 Task: Search one way flight ticket for 1 adult, 5 children, 2 infants in seat and 1 infant on lap in first from Buffalo: Buffalo Niagara International Airport to Jackson: Jackson Hole Airport on 5-2-2023. Choice of flights is Alaska. Number of bags: 7 checked bags. Price is upto 77000. Outbound departure time preference is 22:30.
Action: Mouse moved to (335, 435)
Screenshot: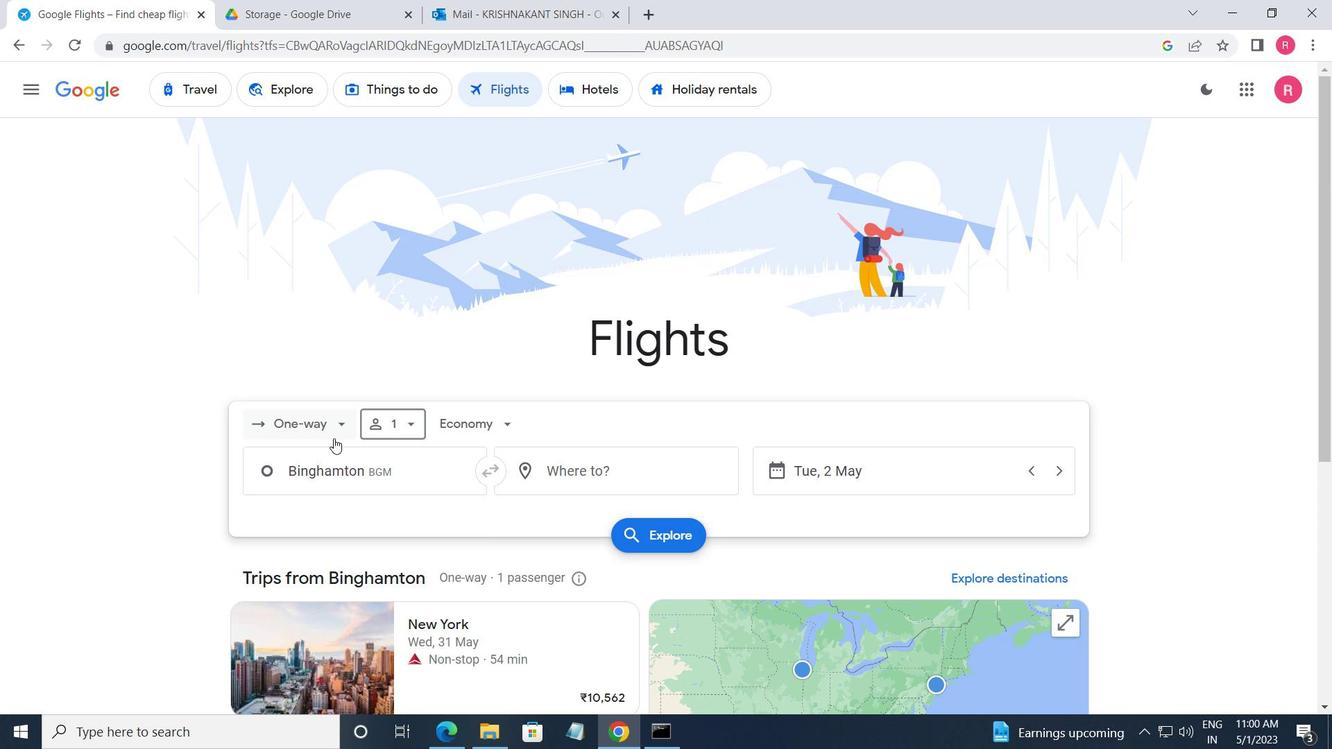 
Action: Mouse pressed left at (335, 435)
Screenshot: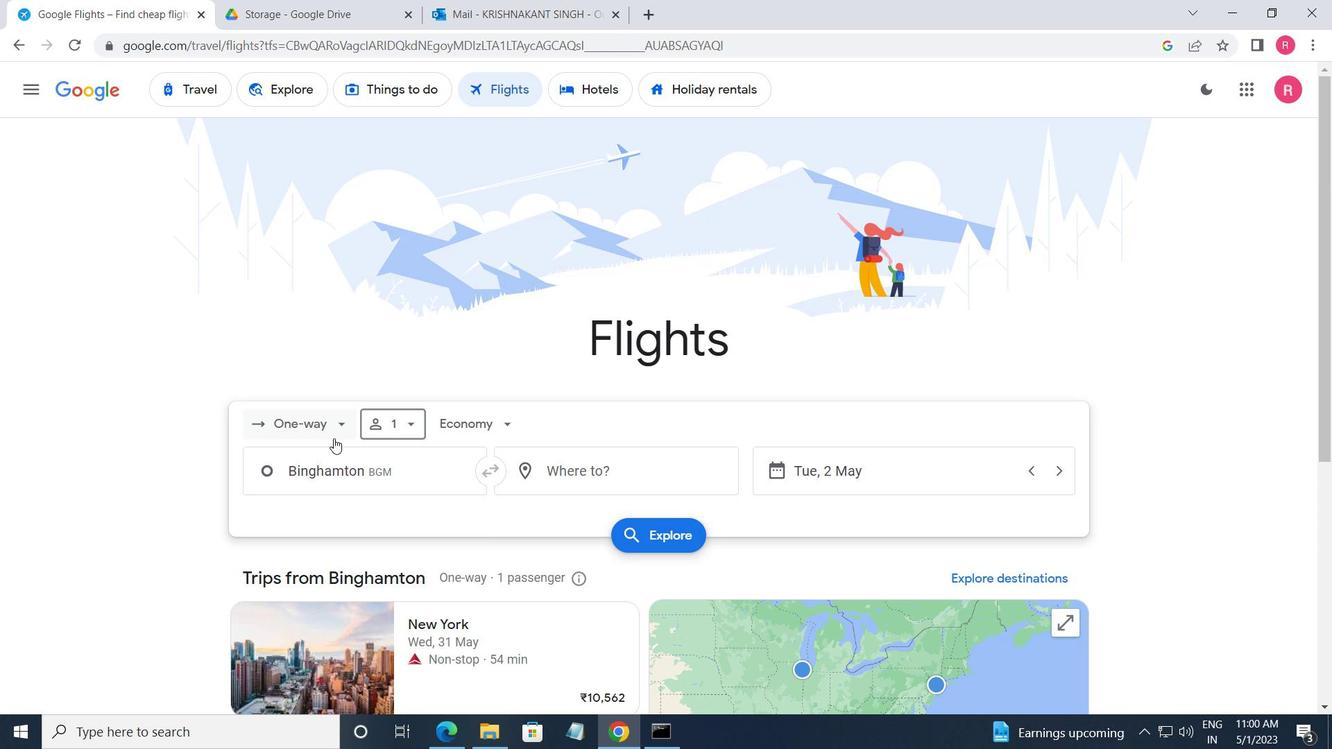 
Action: Mouse moved to (350, 507)
Screenshot: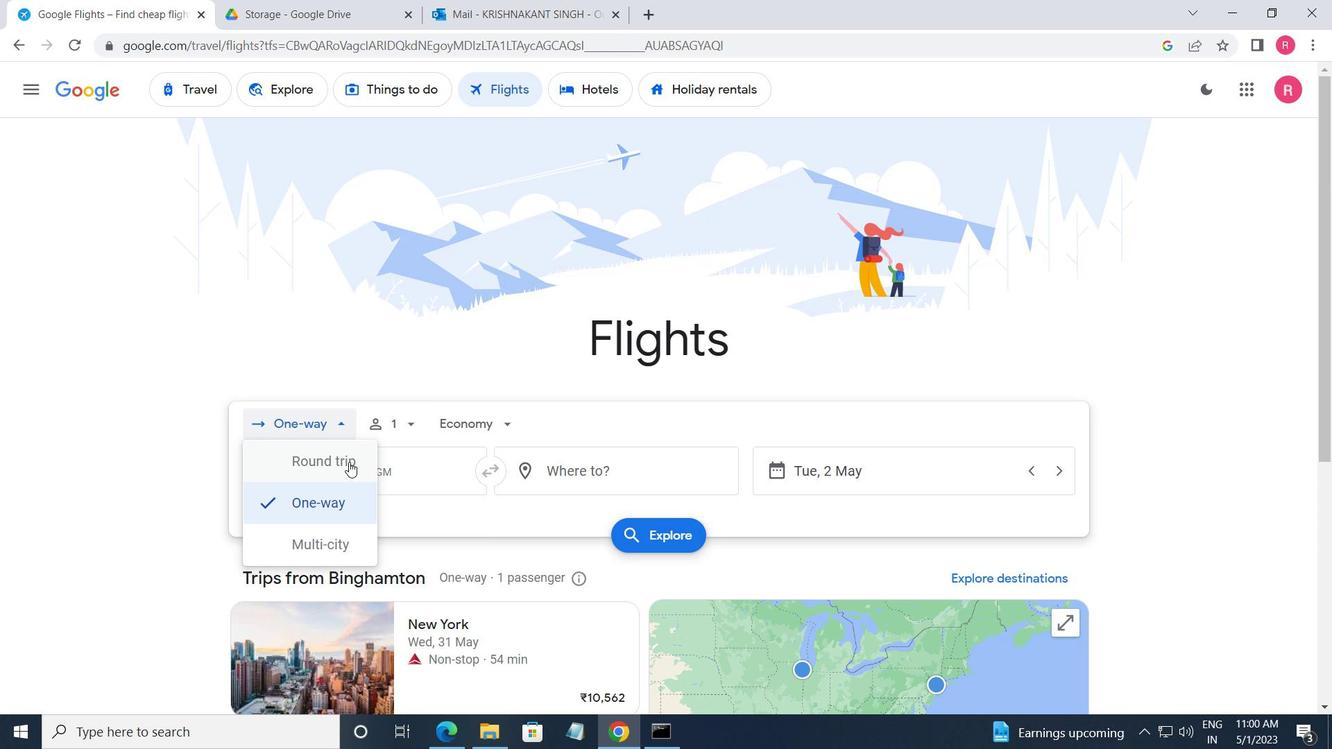 
Action: Mouse pressed left at (350, 507)
Screenshot: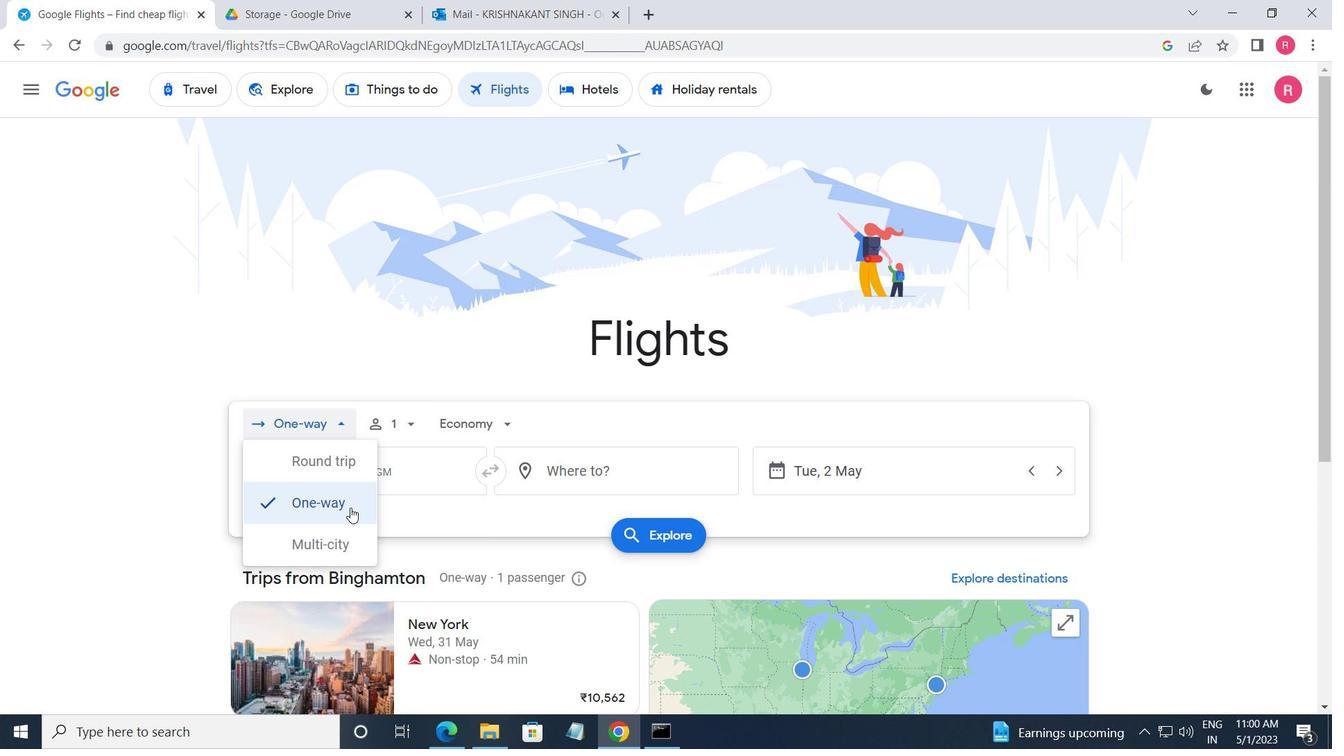 
Action: Mouse moved to (401, 417)
Screenshot: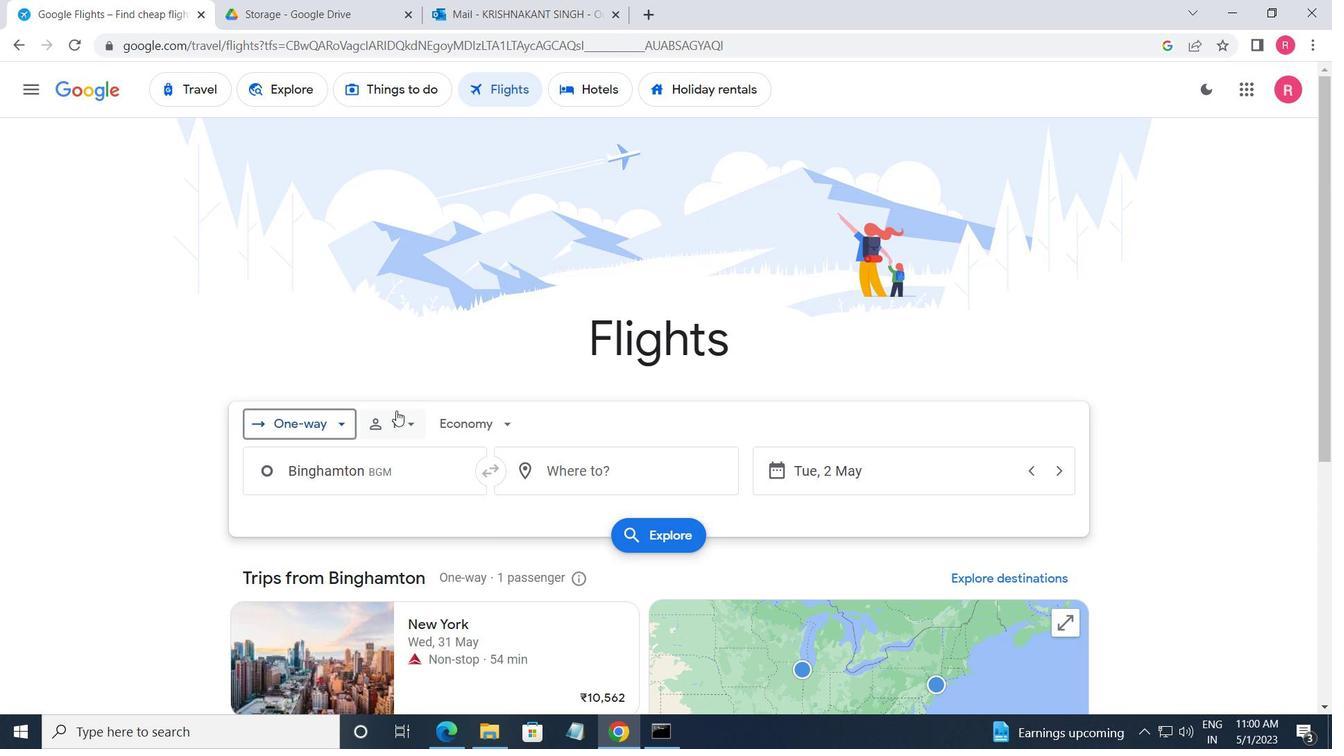 
Action: Mouse pressed left at (401, 417)
Screenshot: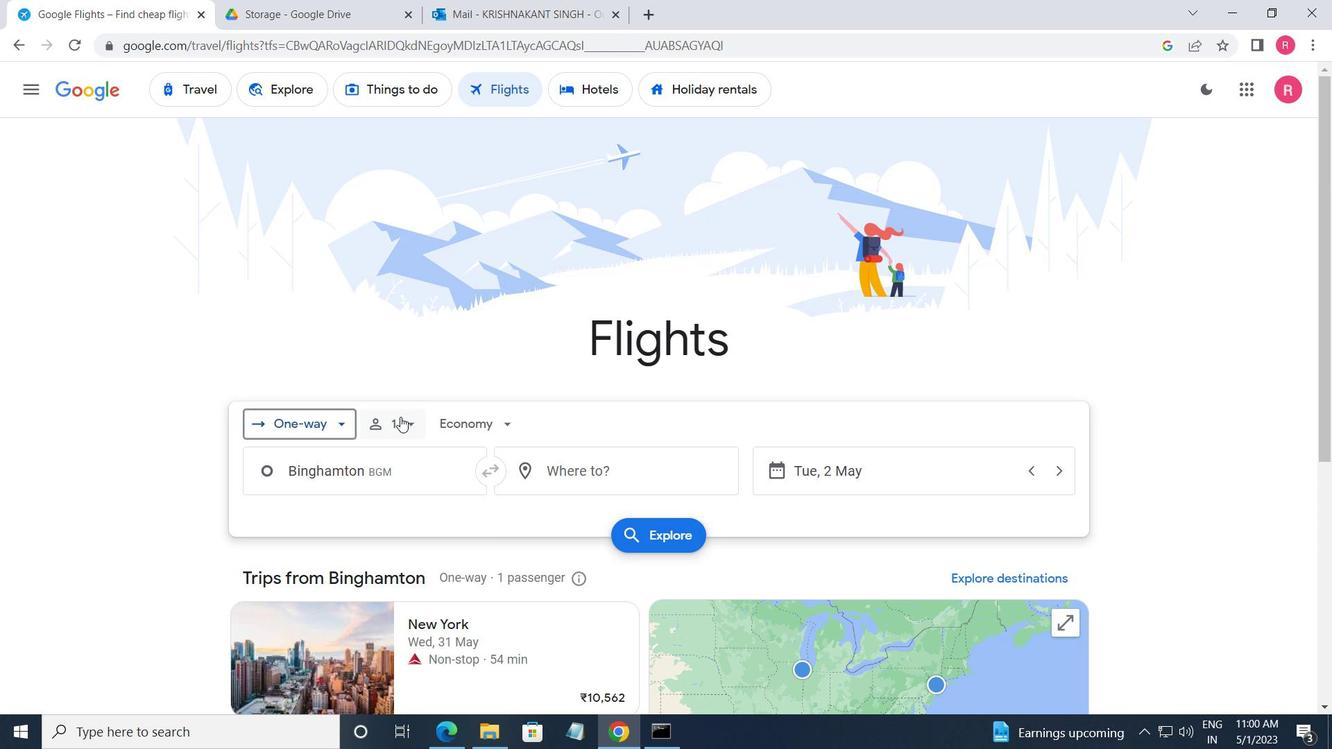 
Action: Mouse moved to (552, 469)
Screenshot: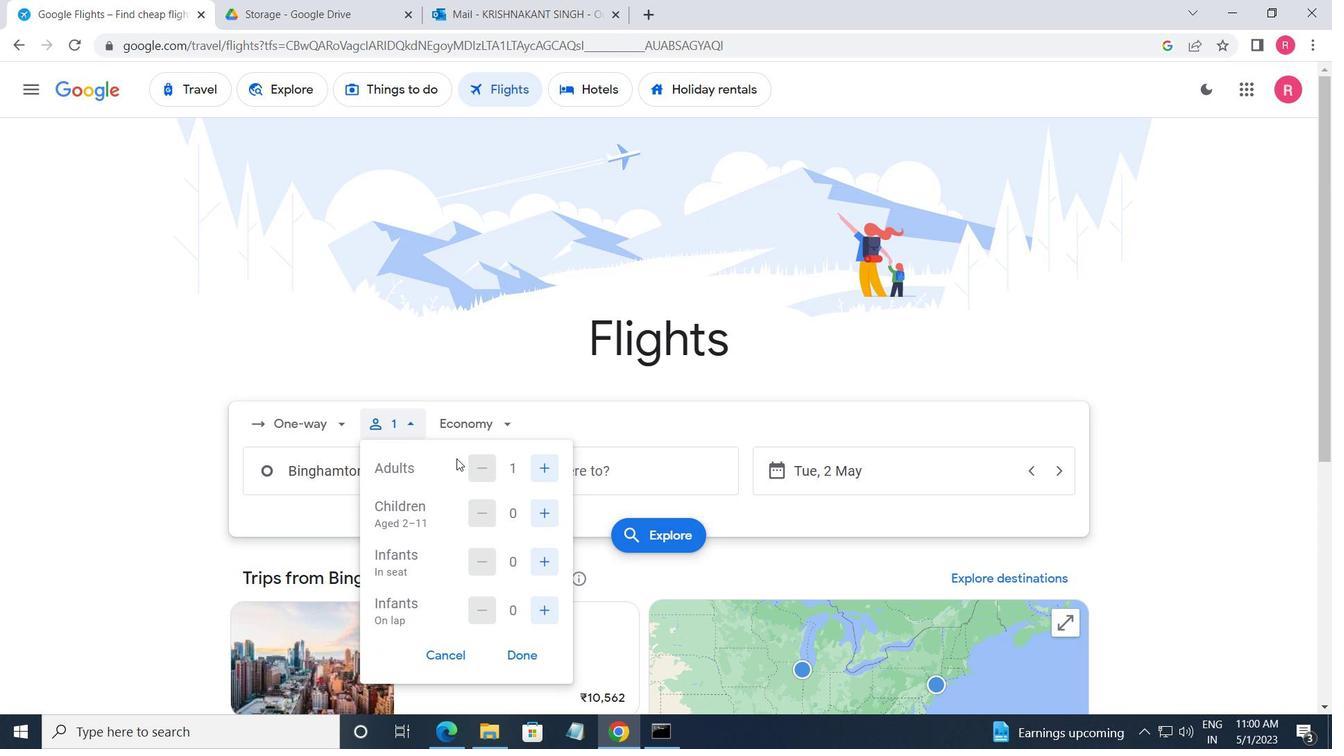 
Action: Mouse pressed left at (552, 469)
Screenshot: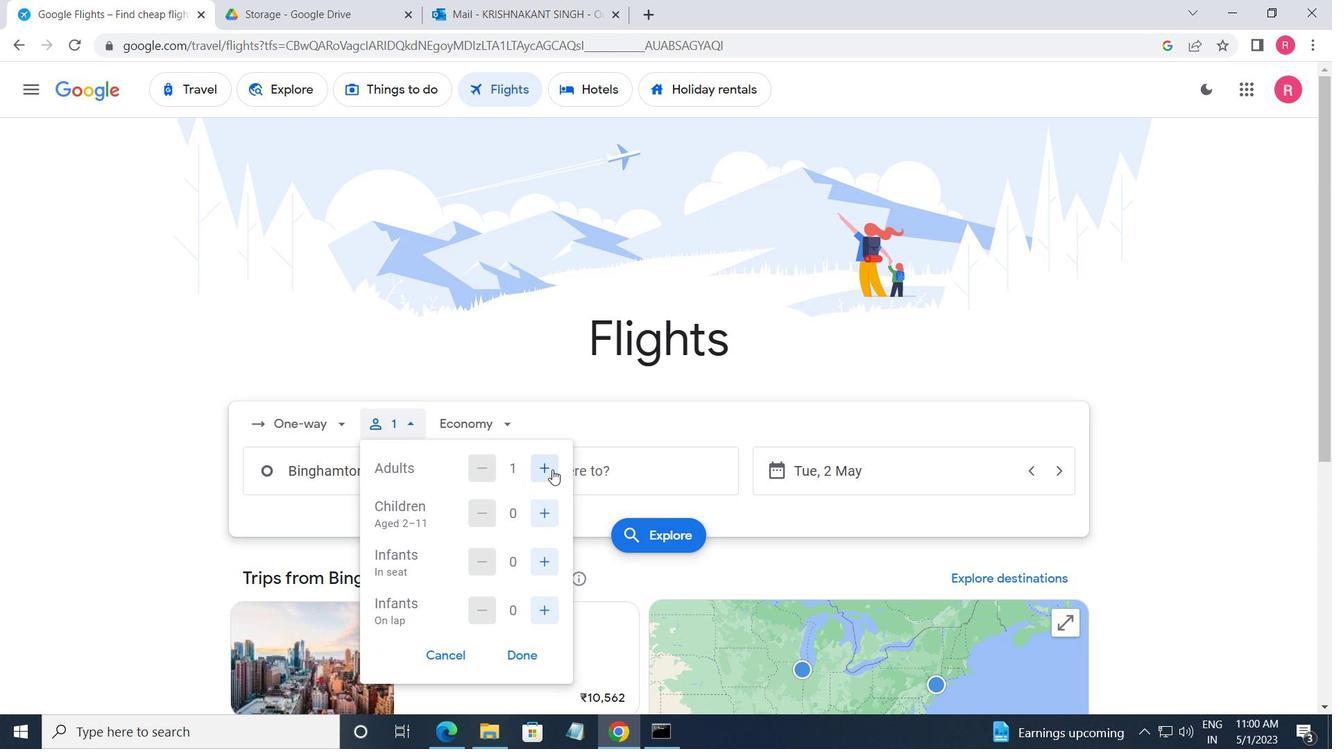 
Action: Mouse pressed left at (552, 469)
Screenshot: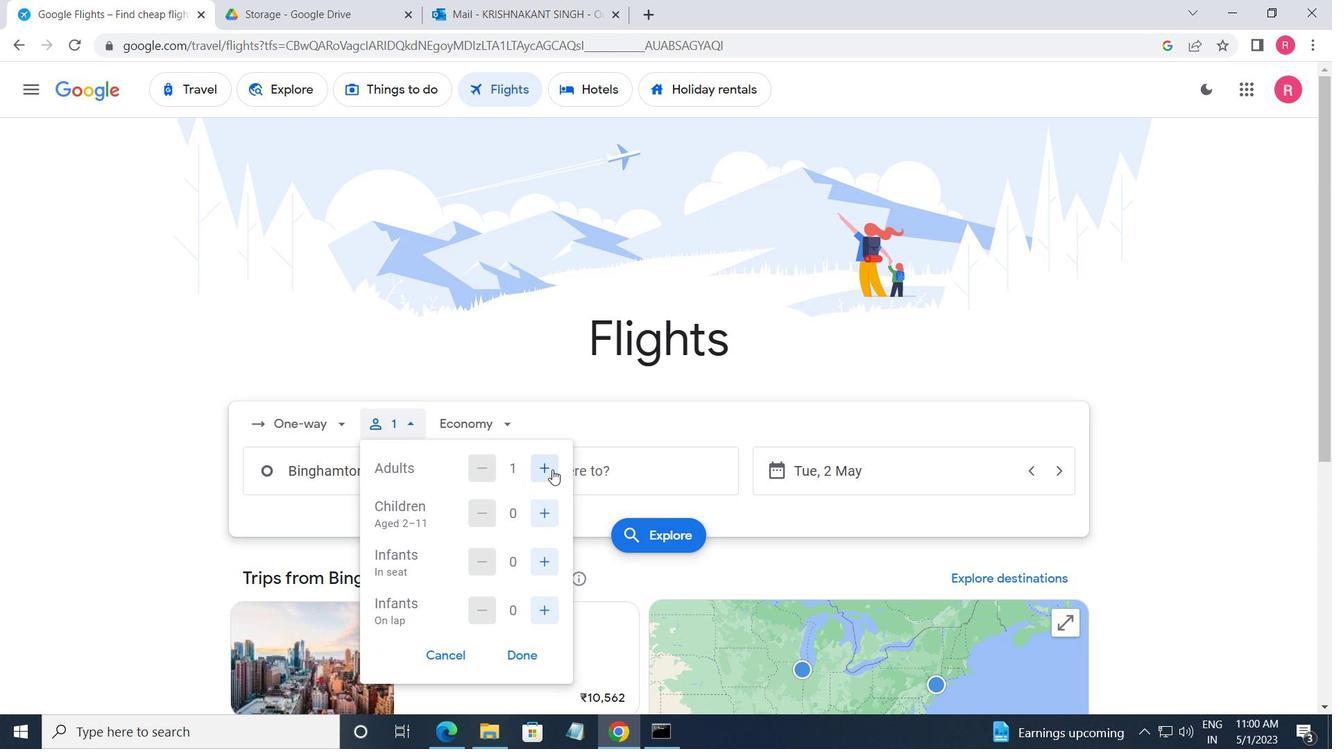 
Action: Mouse pressed left at (552, 469)
Screenshot: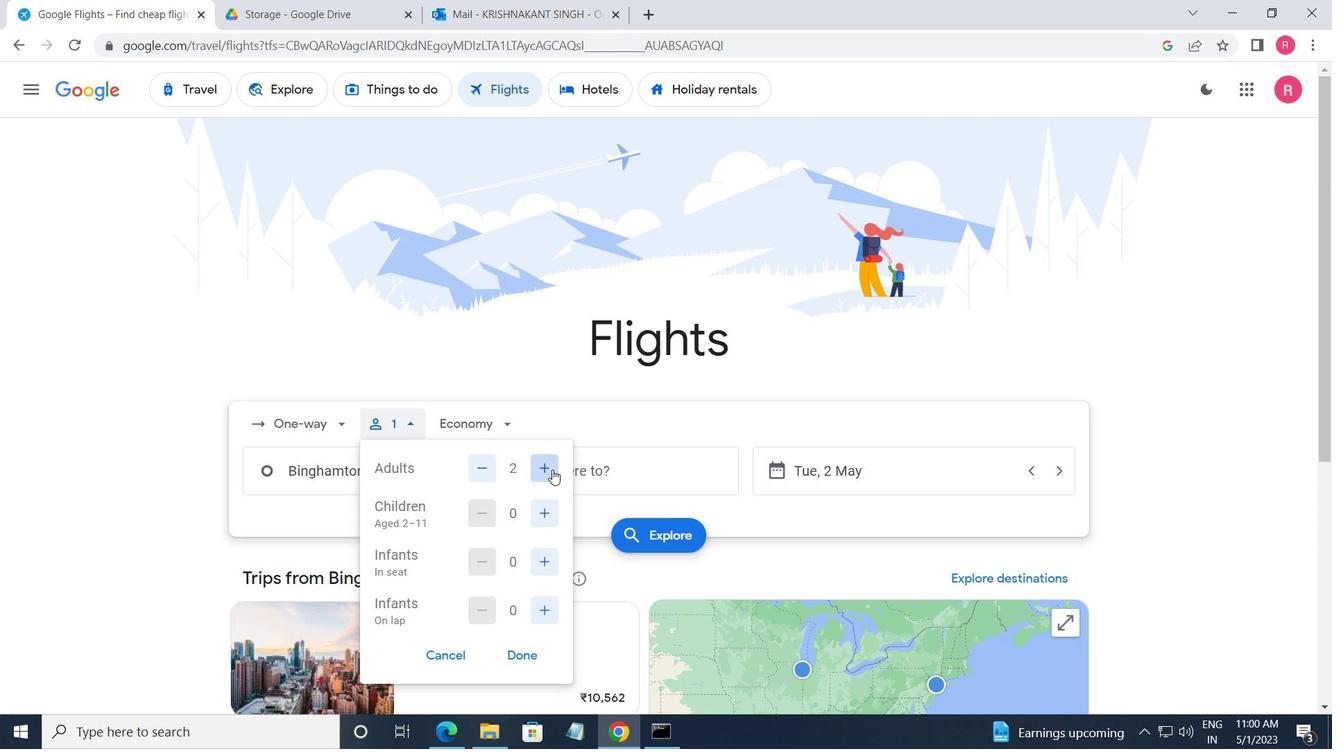 
Action: Mouse moved to (543, 520)
Screenshot: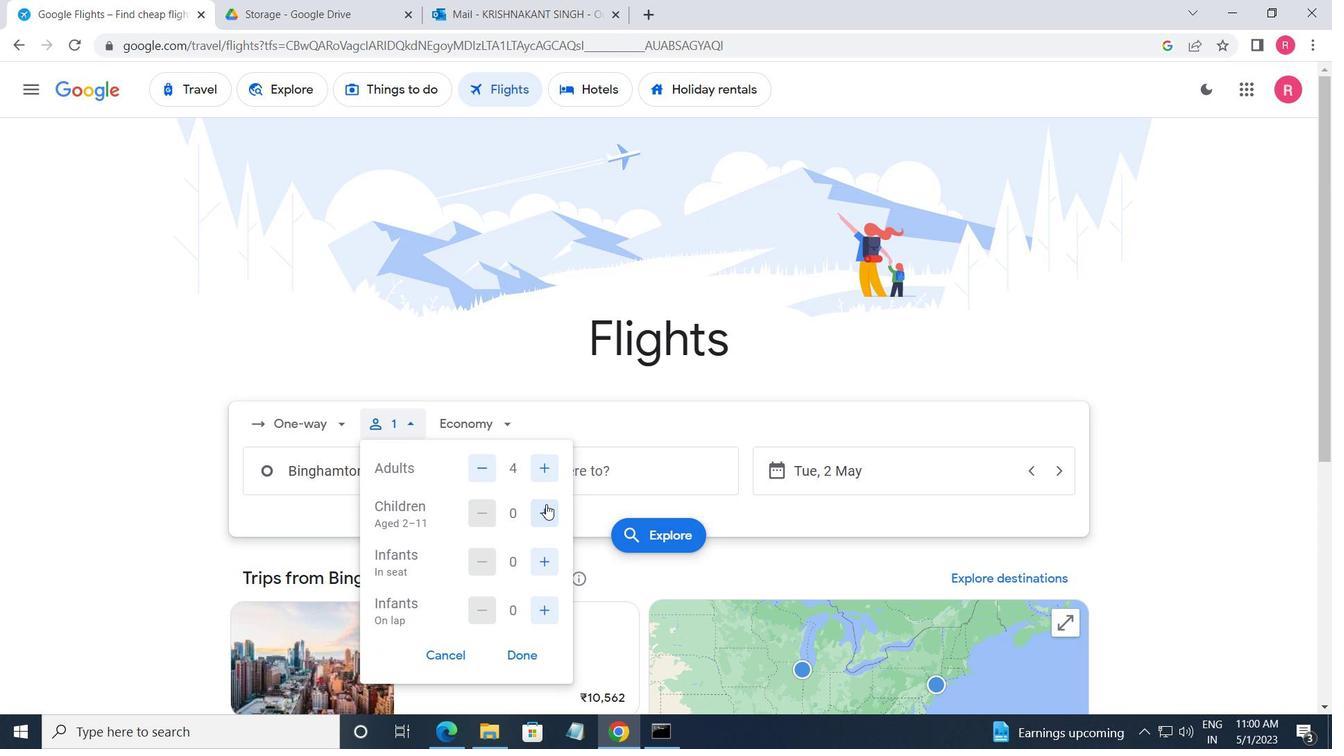 
Action: Mouse pressed left at (543, 520)
Screenshot: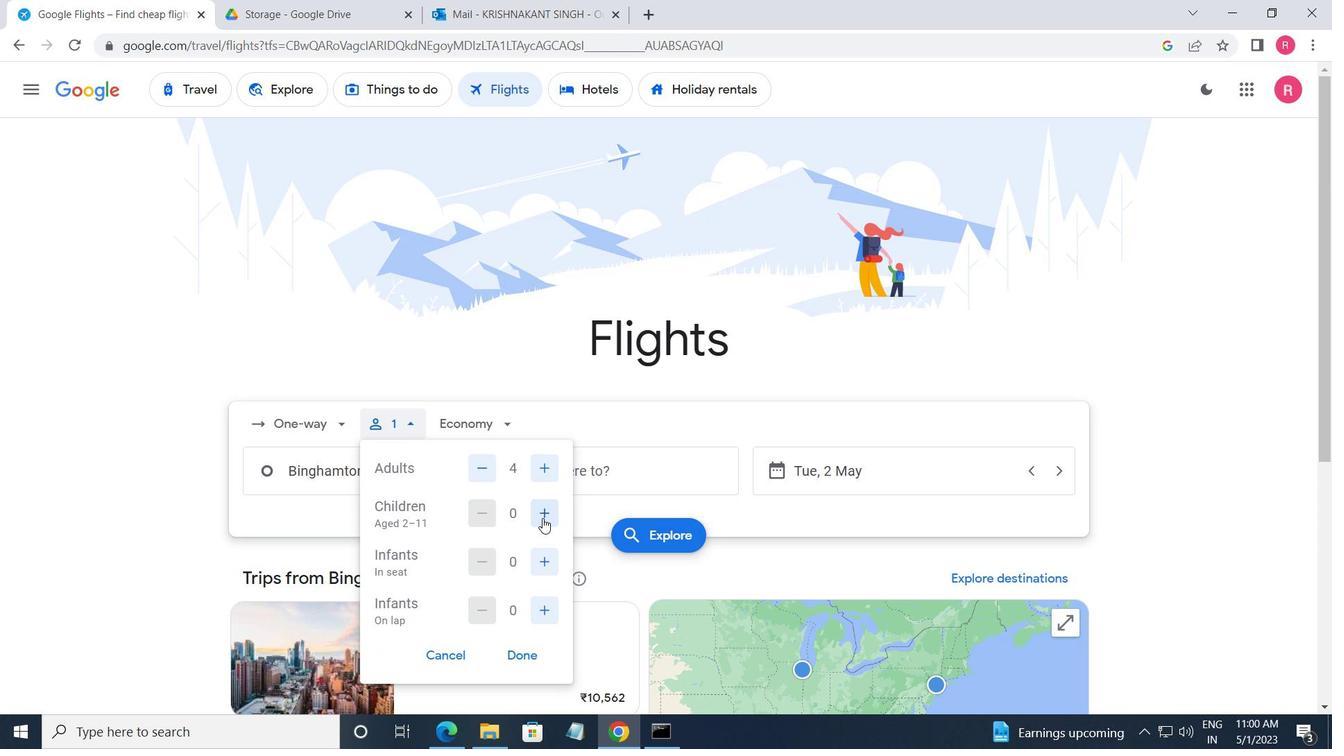 
Action: Mouse moved to (543, 558)
Screenshot: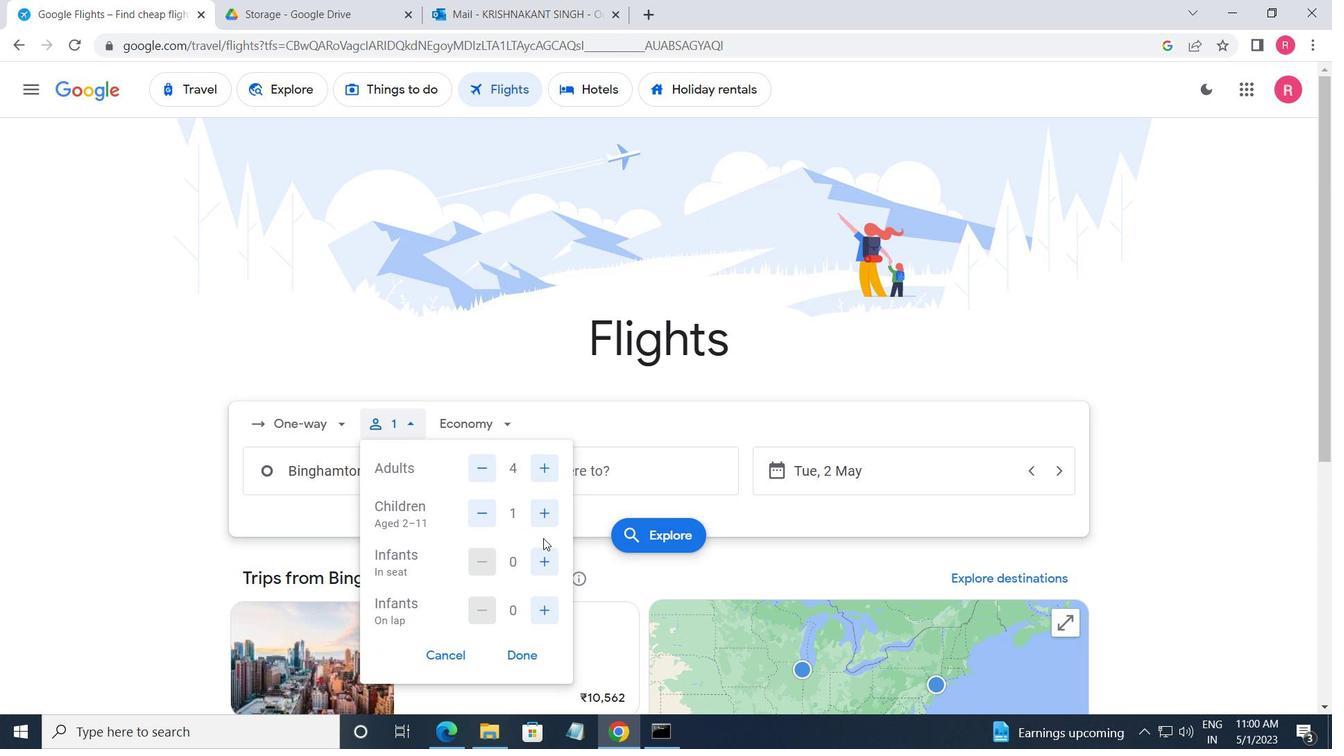 
Action: Mouse pressed left at (543, 558)
Screenshot: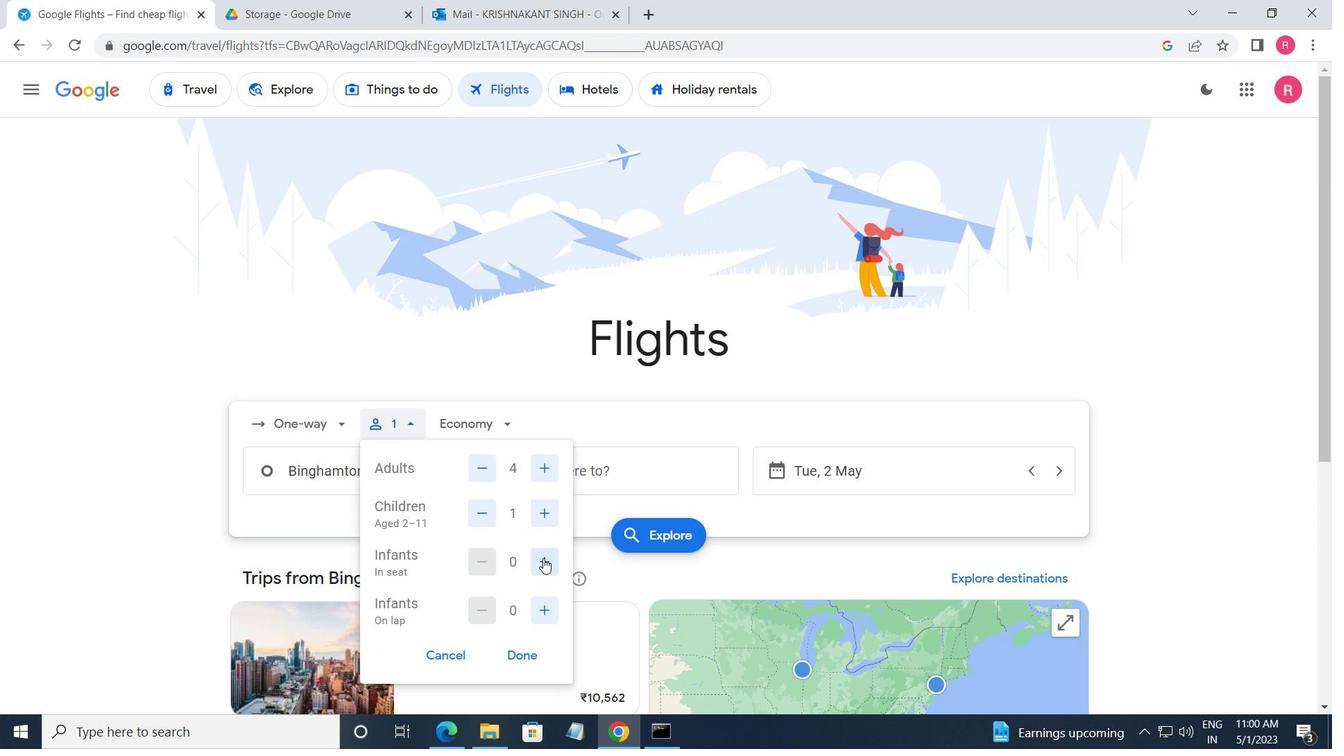
Action: Mouse moved to (521, 659)
Screenshot: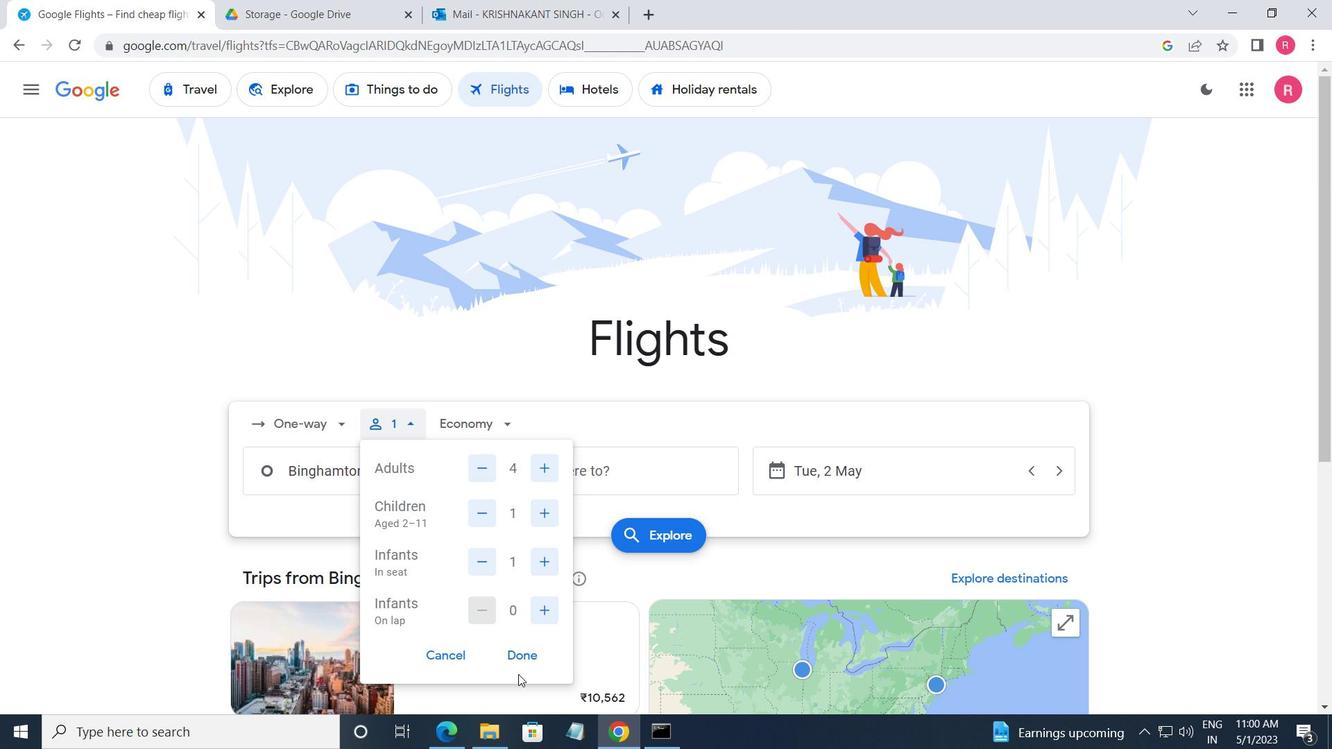 
Action: Mouse pressed left at (521, 659)
Screenshot: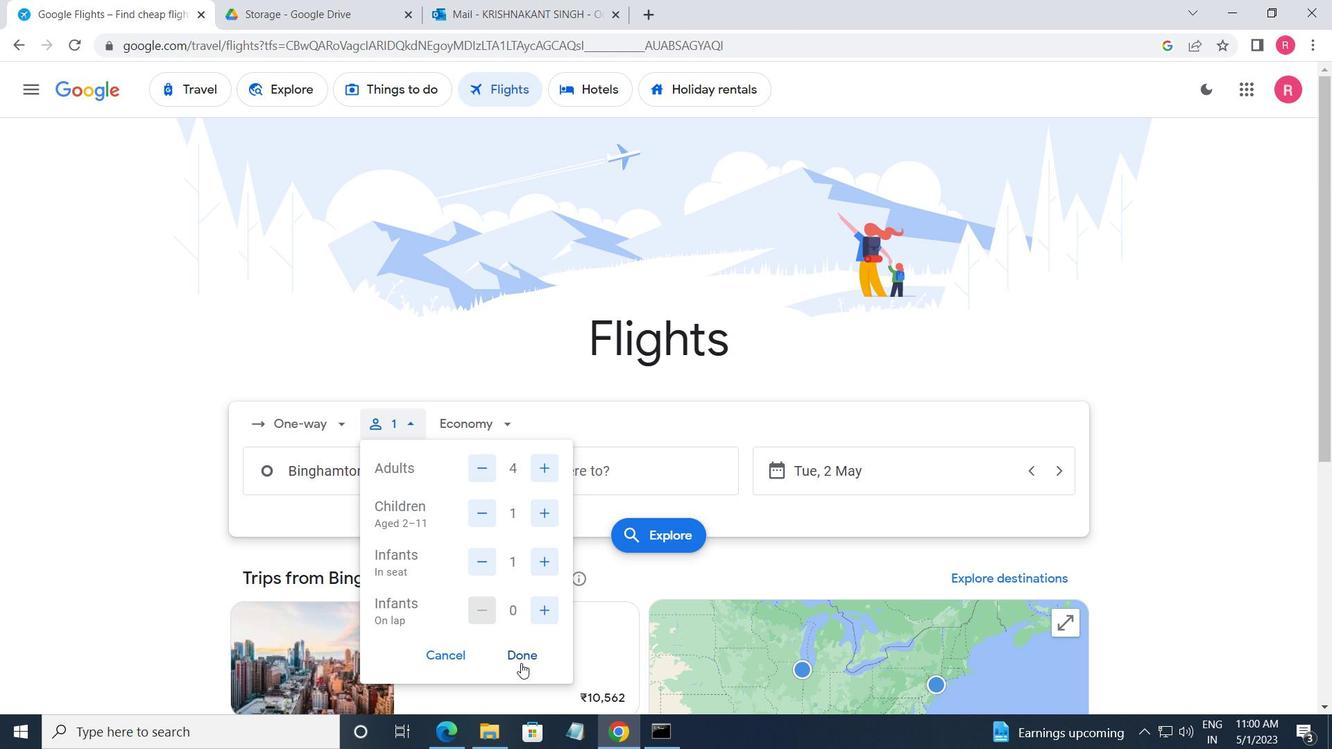 
Action: Mouse moved to (464, 441)
Screenshot: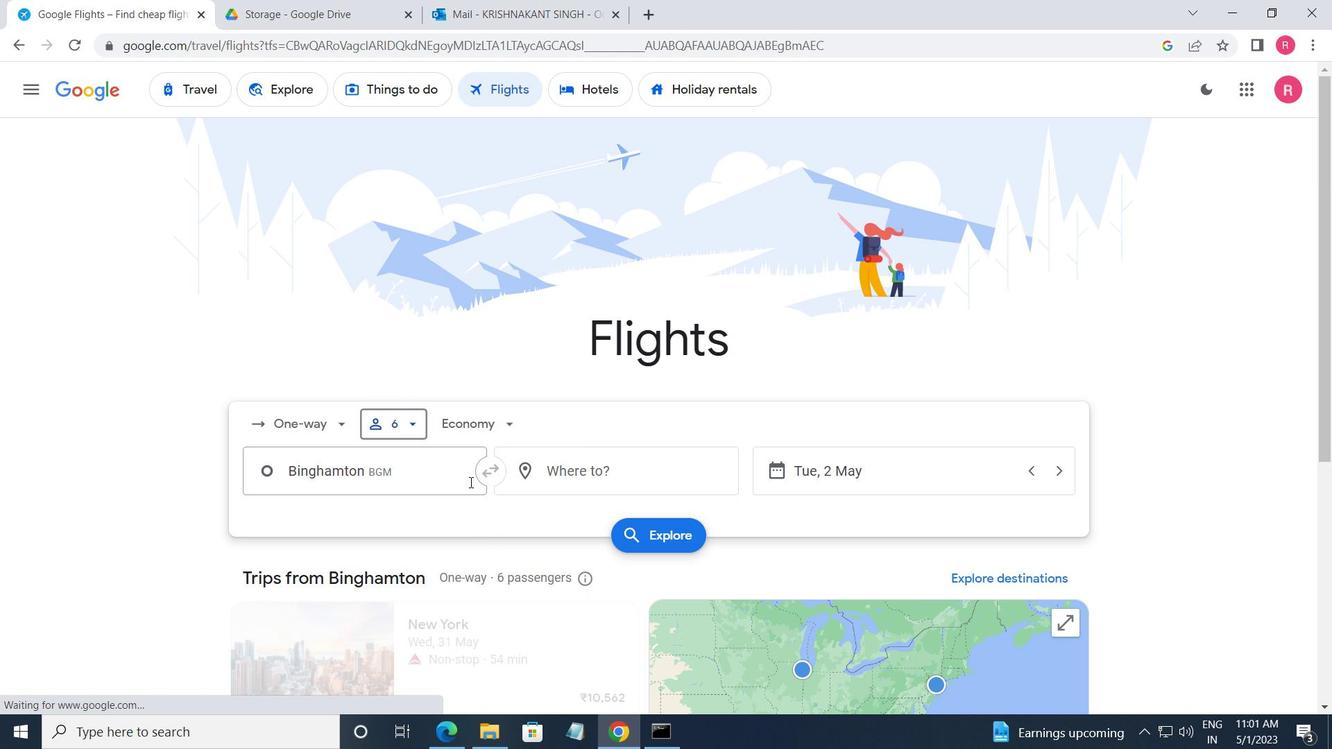 
Action: Mouse pressed left at (464, 441)
Screenshot: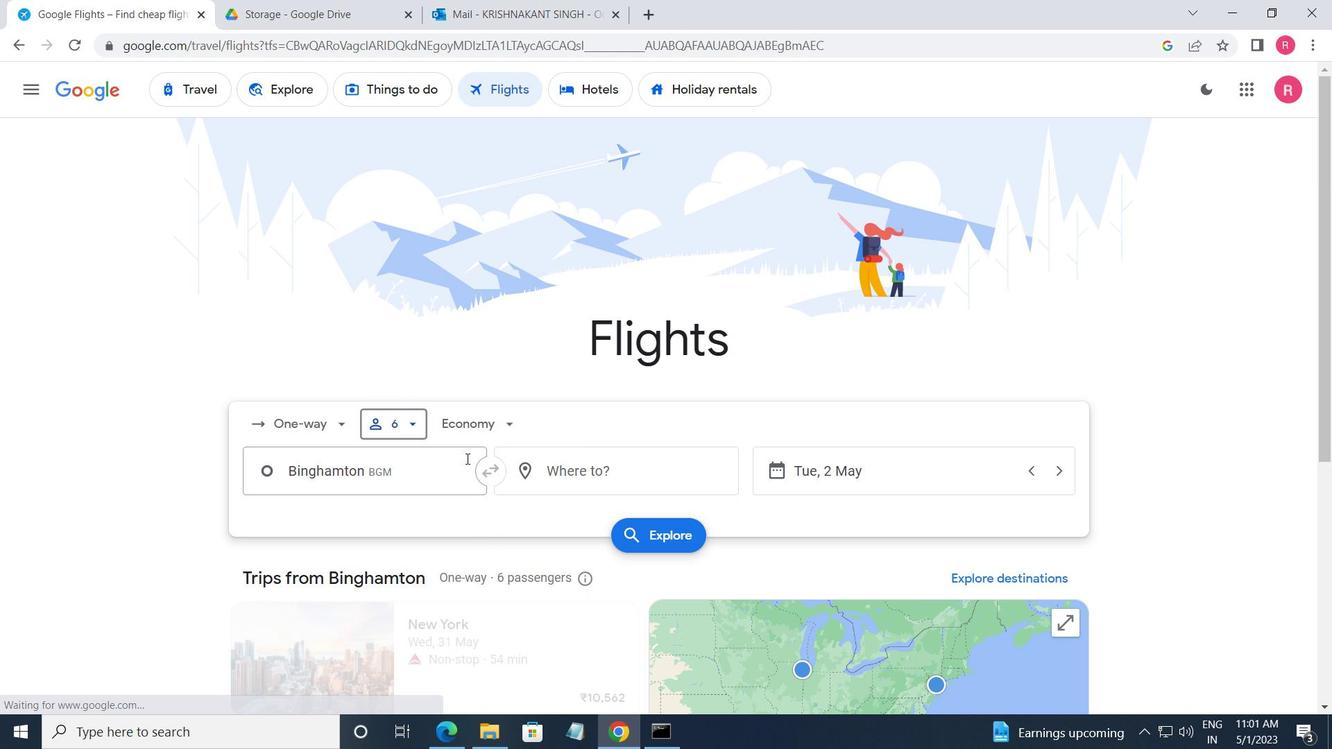 
Action: Mouse moved to (511, 509)
Screenshot: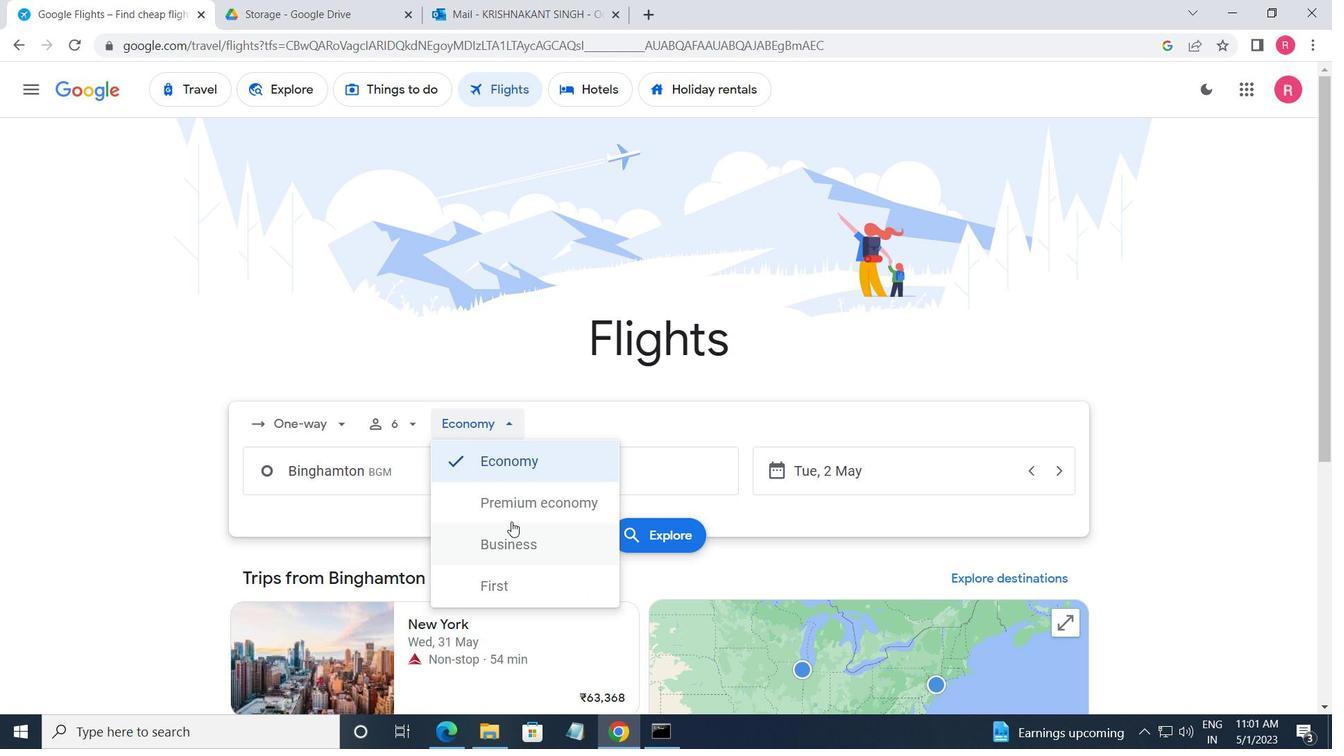 
Action: Mouse pressed left at (511, 509)
Screenshot: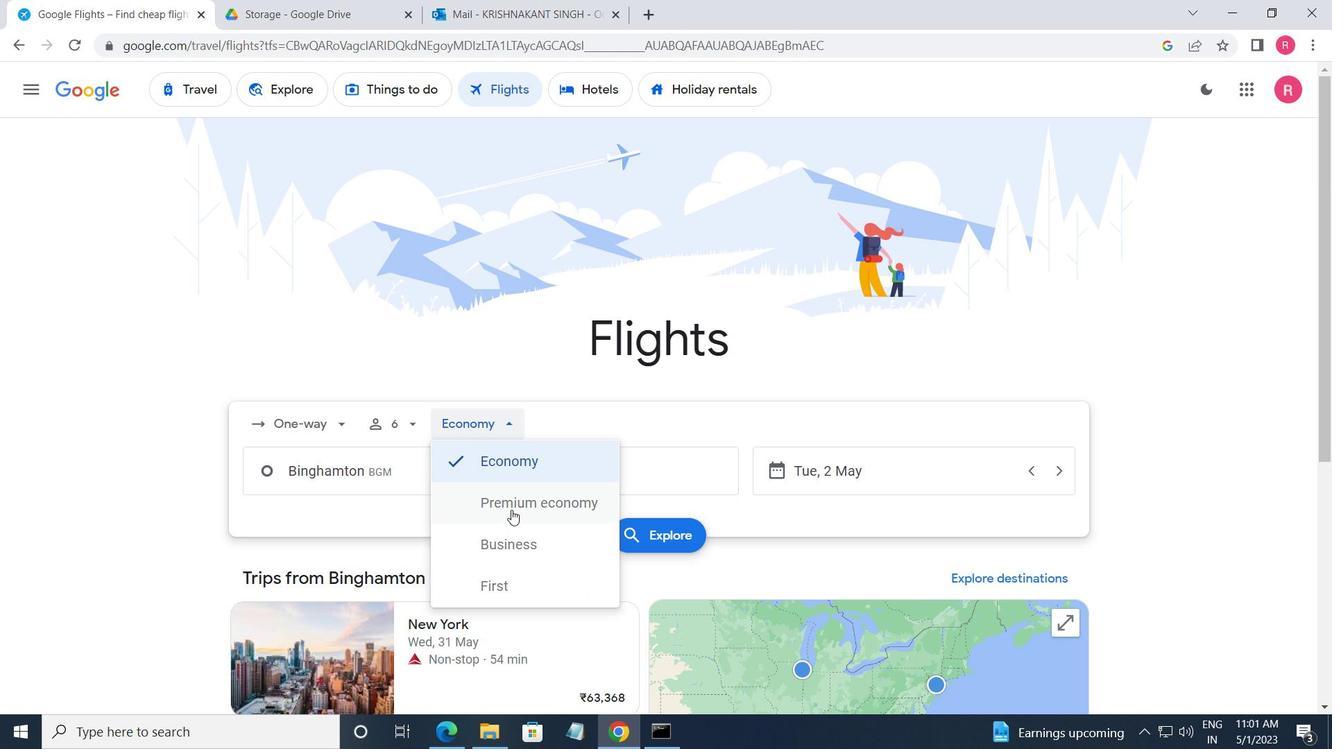 
Action: Mouse moved to (408, 485)
Screenshot: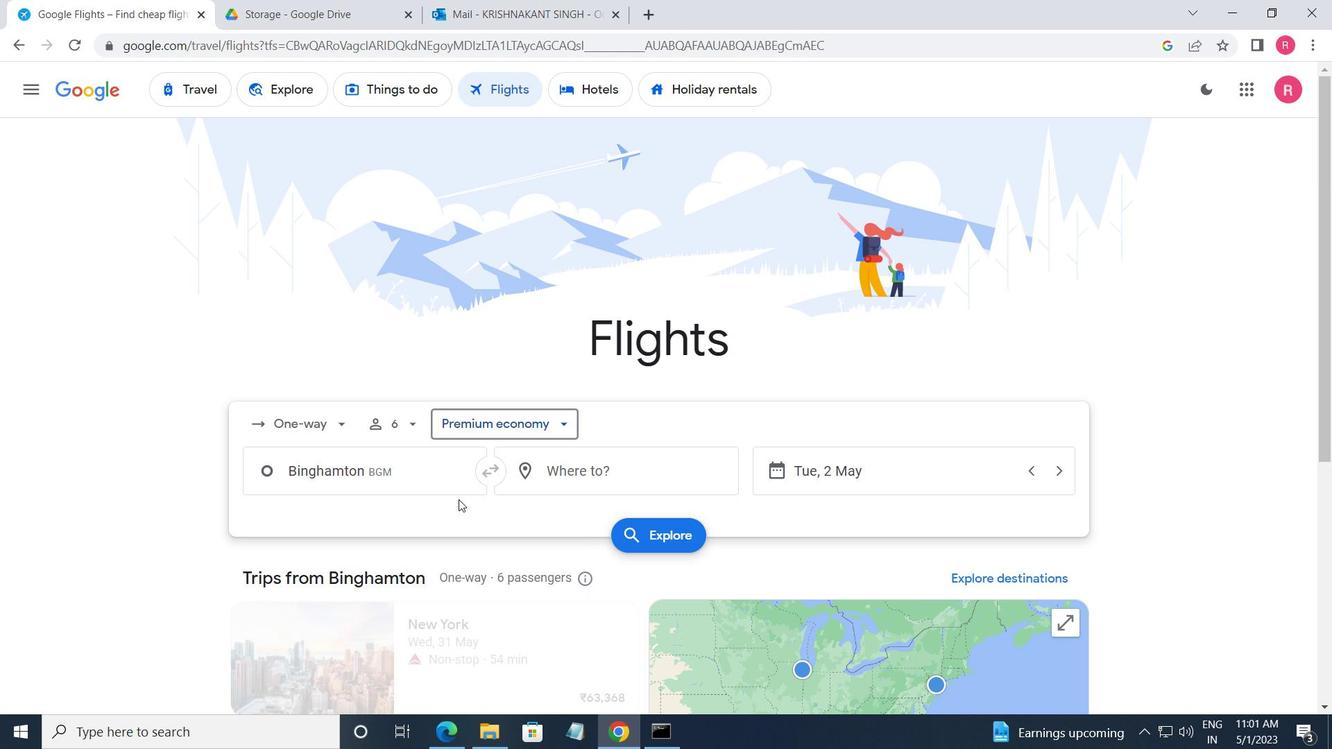 
Action: Mouse pressed left at (408, 485)
Screenshot: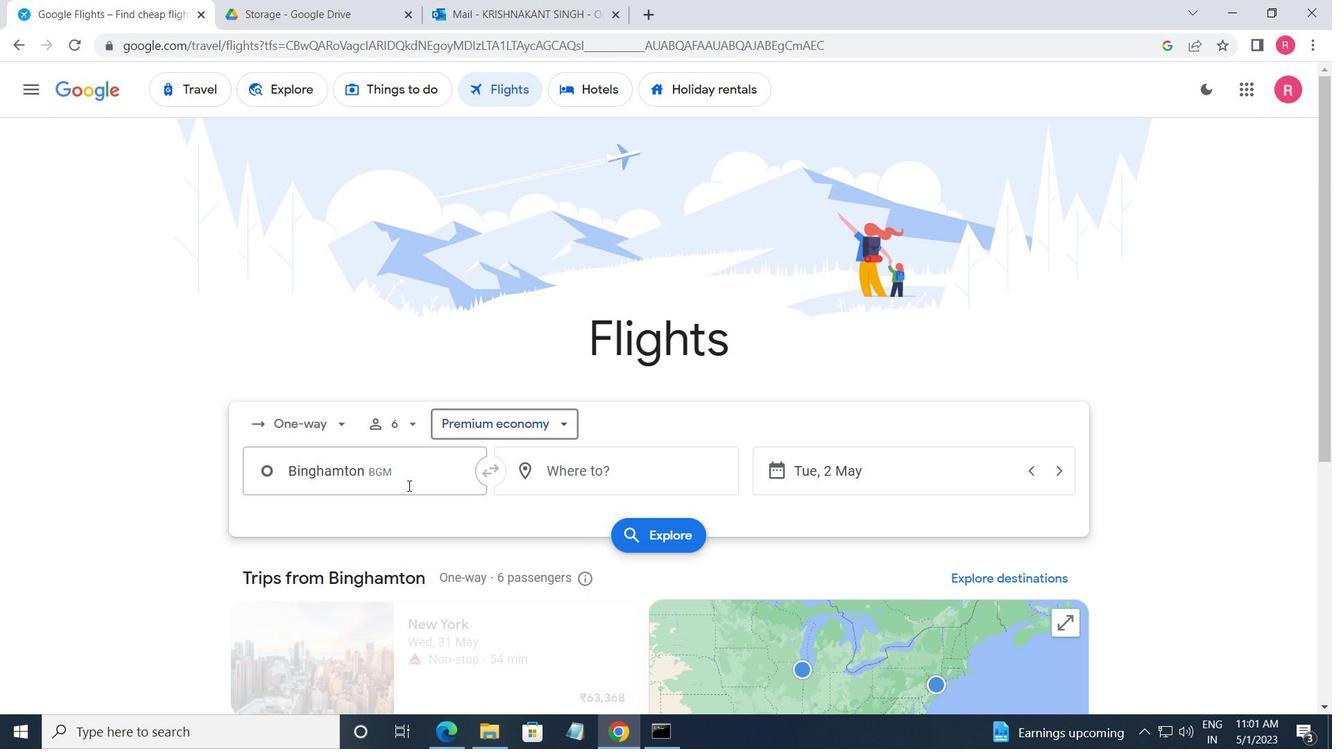 
Action: Mouse moved to (410, 525)
Screenshot: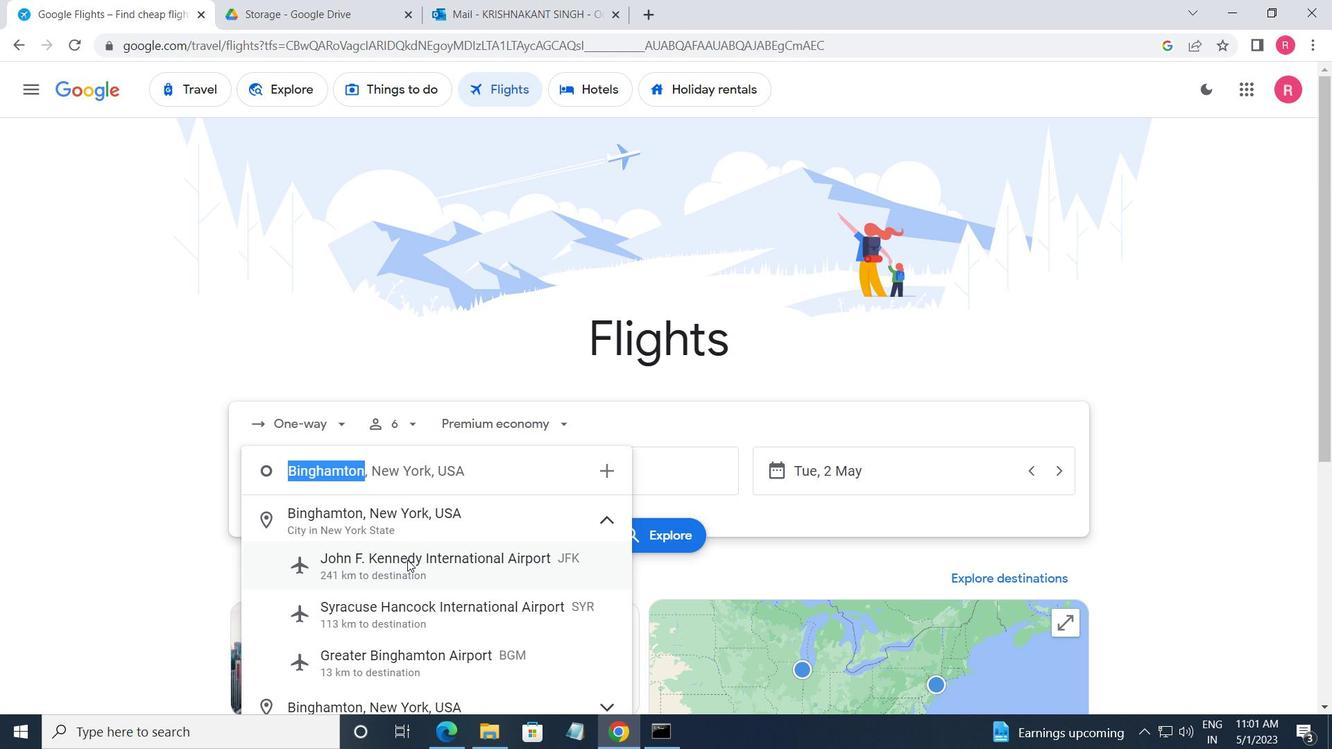 
Action: Key pressed <Key.shift>GREATER<Key.space><Key.shift_r><Key.shift_r><Key.shift_r><Key.shift_r><Key.shift_r>B
Screenshot: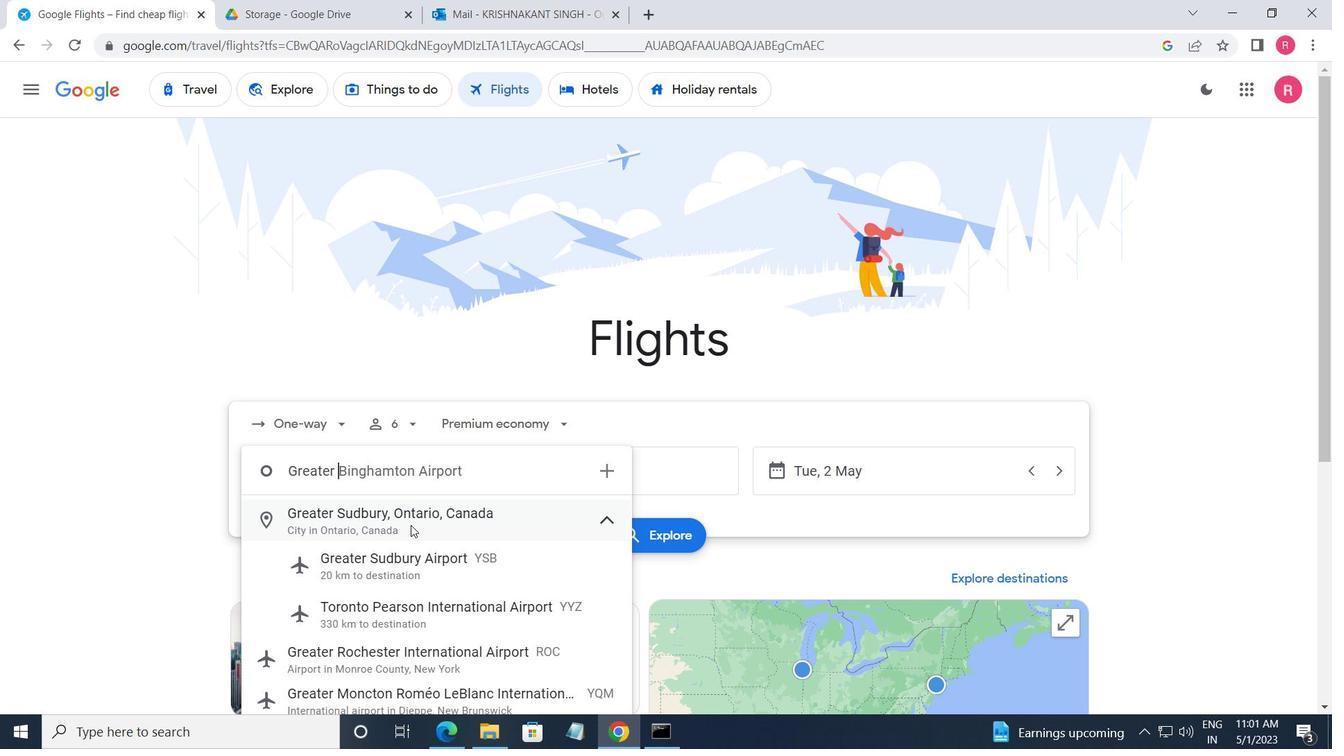 
Action: Mouse moved to (407, 520)
Screenshot: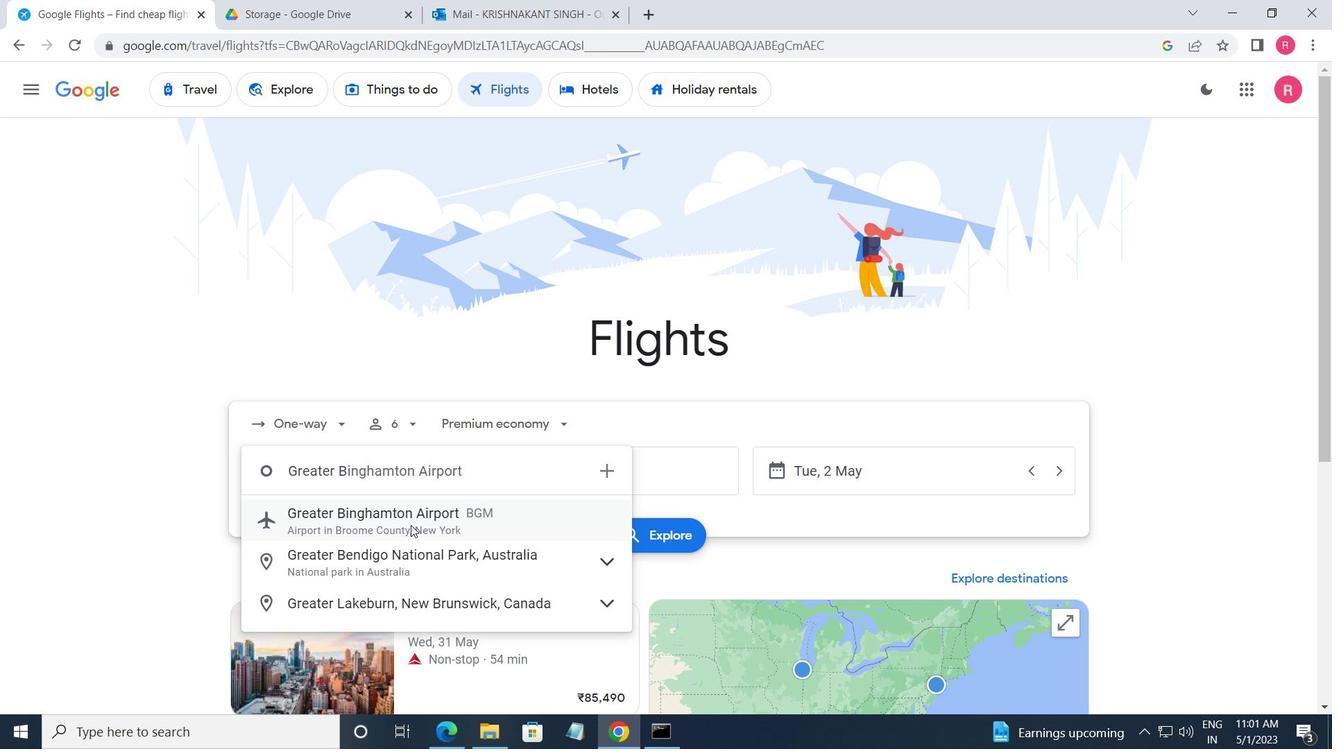 
Action: Mouse pressed left at (407, 520)
Screenshot: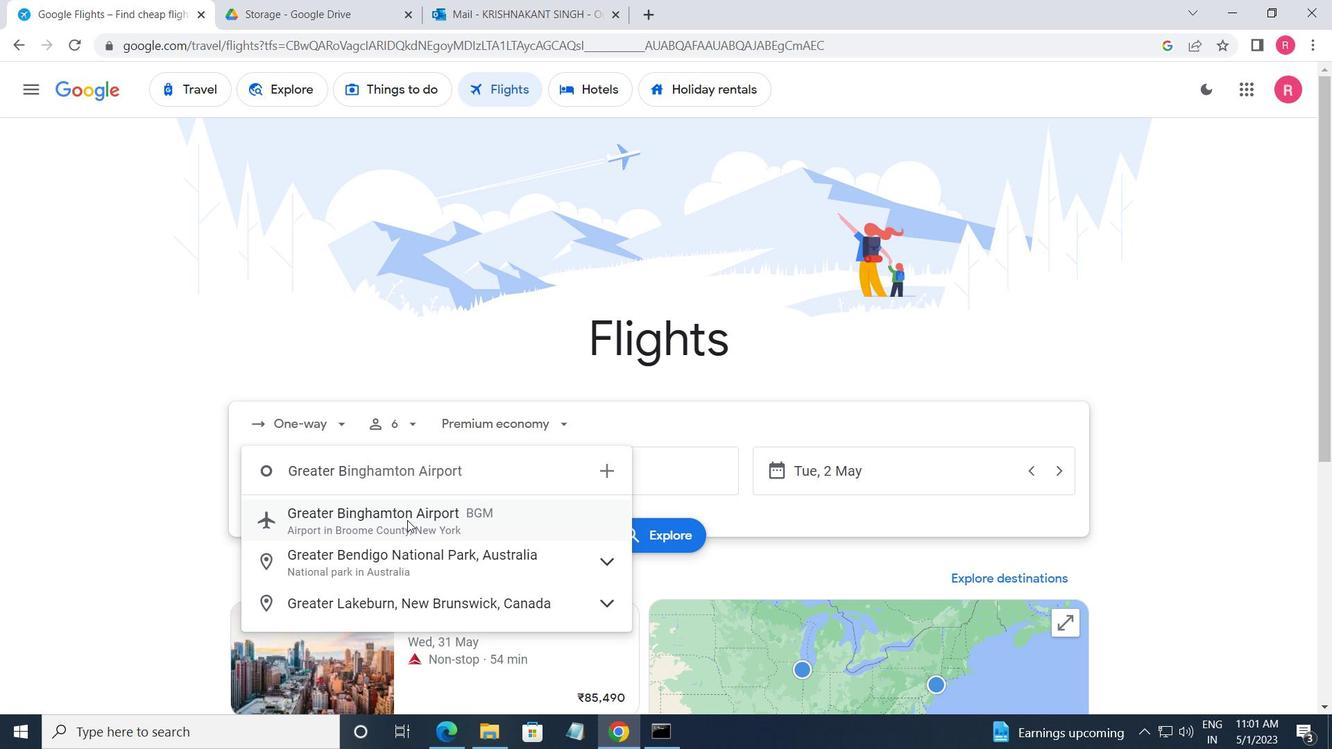 
Action: Mouse moved to (586, 475)
Screenshot: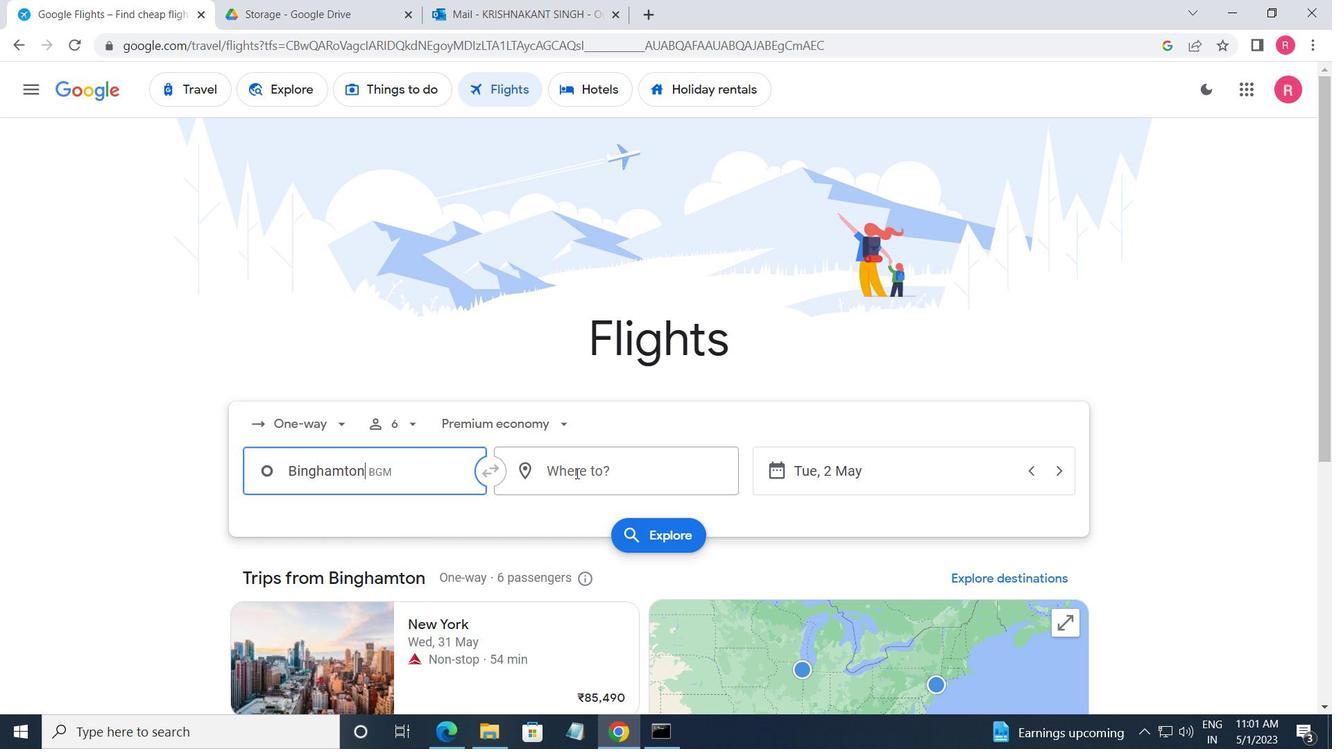 
Action: Mouse pressed left at (586, 475)
Screenshot: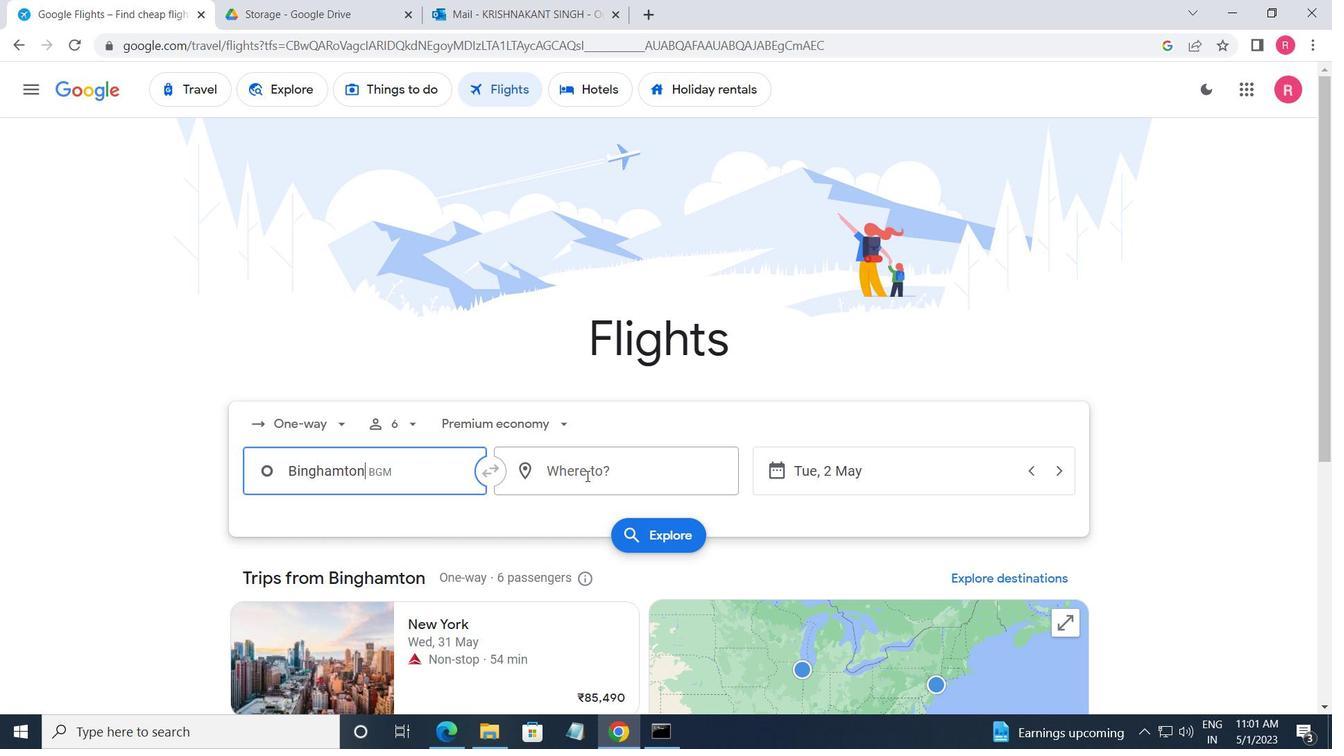 
Action: Mouse moved to (601, 645)
Screenshot: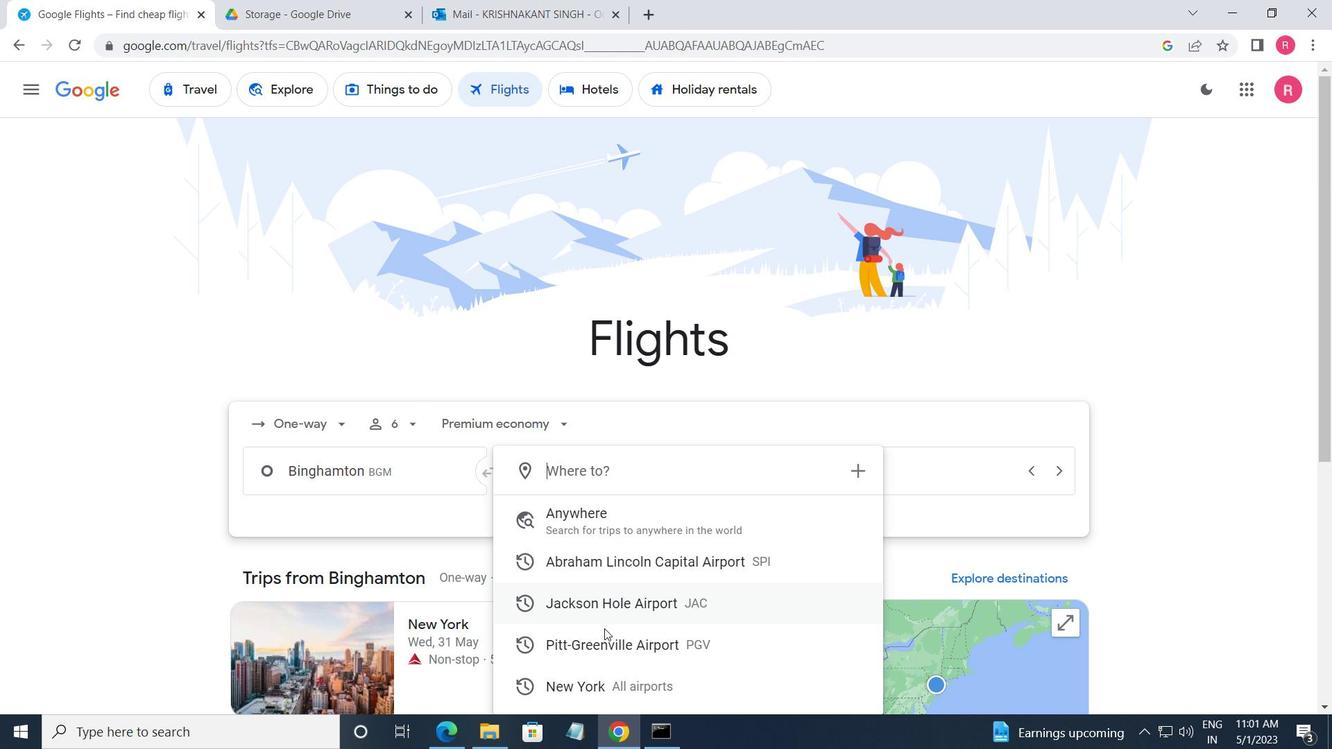 
Action: Mouse pressed left at (601, 645)
Screenshot: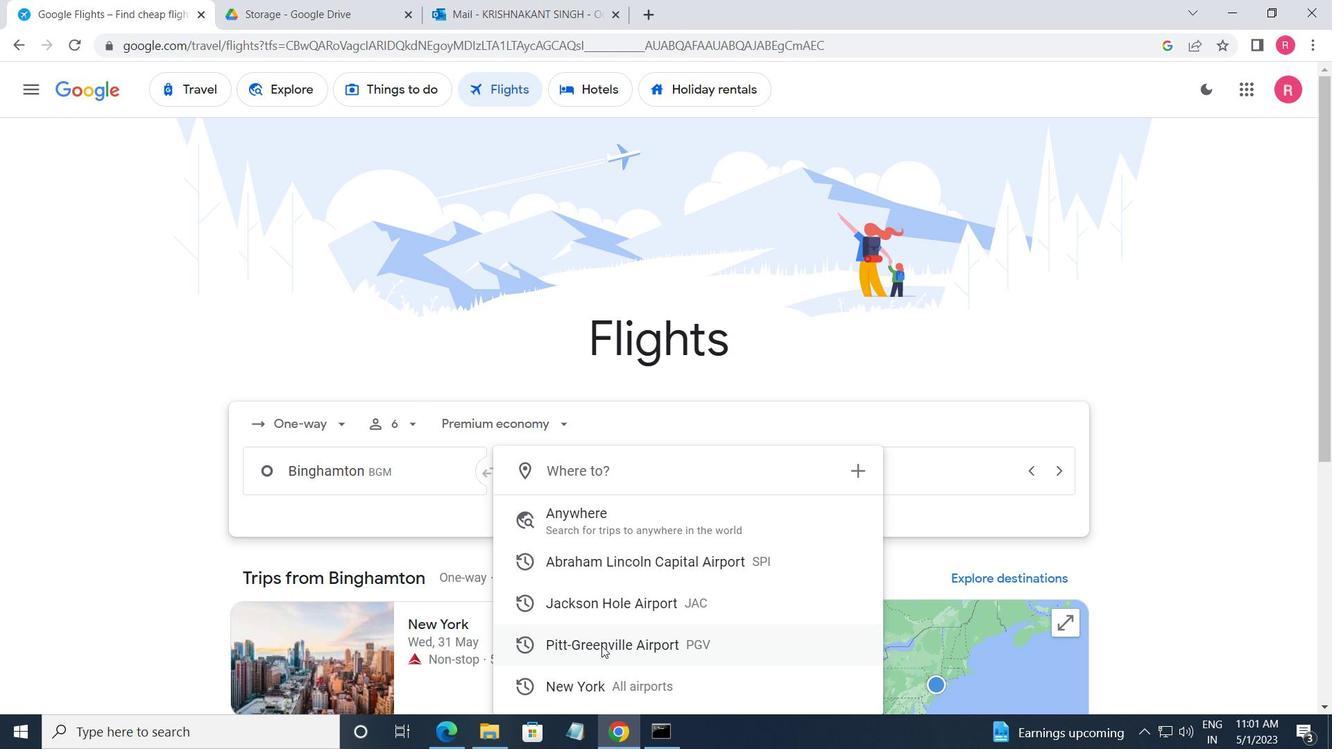 
Action: Mouse moved to (884, 485)
Screenshot: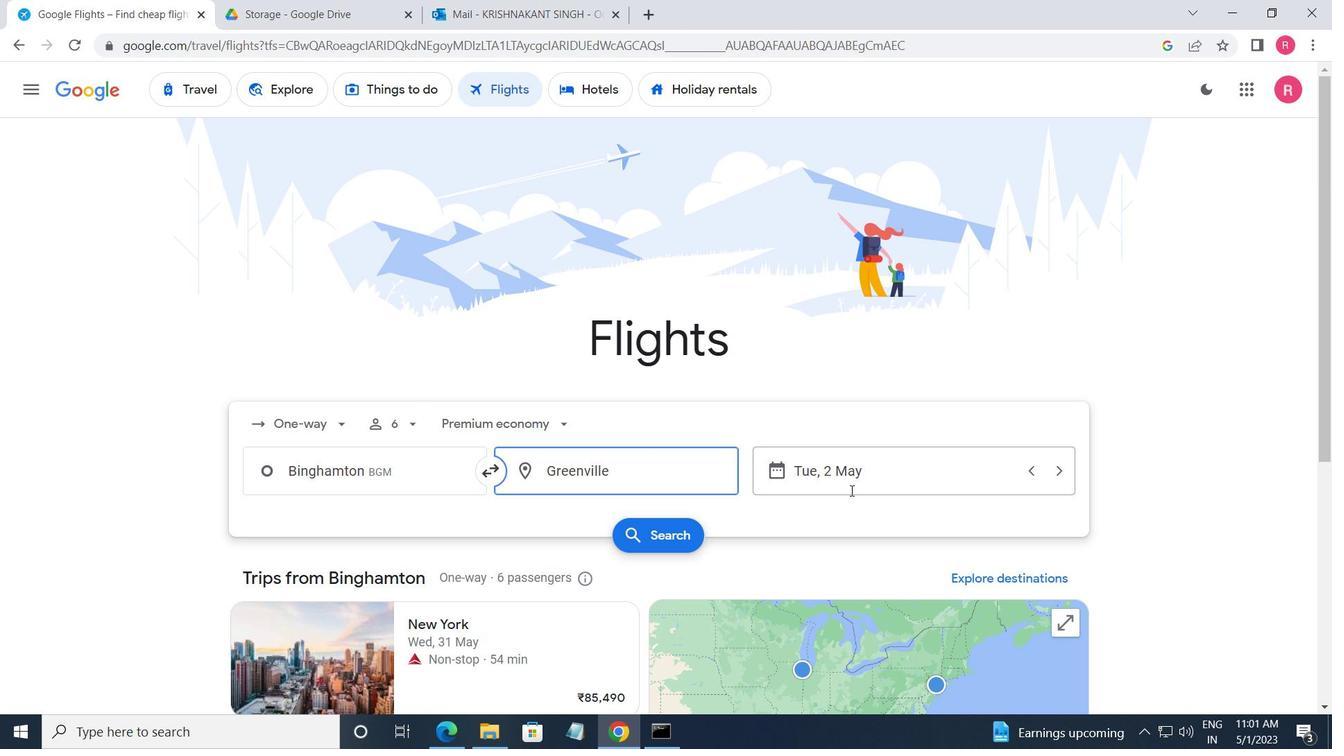 
Action: Mouse pressed left at (884, 485)
Screenshot: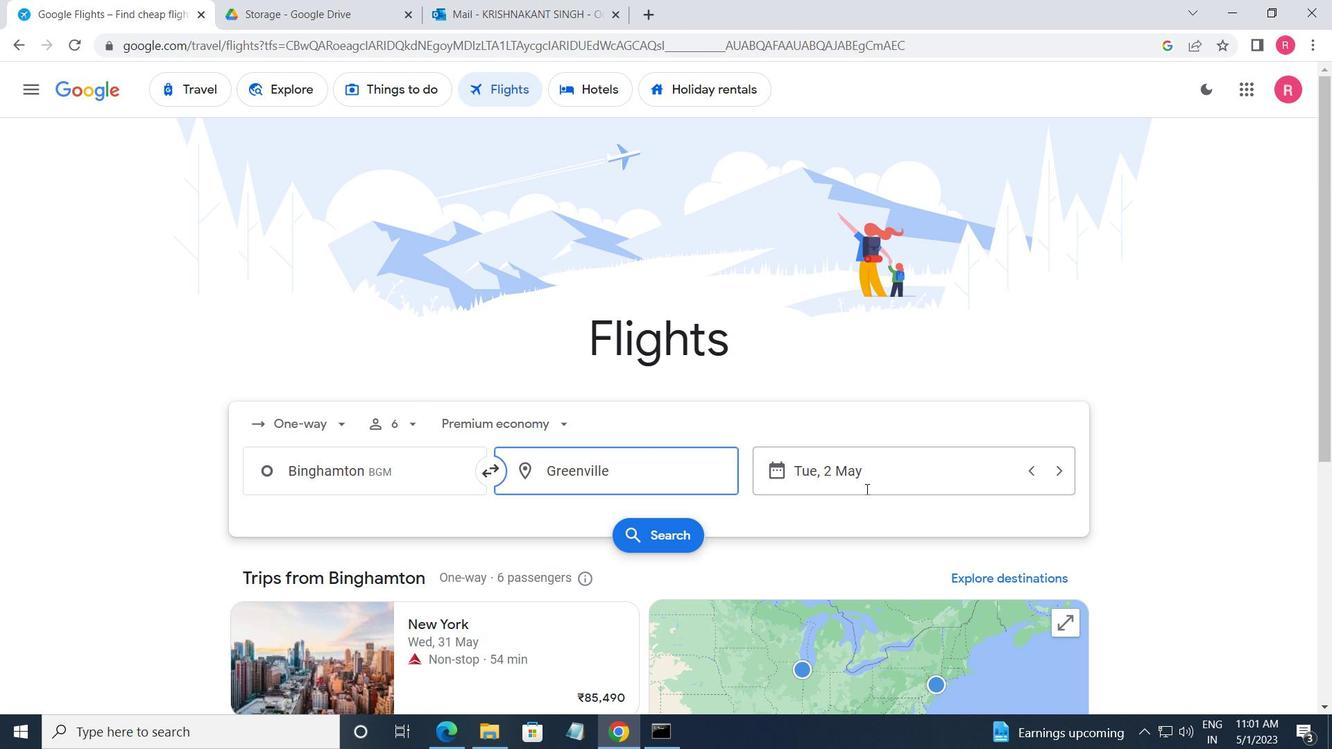 
Action: Mouse moved to (552, 410)
Screenshot: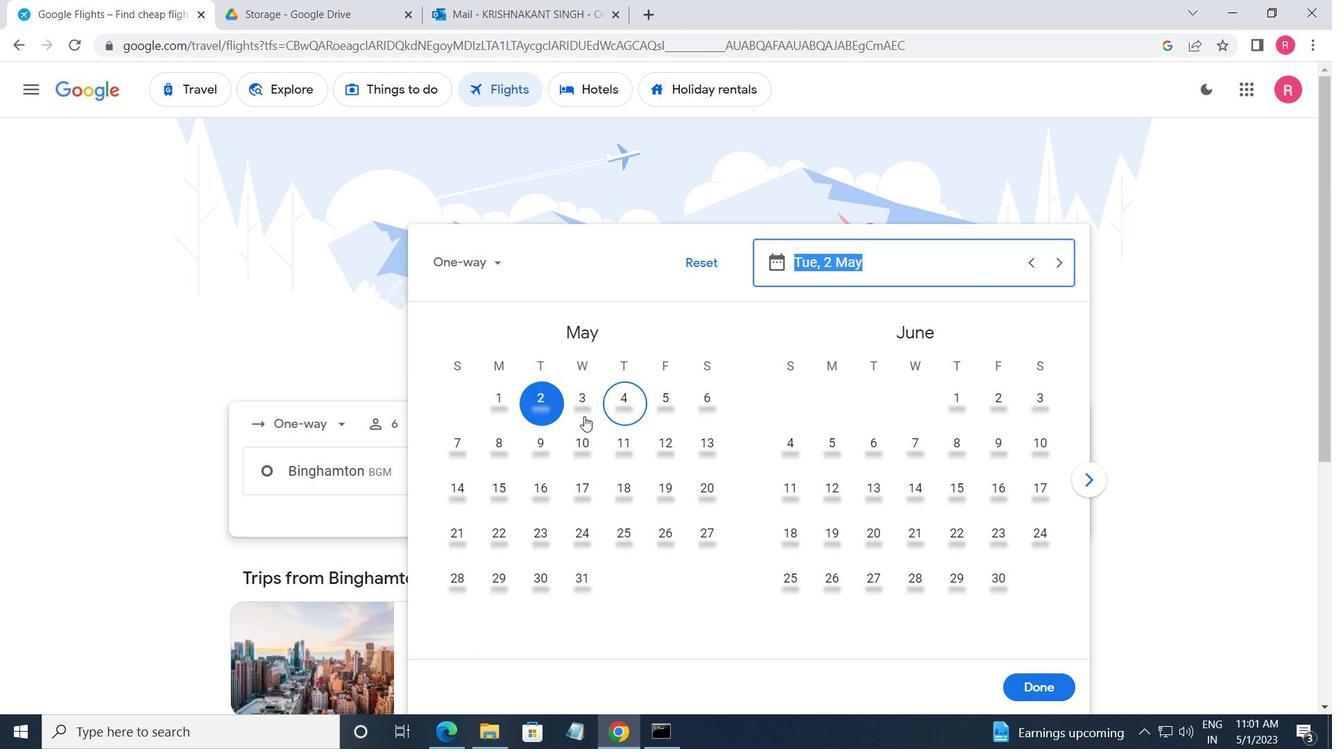 
Action: Mouse pressed left at (552, 410)
Screenshot: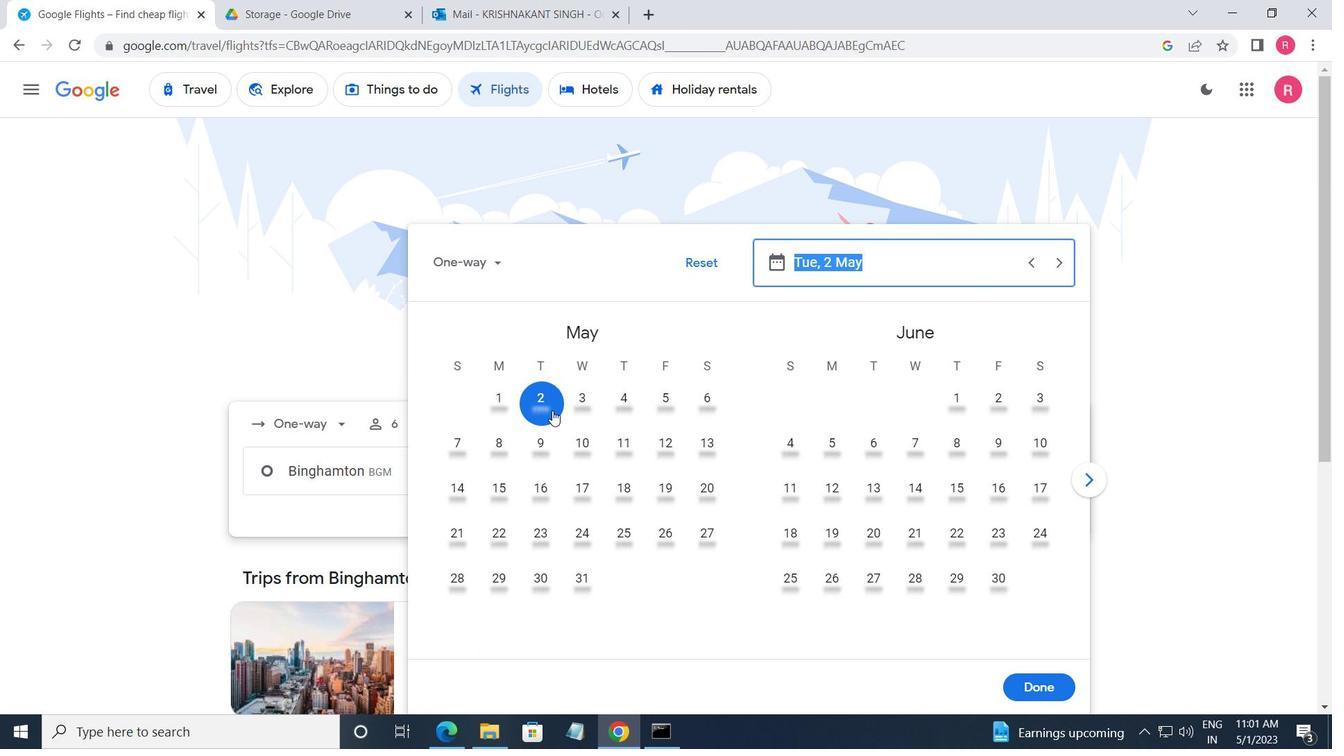 
Action: Mouse moved to (1056, 689)
Screenshot: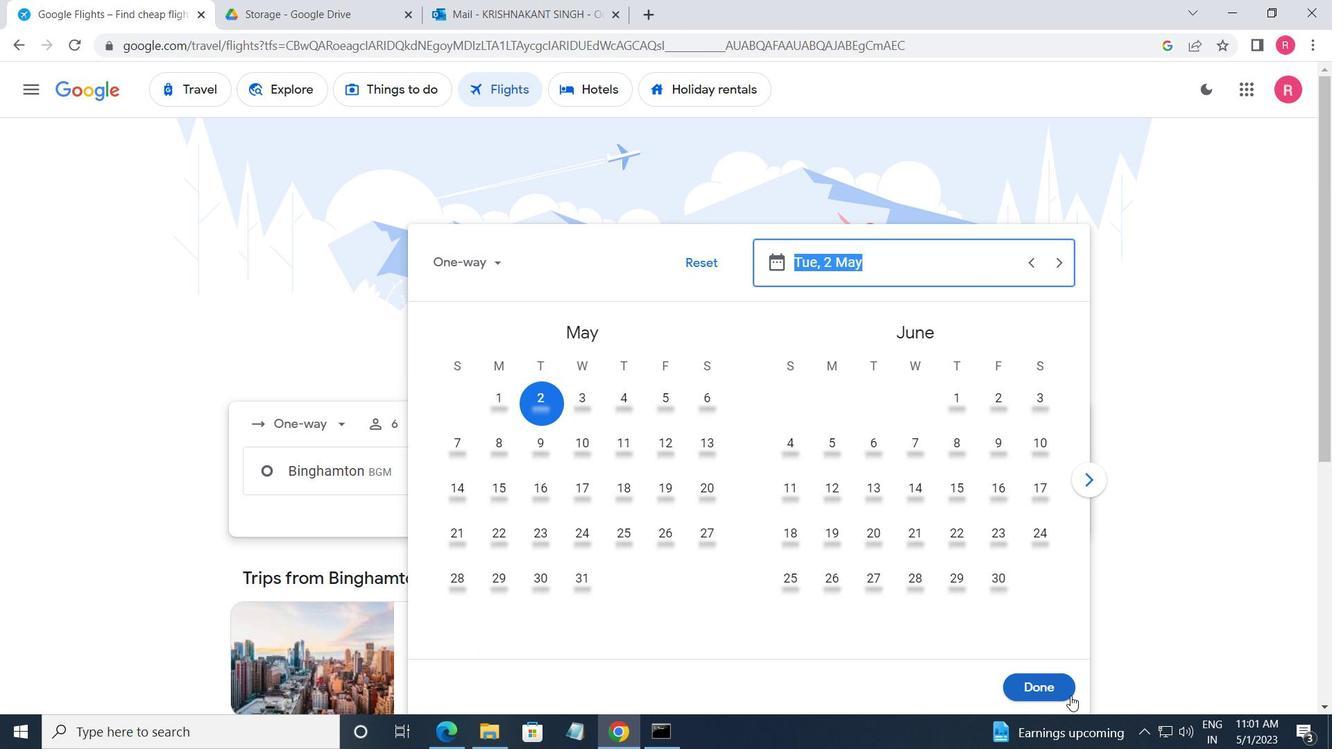 
Action: Mouse pressed left at (1056, 689)
Screenshot: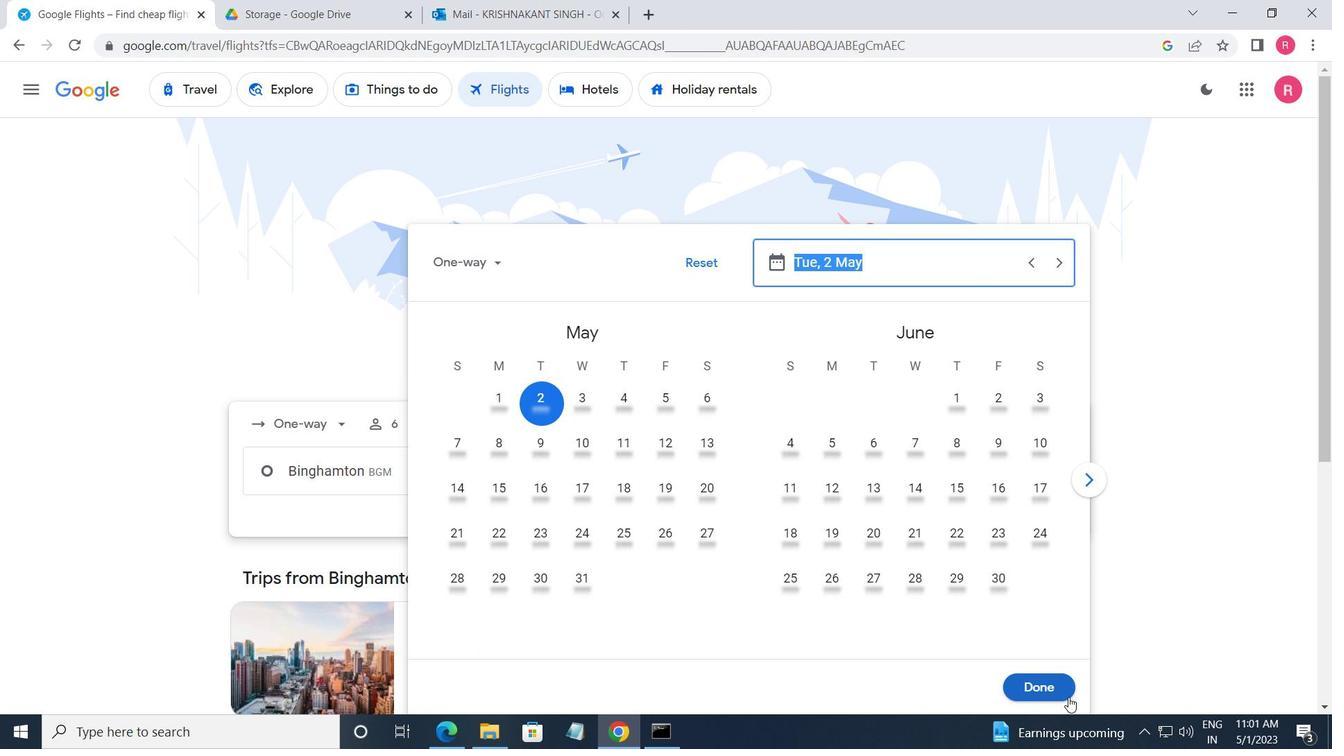 
Action: Mouse moved to (646, 543)
Screenshot: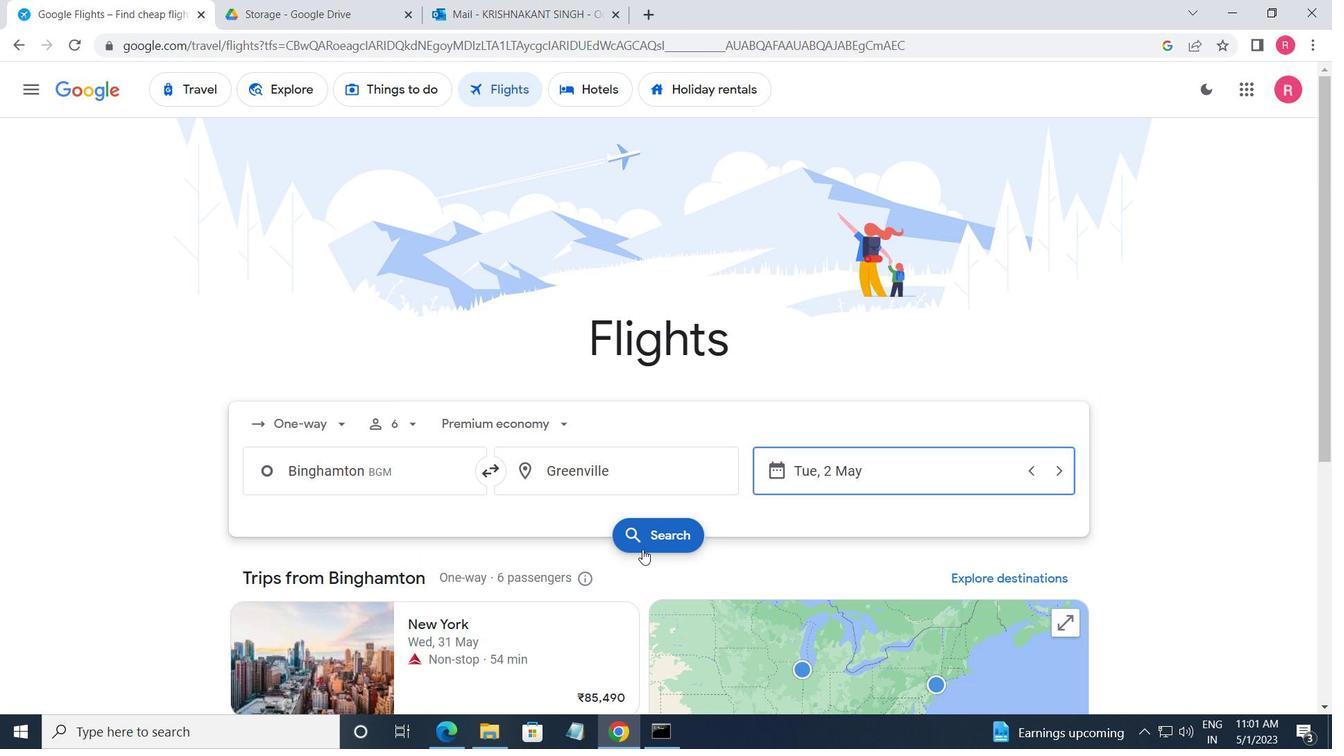 
Action: Mouse pressed left at (646, 543)
Screenshot: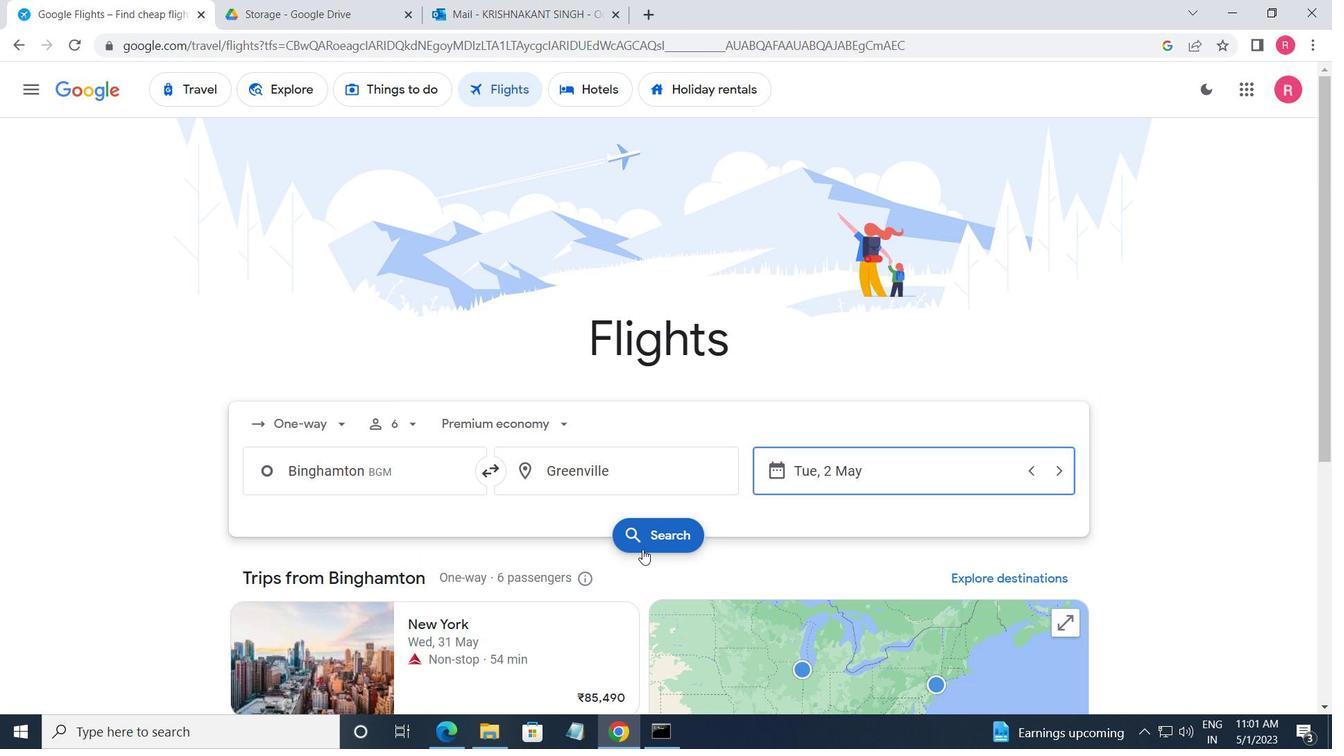 
Action: Mouse moved to (248, 247)
Screenshot: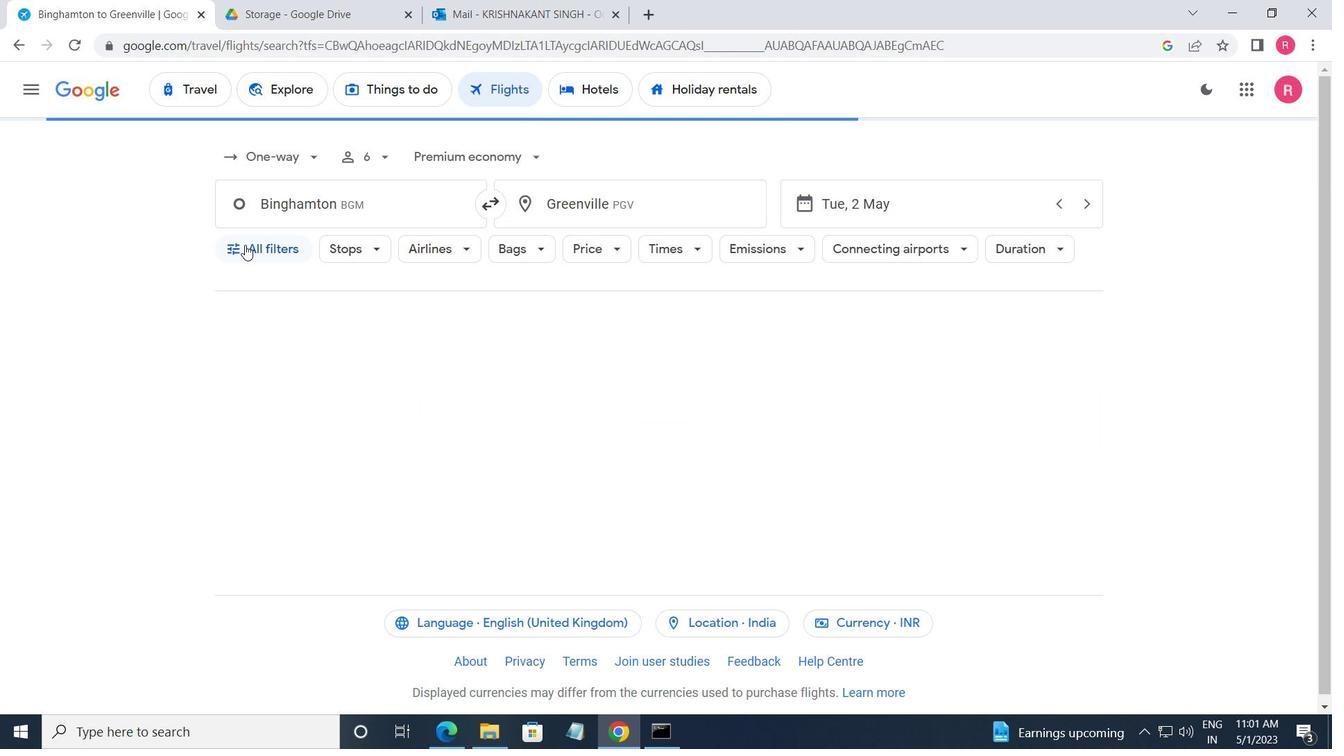 
Action: Mouse pressed left at (248, 247)
Screenshot: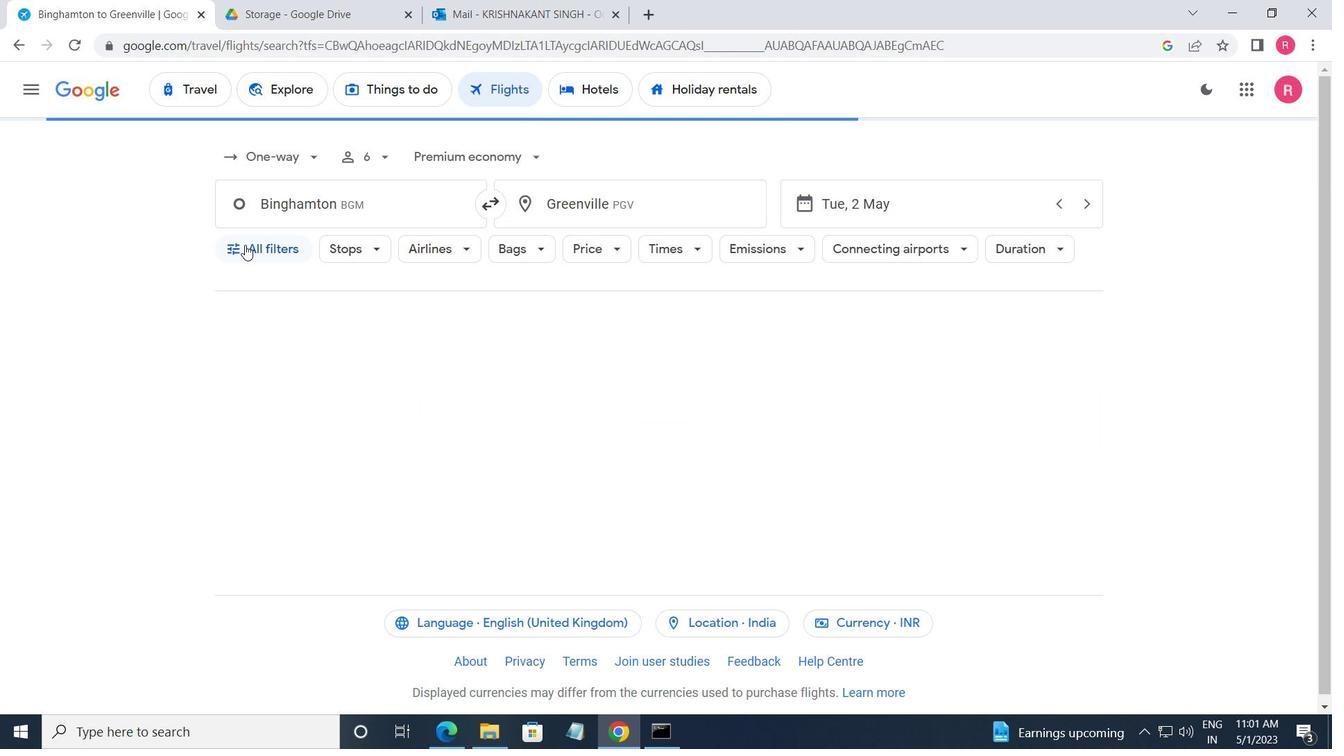 
Action: Mouse moved to (201, 292)
Screenshot: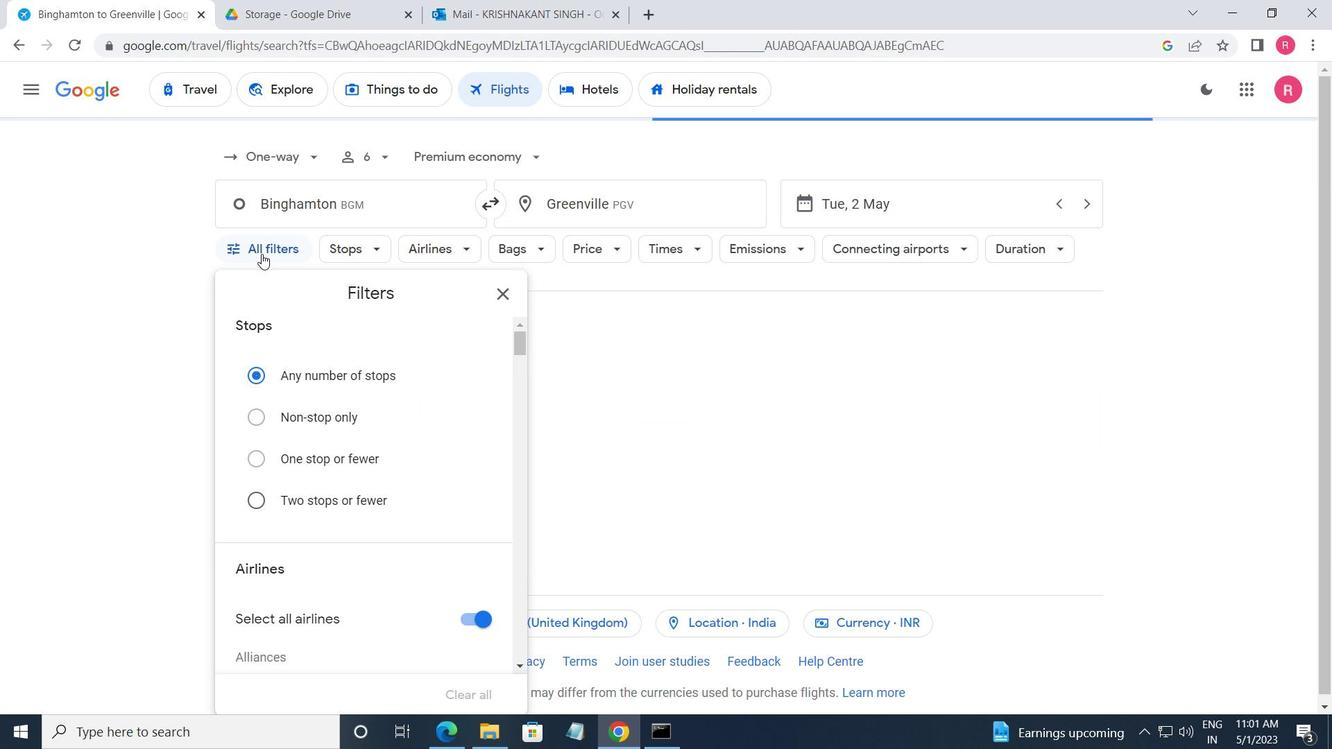 
Action: Mouse scrolled (201, 292) with delta (0, 0)
Screenshot: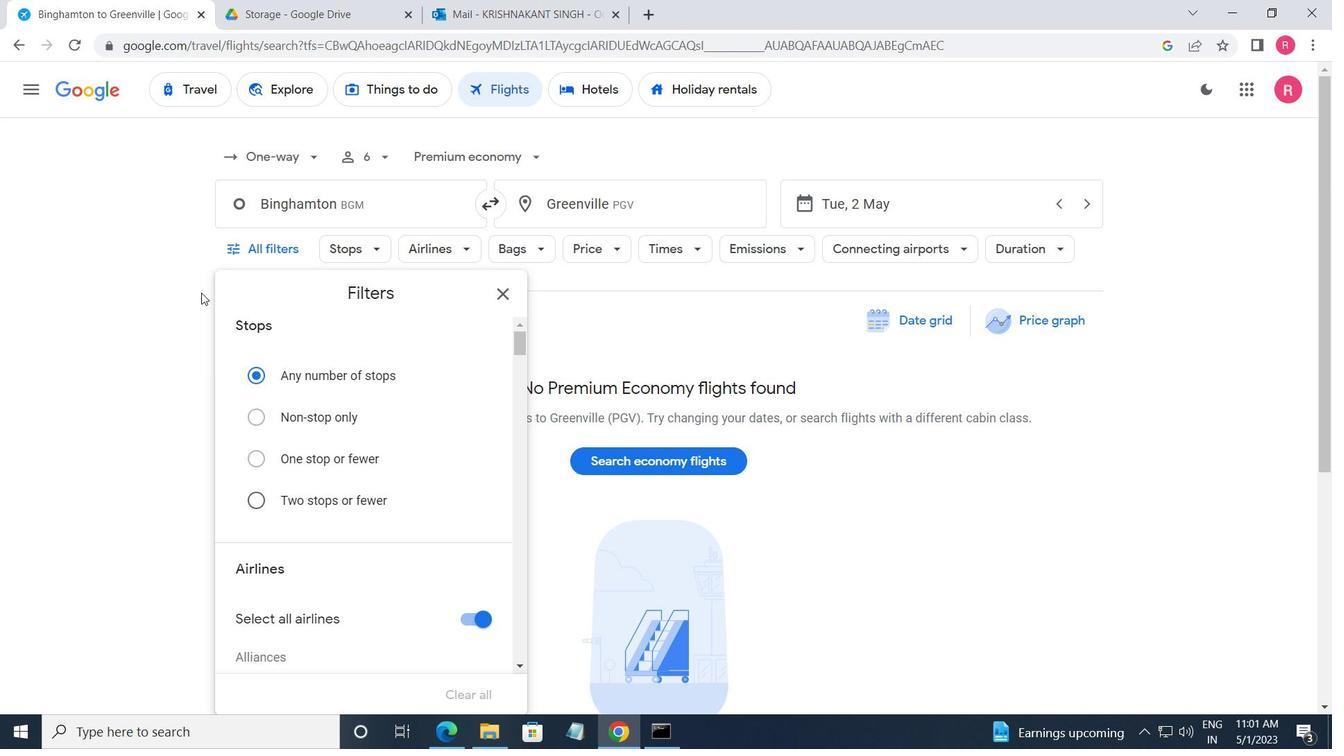 
Action: Mouse moved to (231, 311)
Screenshot: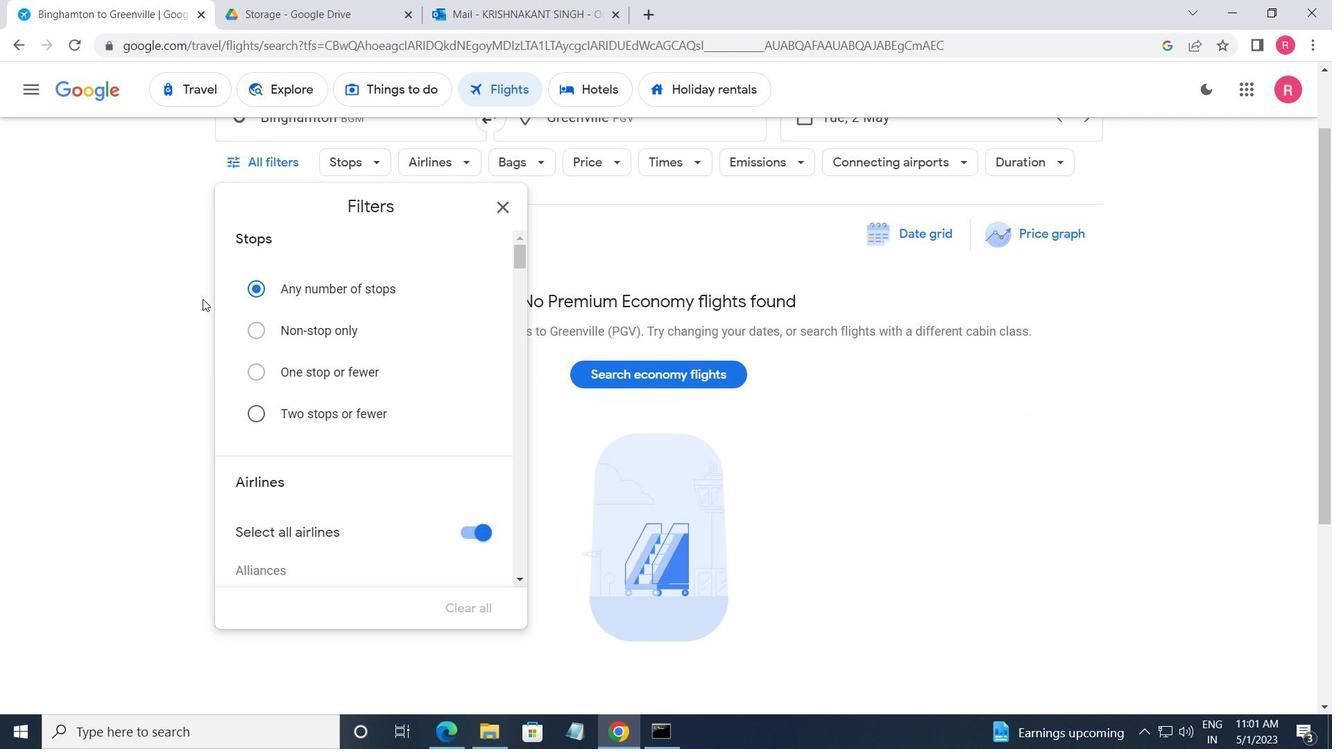 
Action: Mouse scrolled (231, 310) with delta (0, 0)
Screenshot: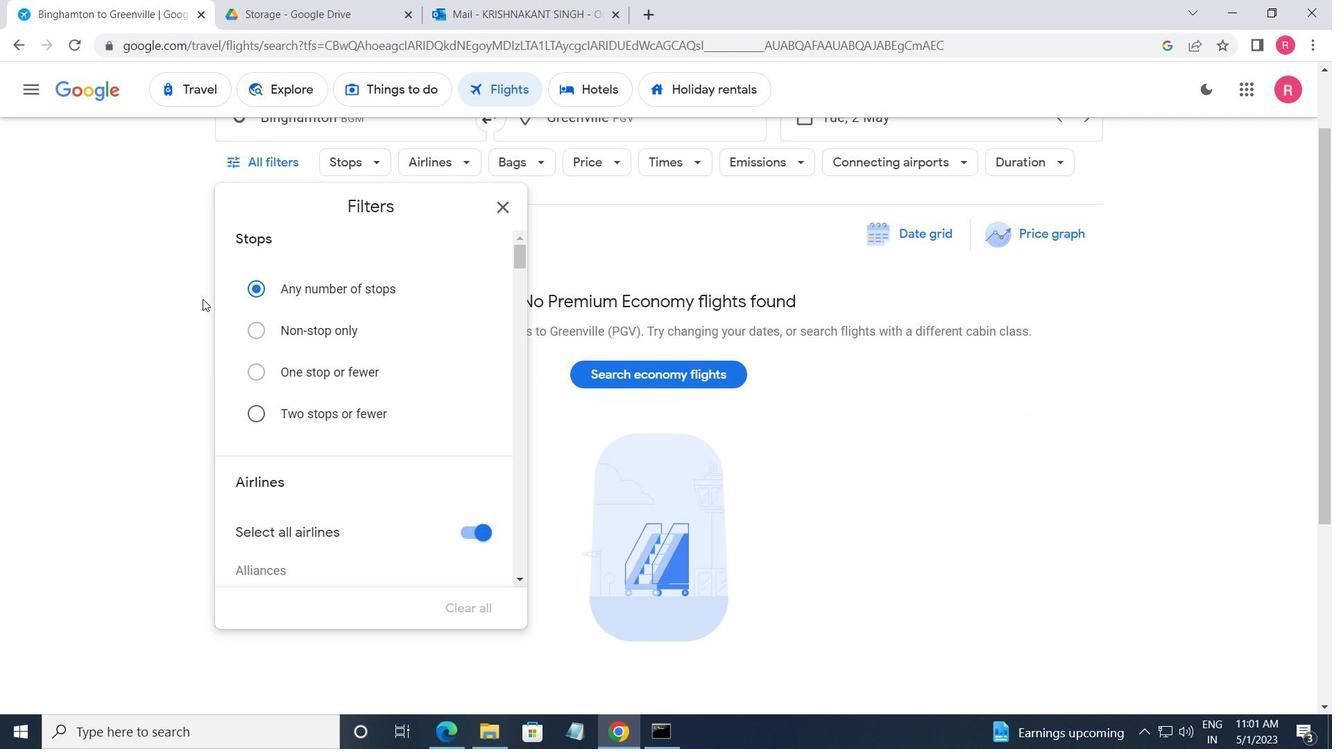 
Action: Mouse moved to (253, 324)
Screenshot: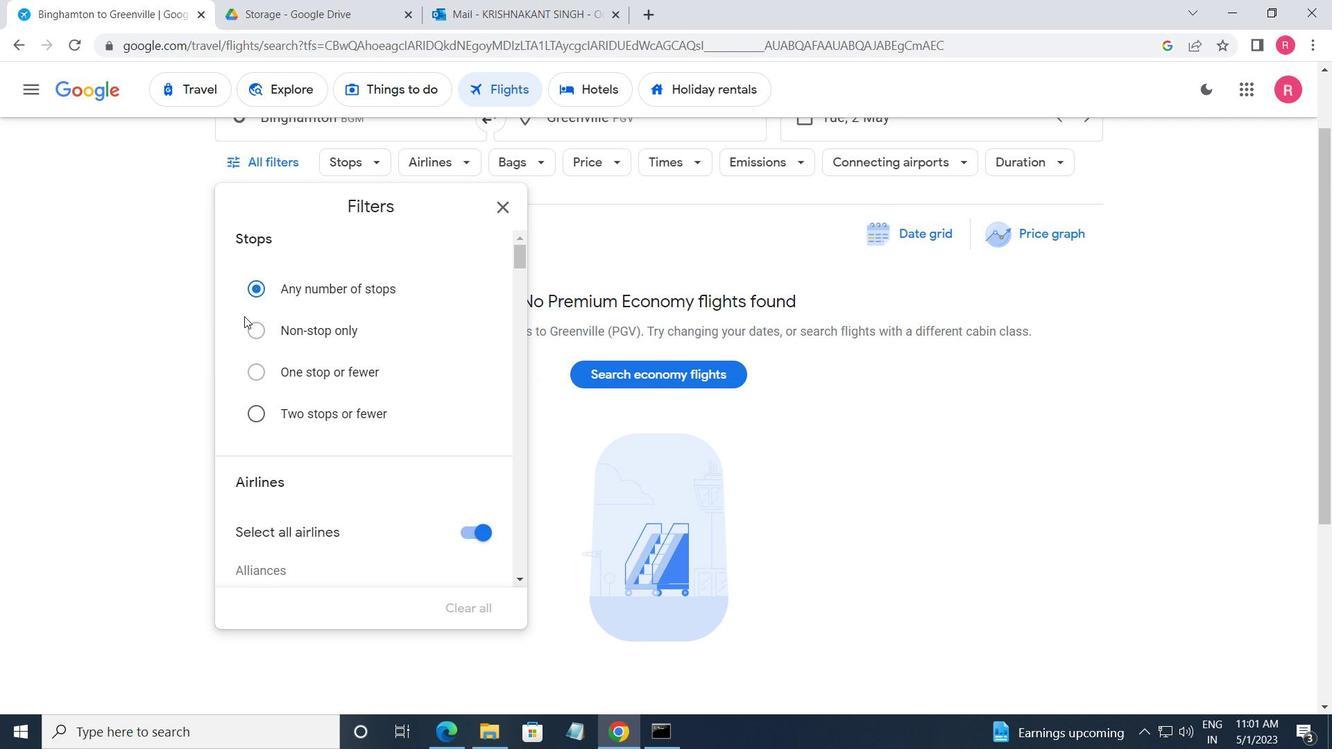 
Action: Mouse scrolled (253, 323) with delta (0, 0)
Screenshot: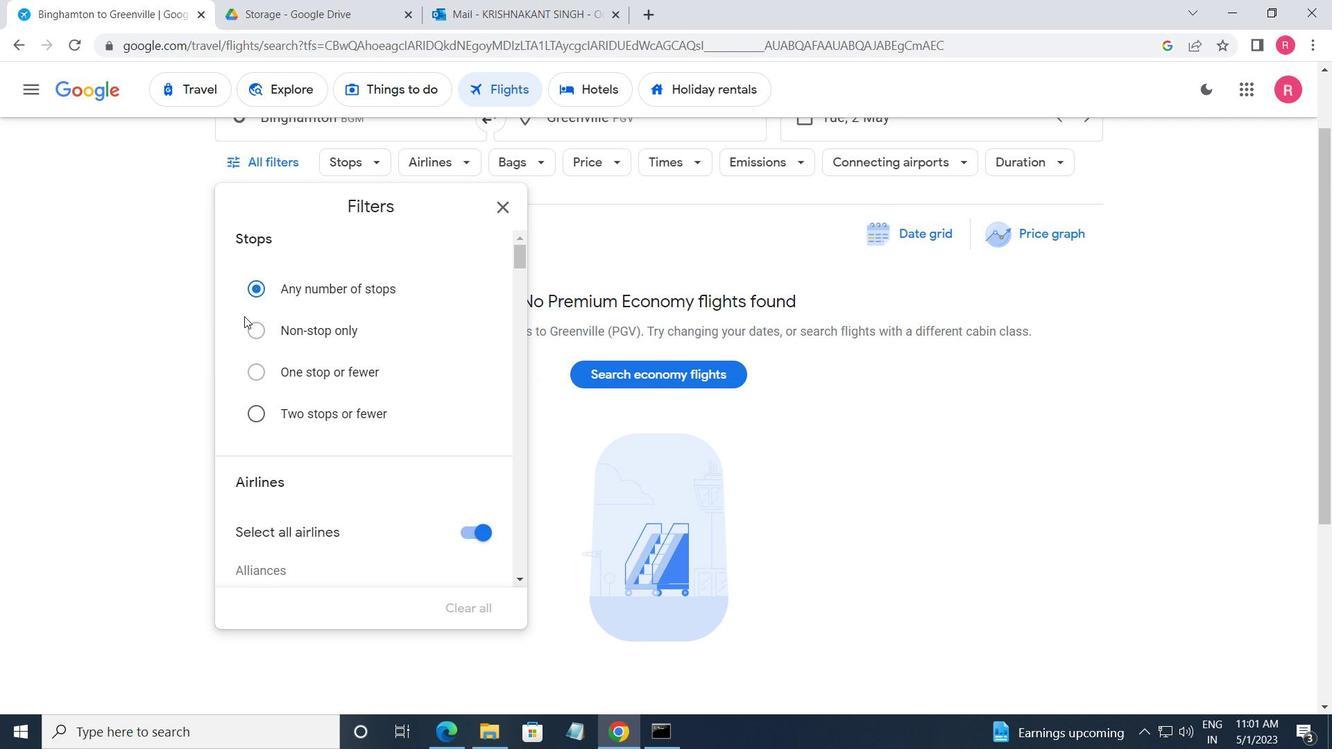 
Action: Mouse moved to (256, 326)
Screenshot: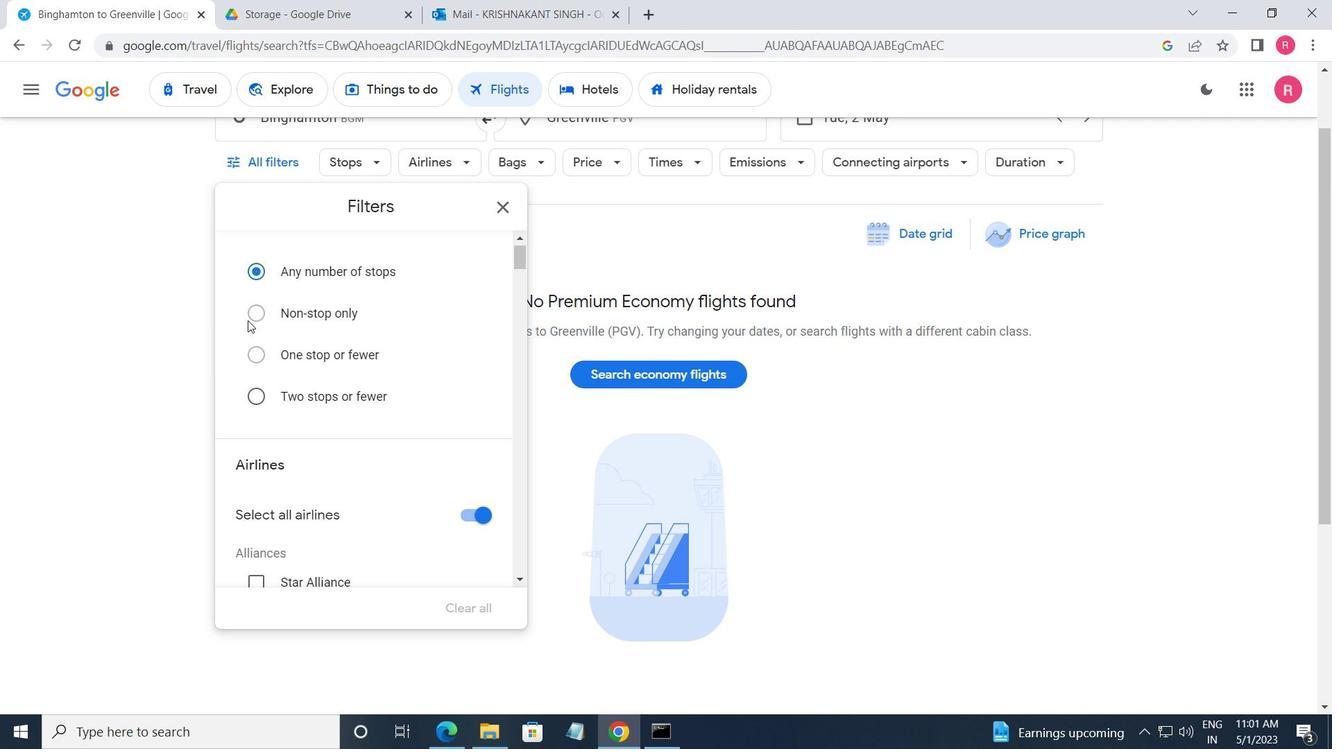 
Action: Mouse scrolled (256, 326) with delta (0, 0)
Screenshot: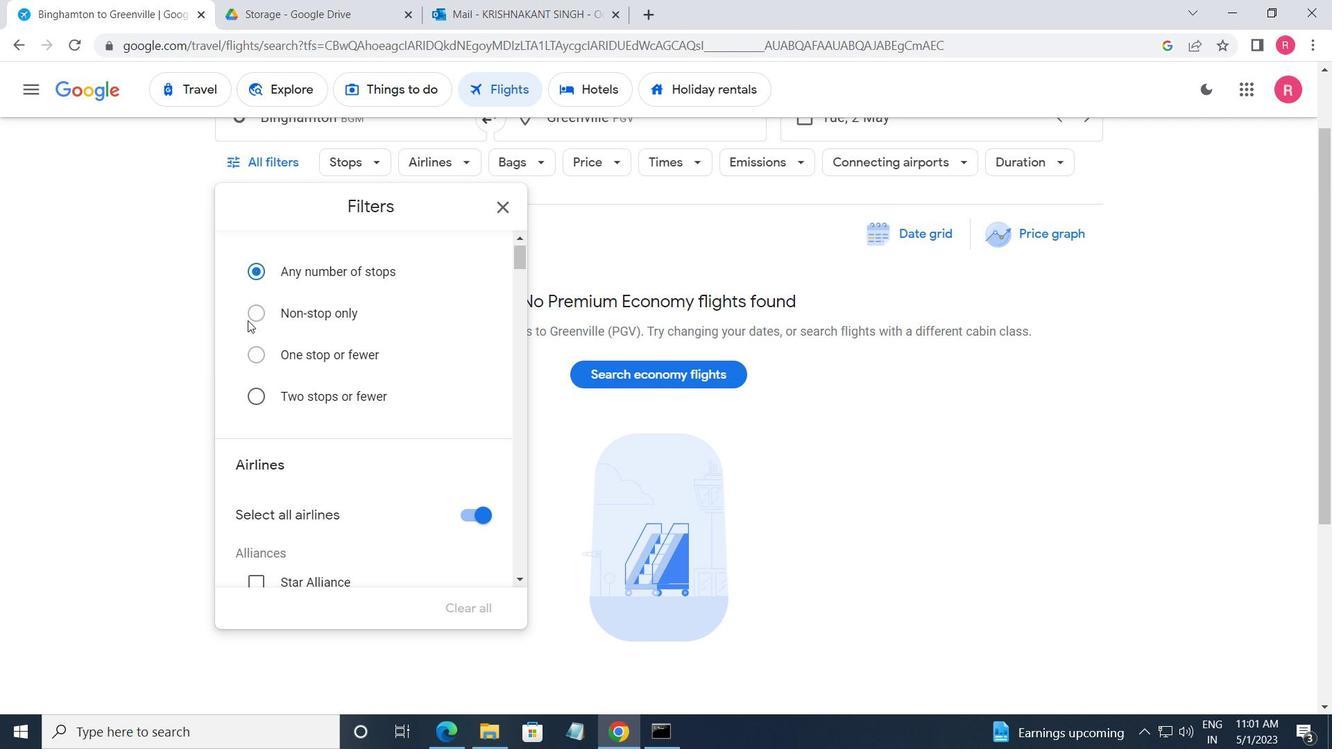 
Action: Mouse moved to (276, 336)
Screenshot: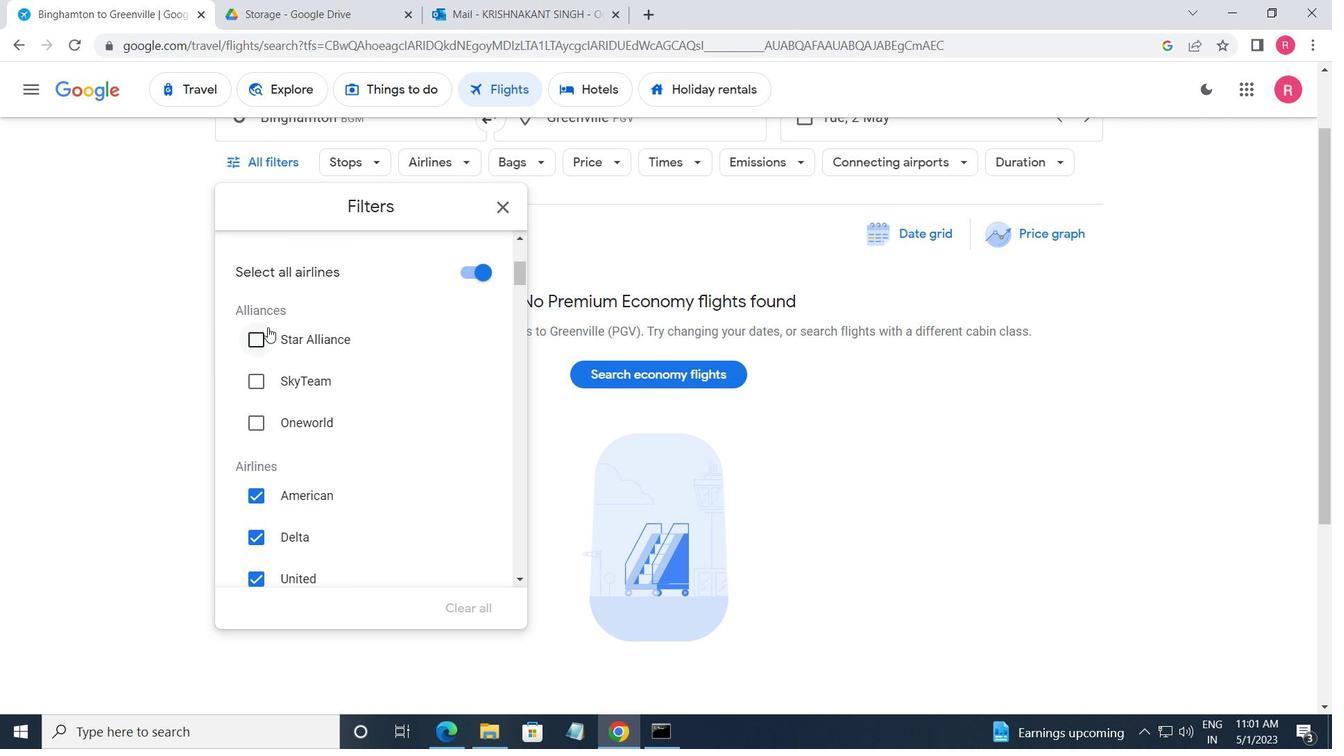 
Action: Mouse scrolled (276, 335) with delta (0, 0)
Screenshot: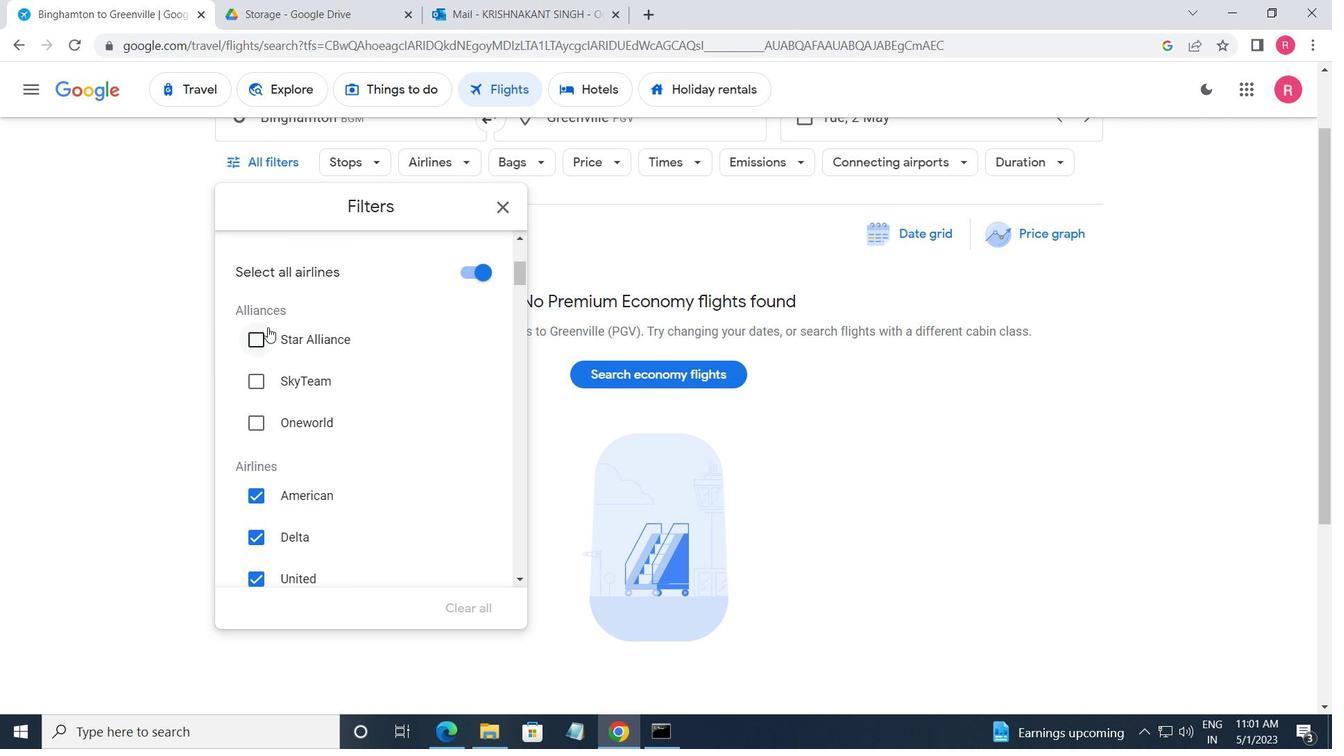 
Action: Mouse moved to (276, 338)
Screenshot: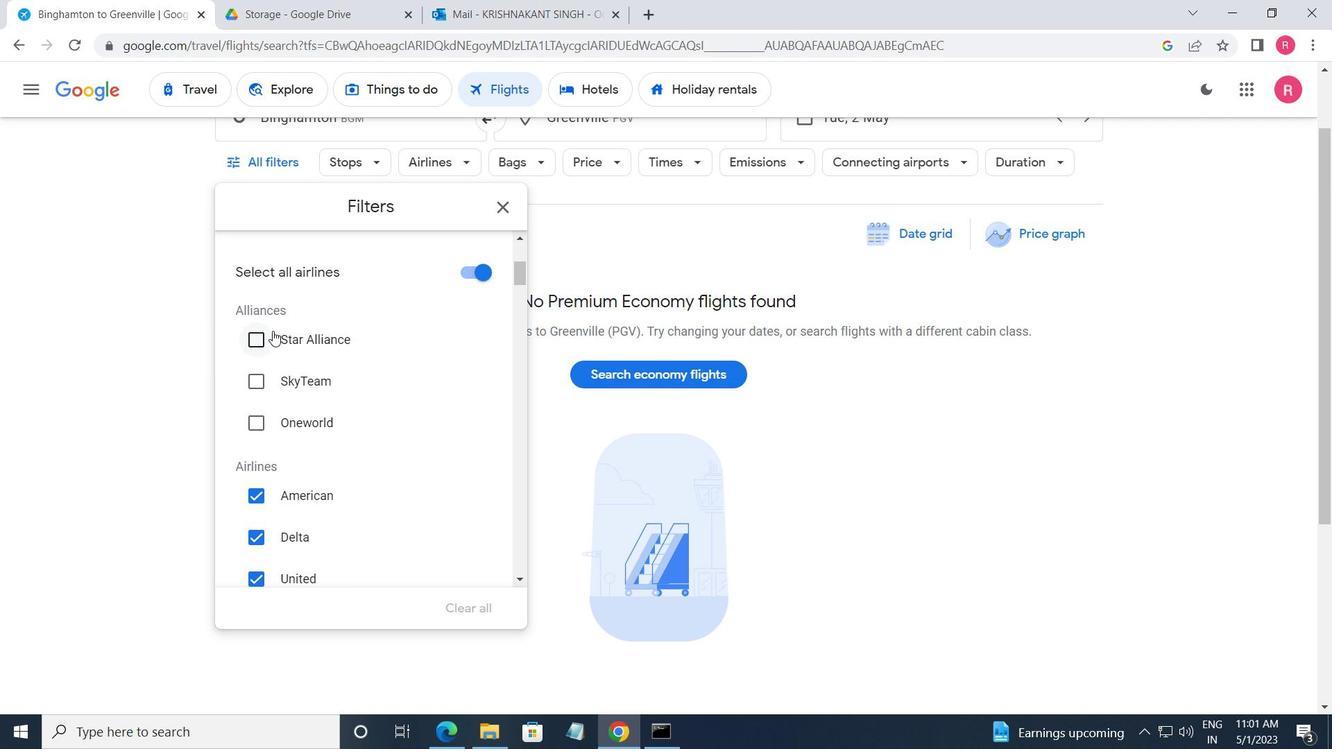 
Action: Mouse scrolled (276, 337) with delta (0, 0)
Screenshot: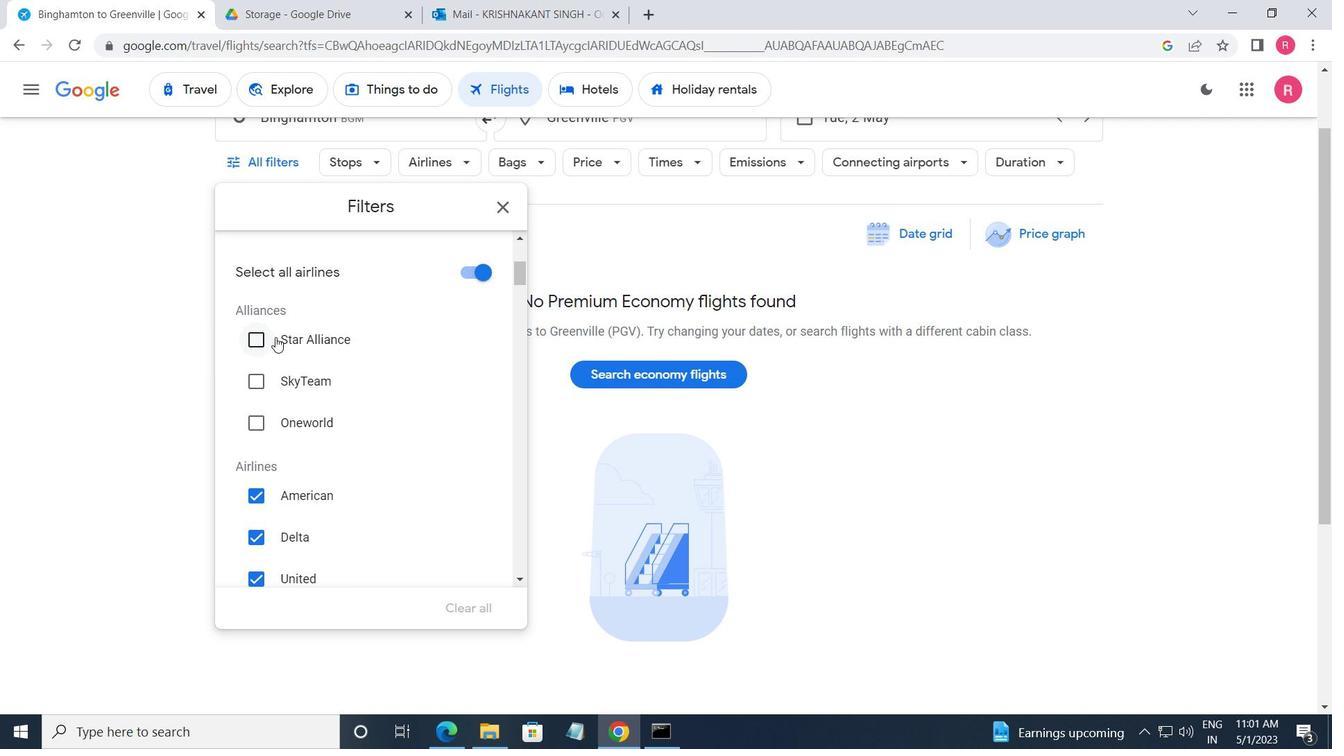 
Action: Mouse moved to (294, 349)
Screenshot: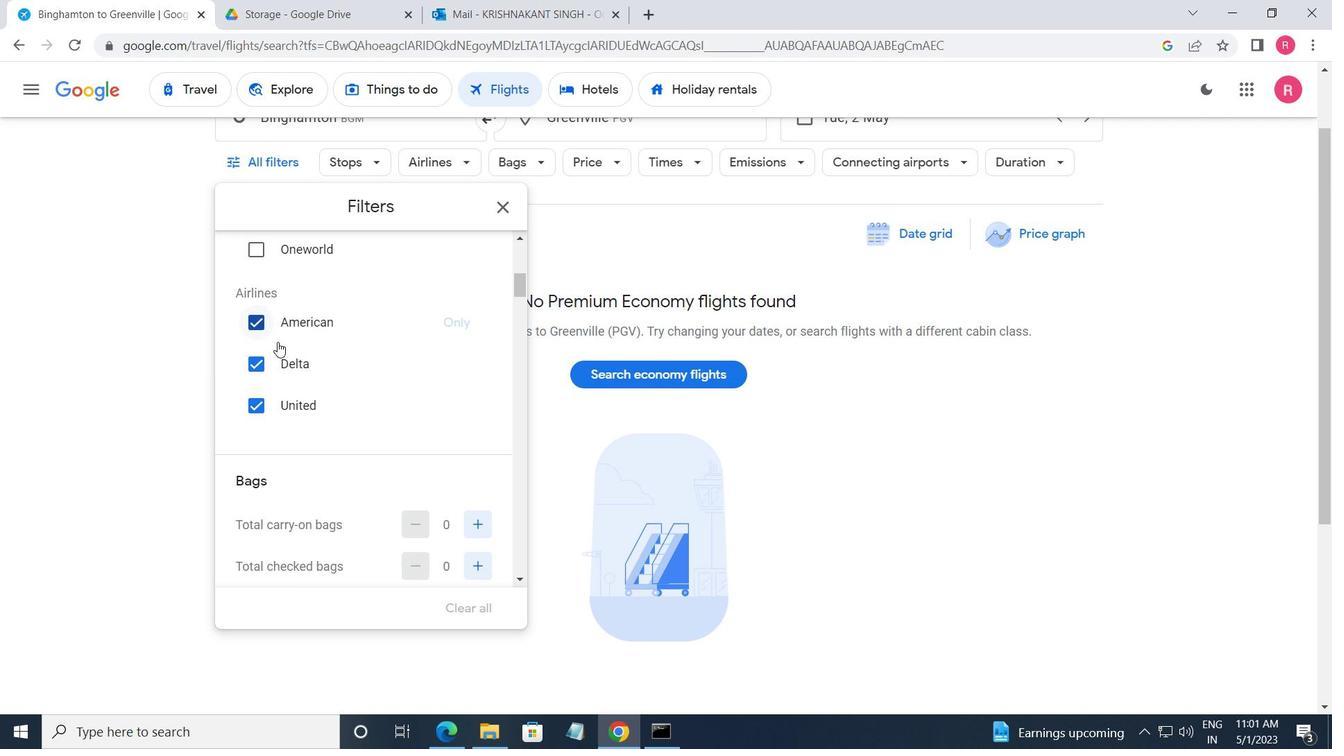 
Action: Mouse scrolled (294, 349) with delta (0, 0)
Screenshot: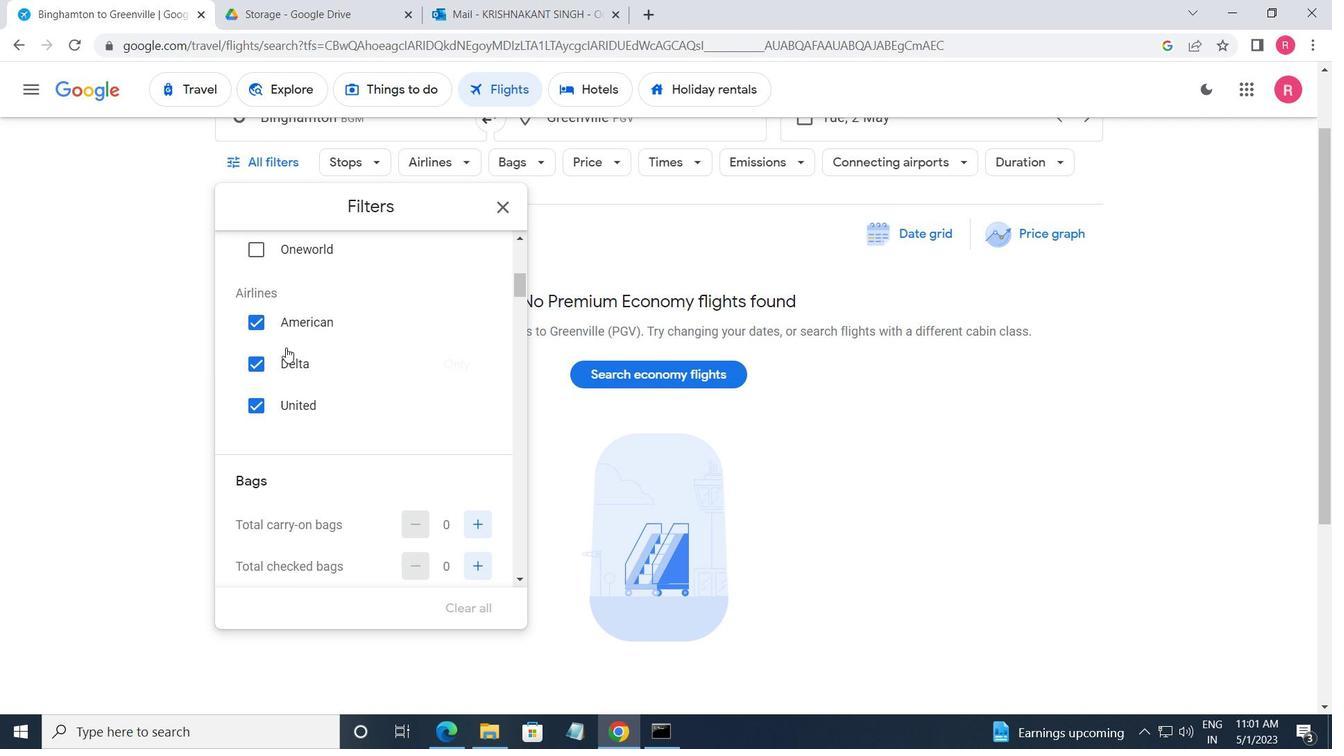 
Action: Mouse moved to (294, 348)
Screenshot: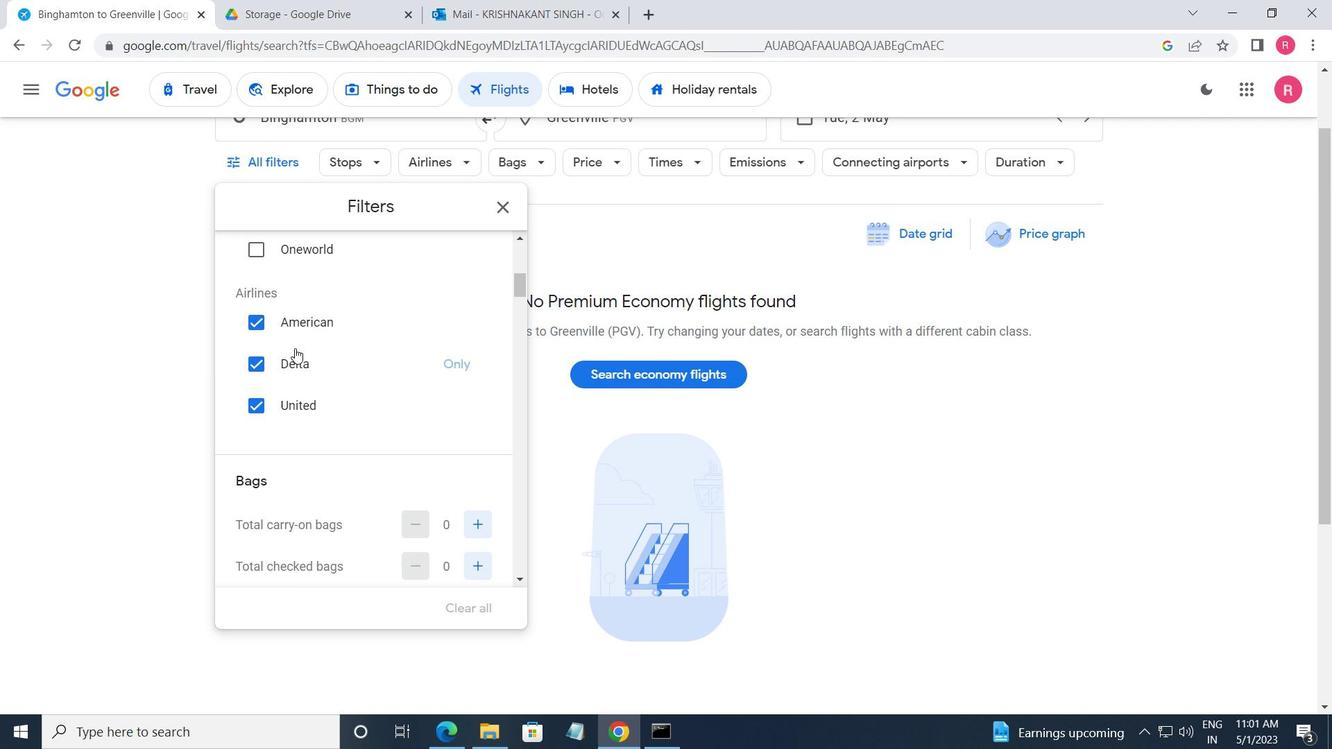 
Action: Mouse scrolled (294, 349) with delta (0, 0)
Screenshot: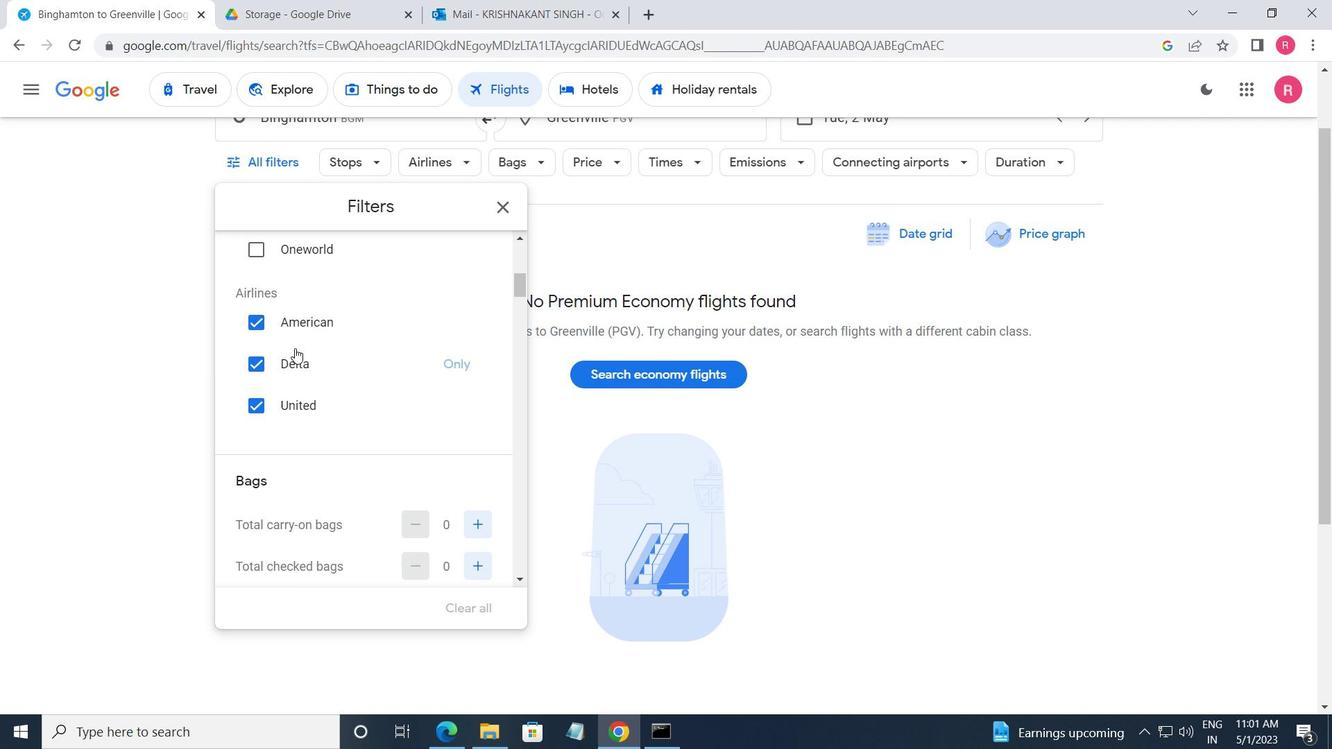 
Action: Mouse moved to (482, 265)
Screenshot: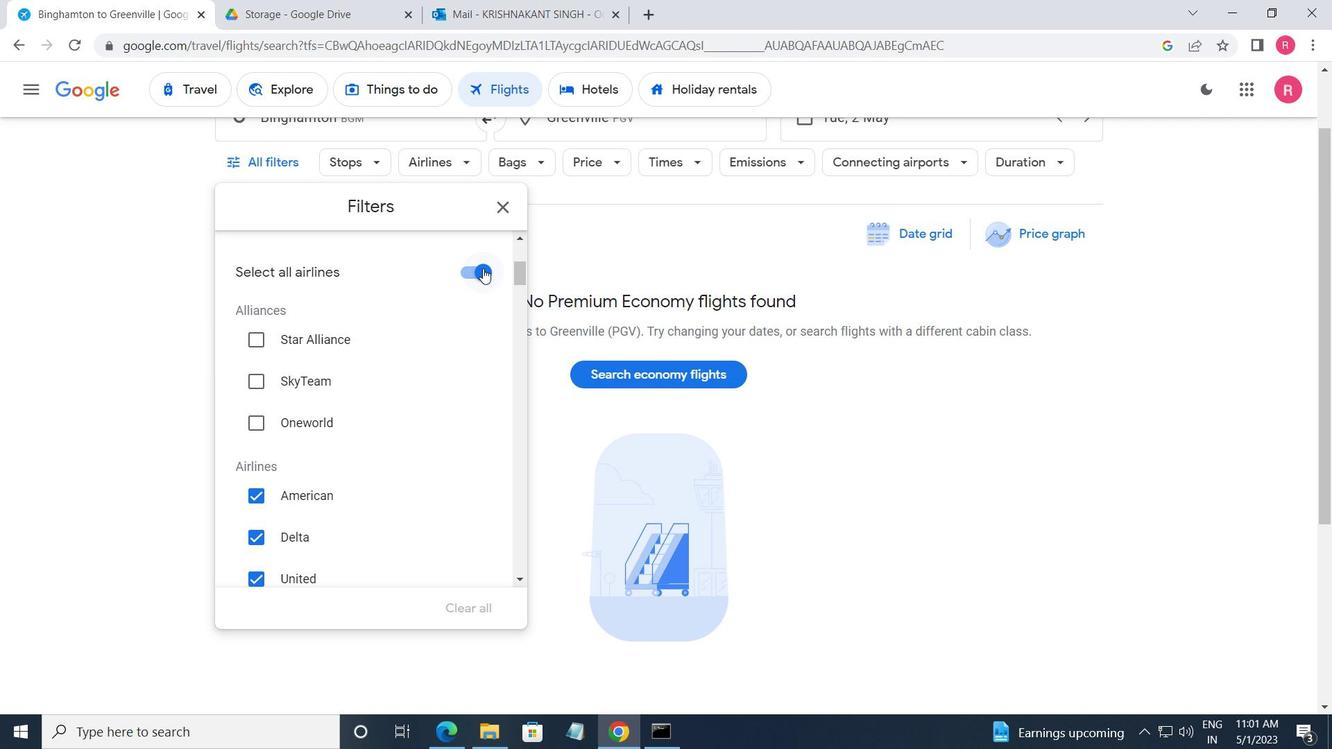 
Action: Mouse pressed left at (482, 265)
Screenshot: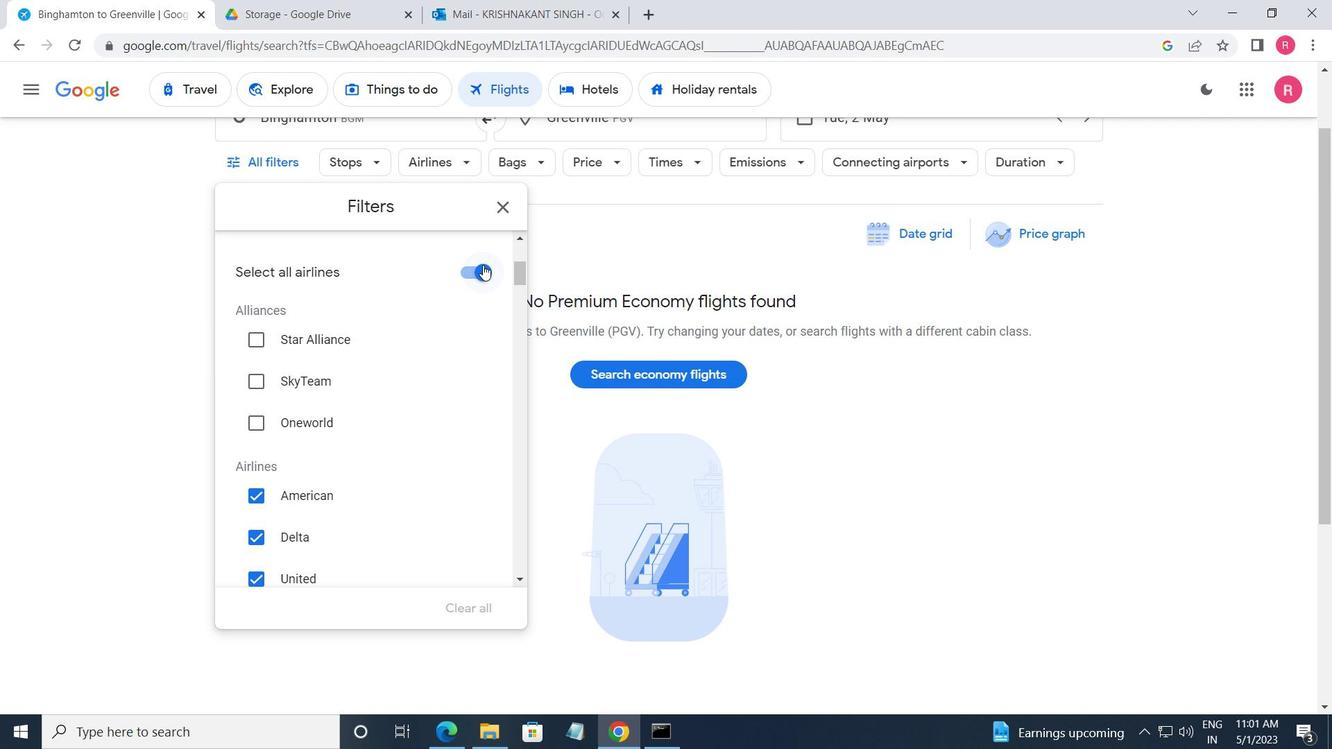 
Action: Mouse moved to (410, 336)
Screenshot: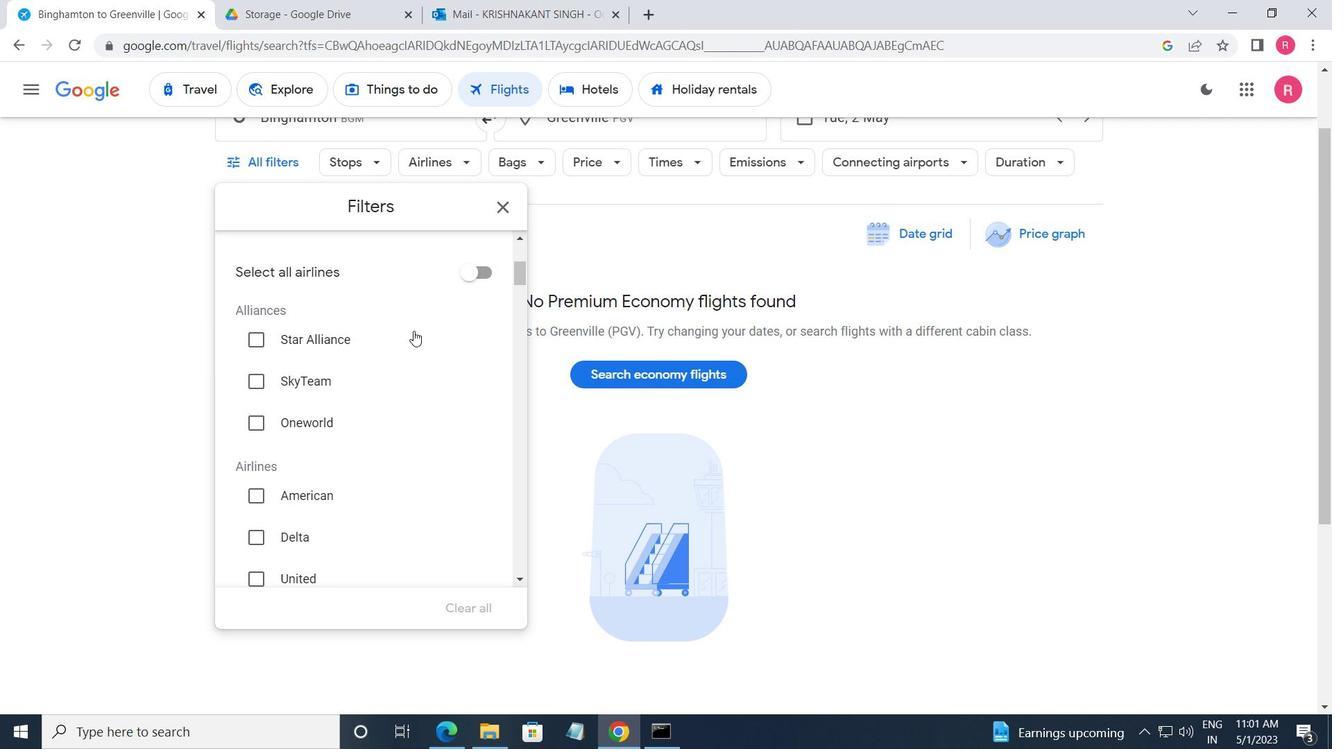 
Action: Mouse scrolled (410, 335) with delta (0, 0)
Screenshot: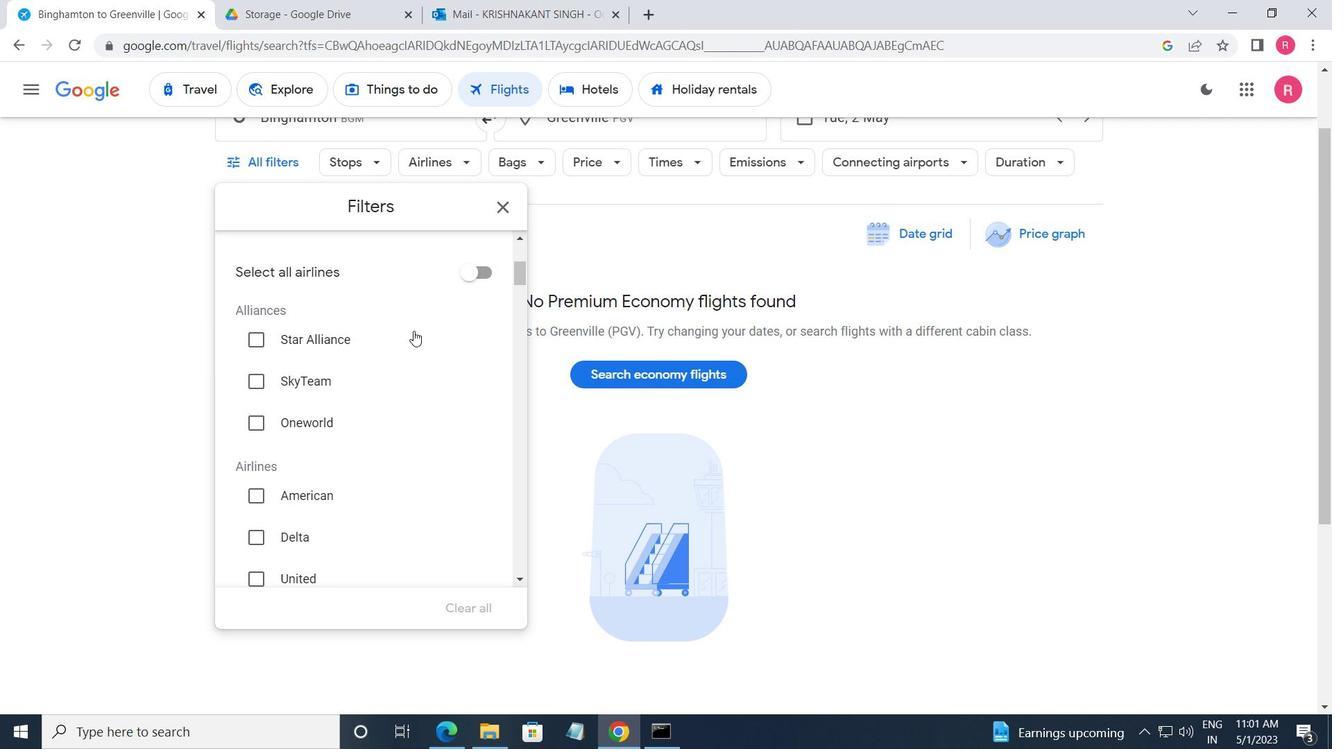 
Action: Mouse moved to (410, 350)
Screenshot: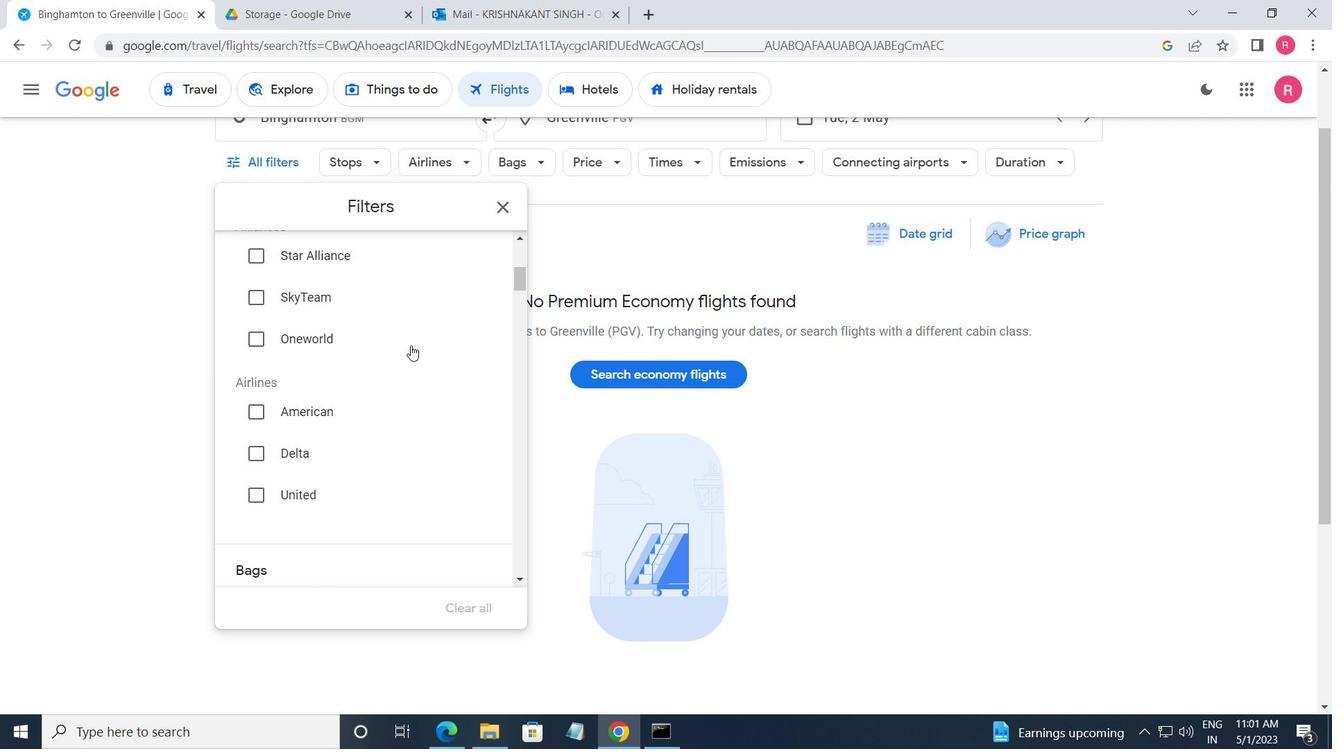 
Action: Mouse scrolled (410, 349) with delta (0, 0)
Screenshot: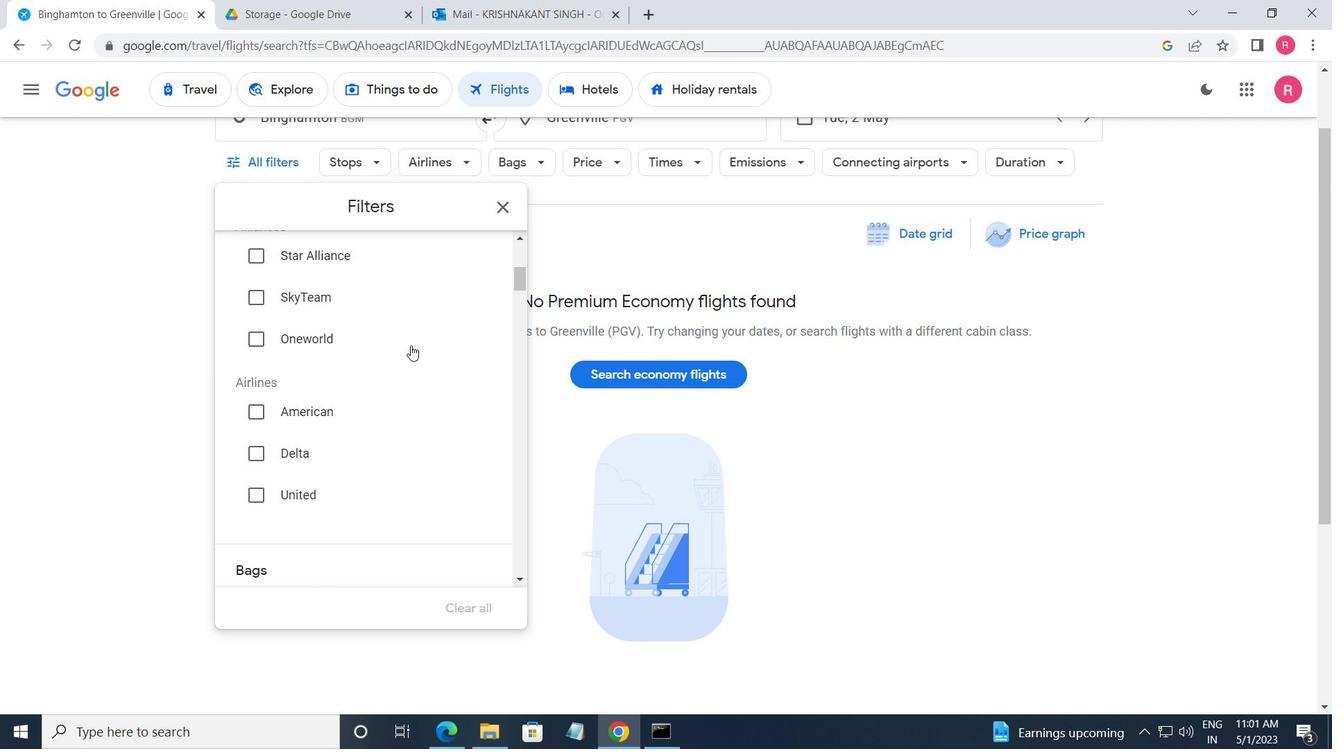
Action: Mouse moved to (410, 353)
Screenshot: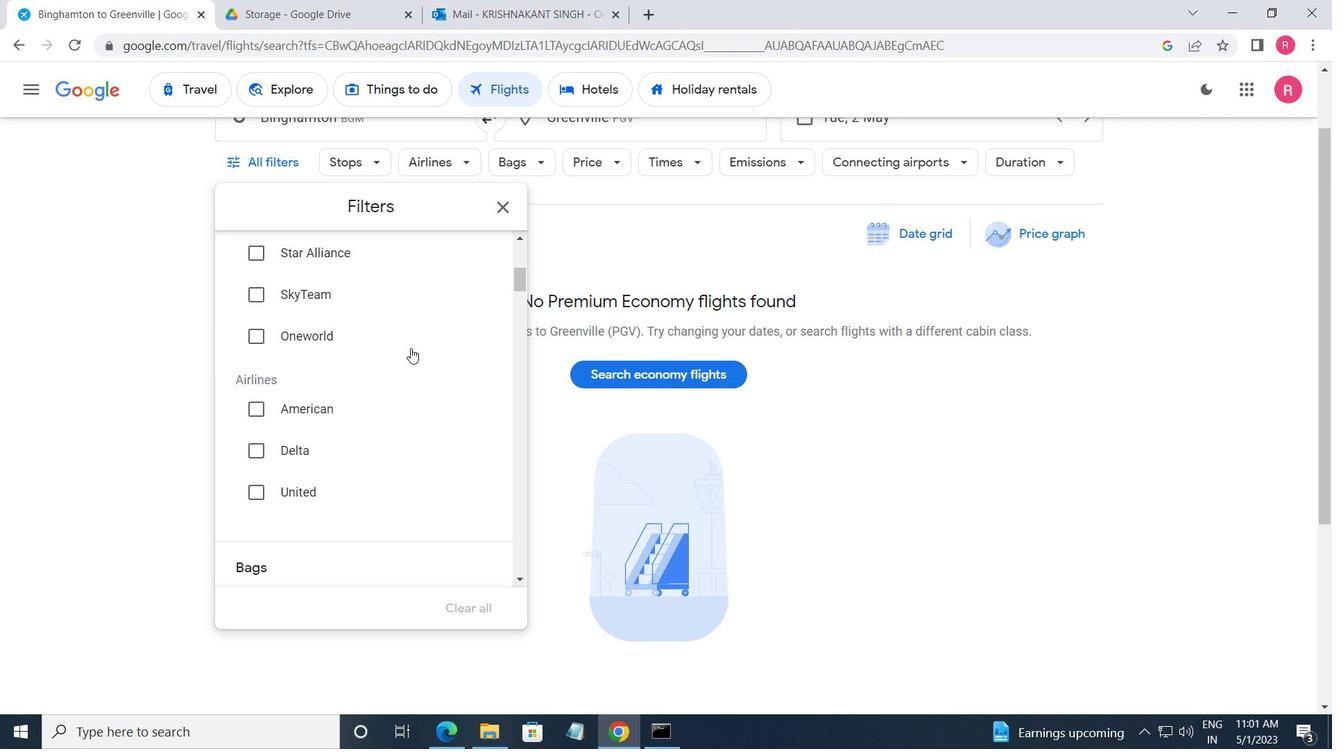 
Action: Mouse scrolled (410, 352) with delta (0, 0)
Screenshot: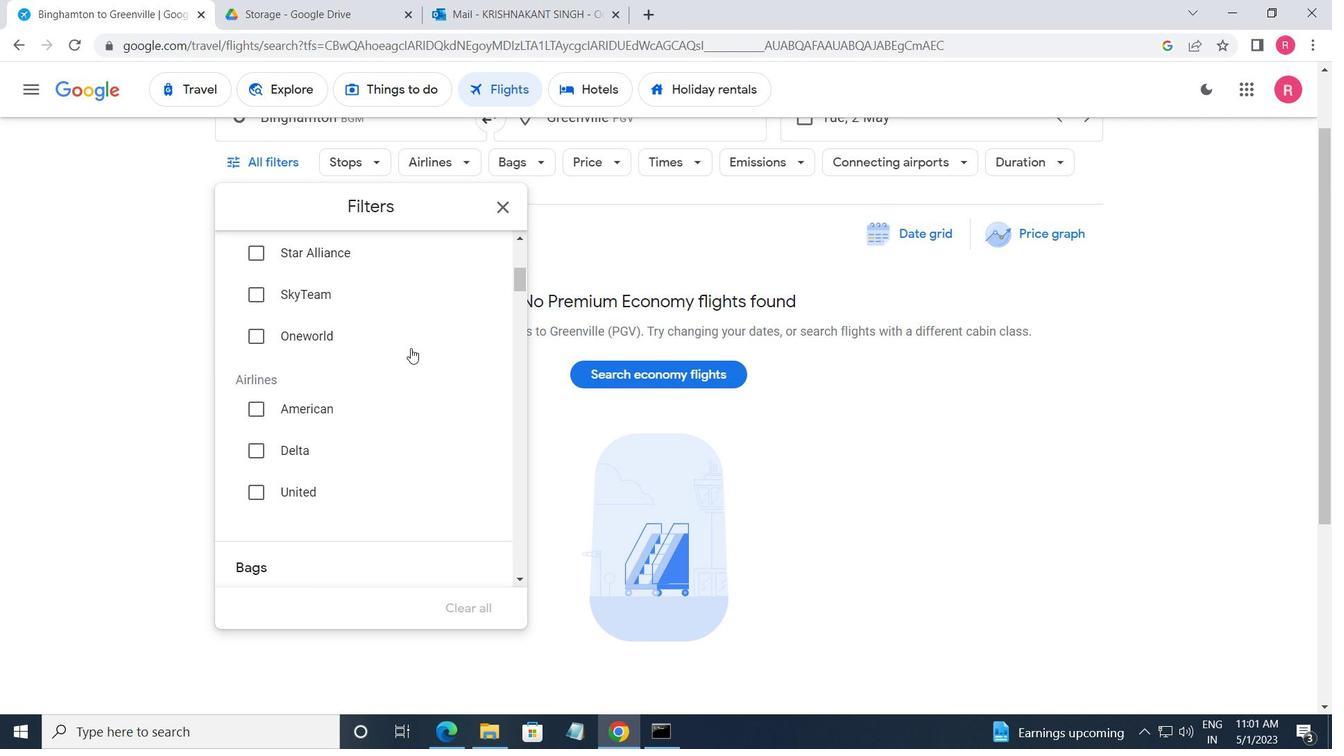 
Action: Mouse moved to (410, 353)
Screenshot: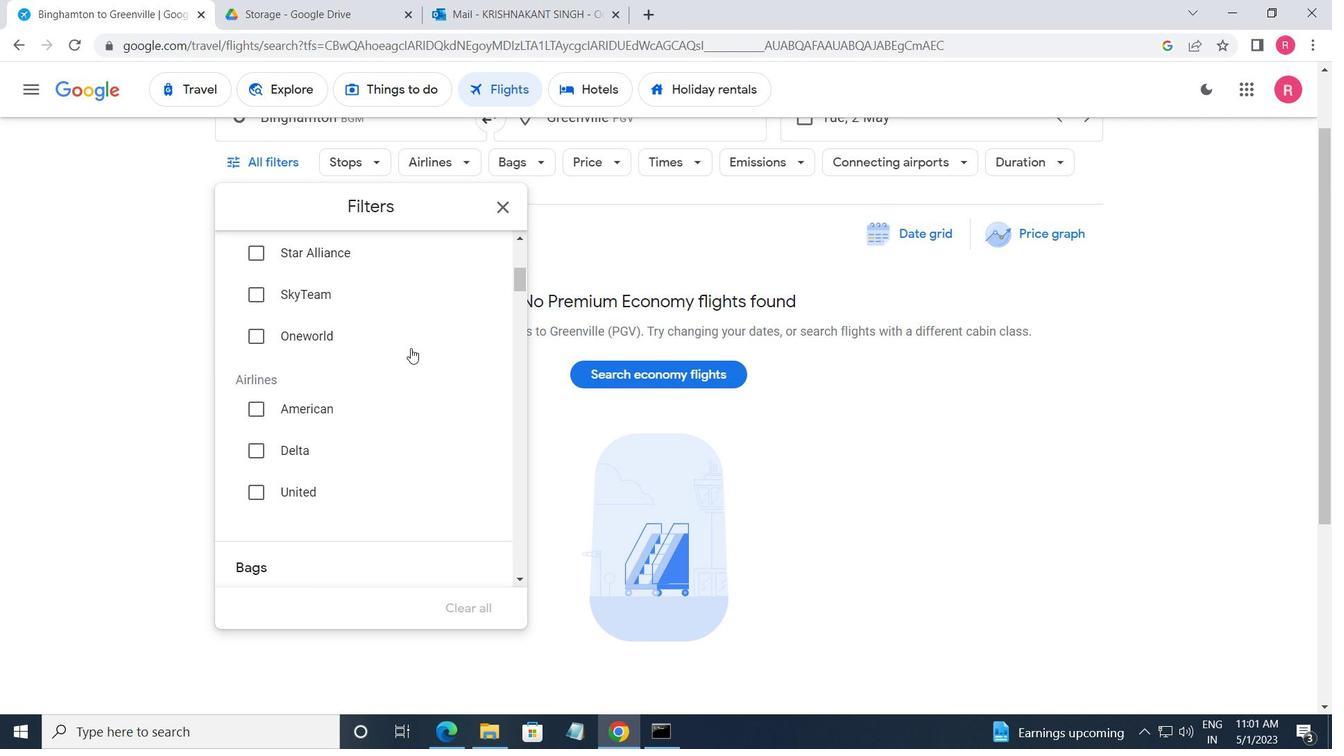 
Action: Mouse scrolled (410, 352) with delta (0, 0)
Screenshot: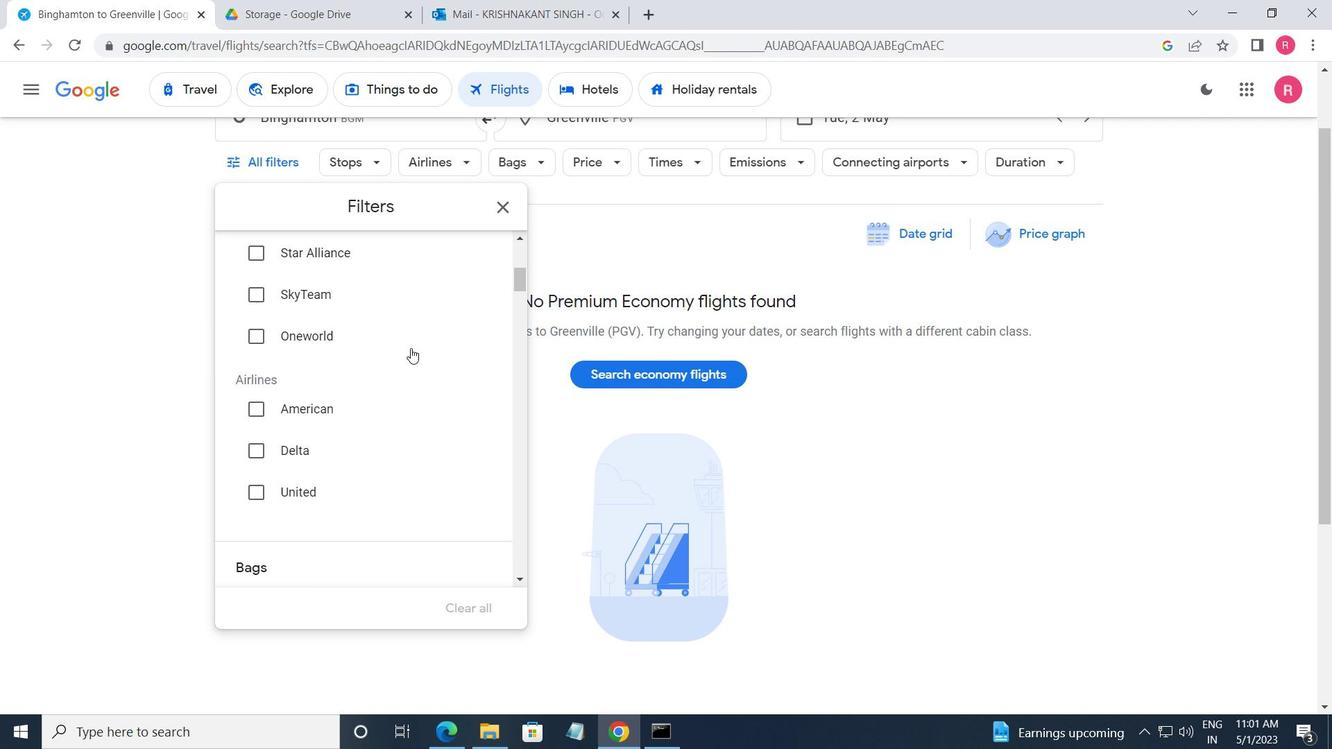 
Action: Mouse moved to (410, 354)
Screenshot: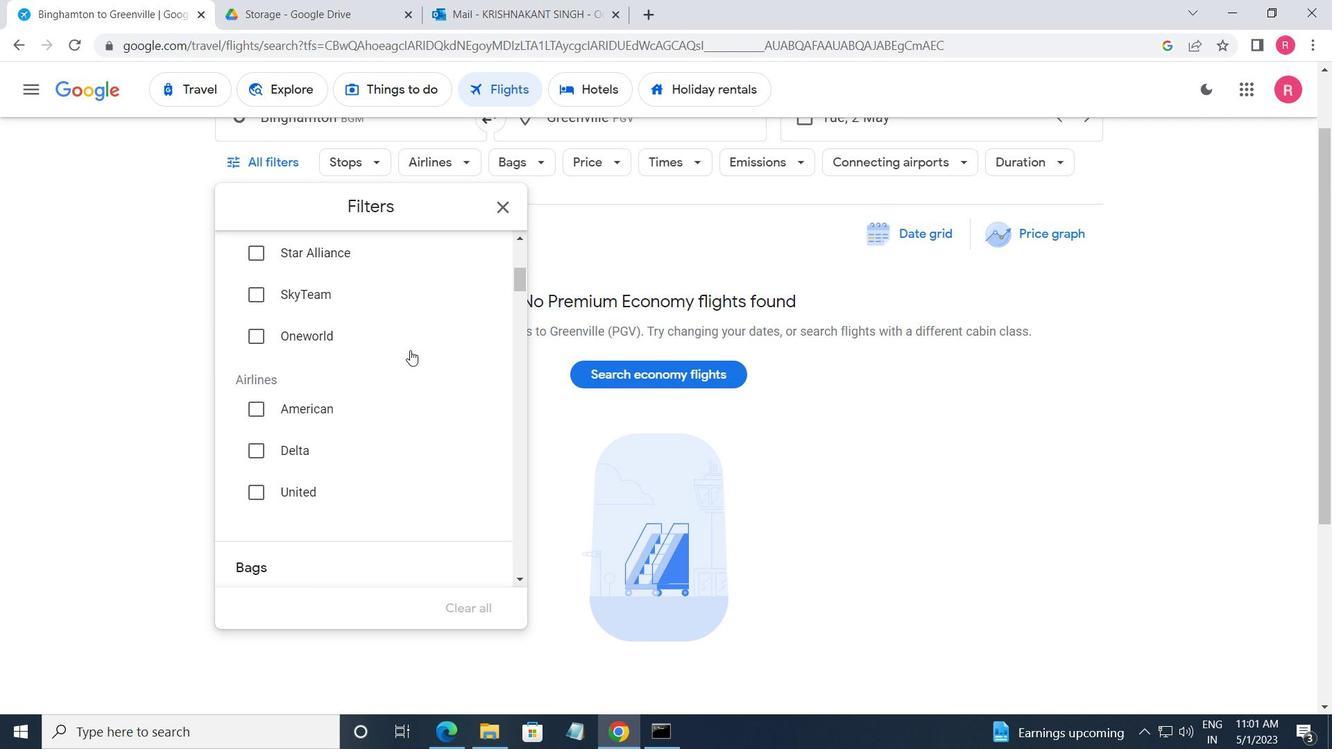 
Action: Mouse scrolled (410, 353) with delta (0, 0)
Screenshot: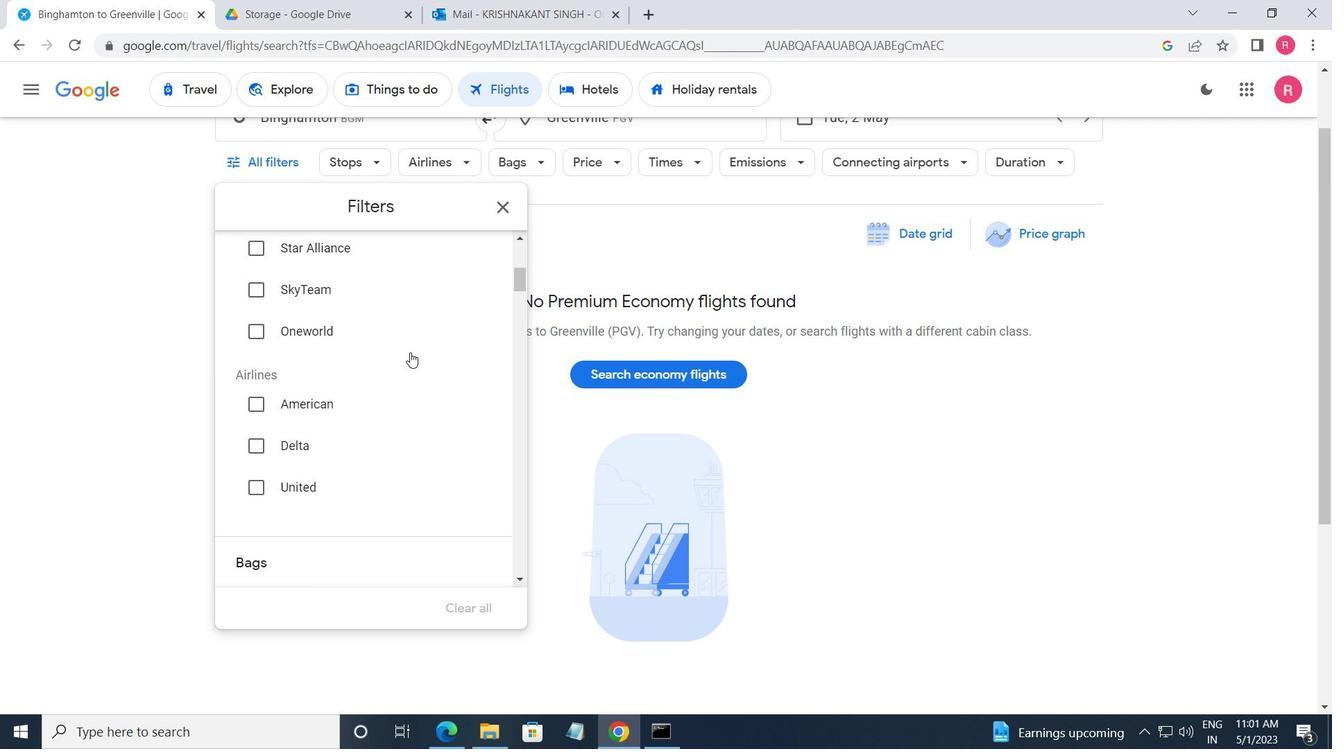 
Action: Mouse moved to (409, 354)
Screenshot: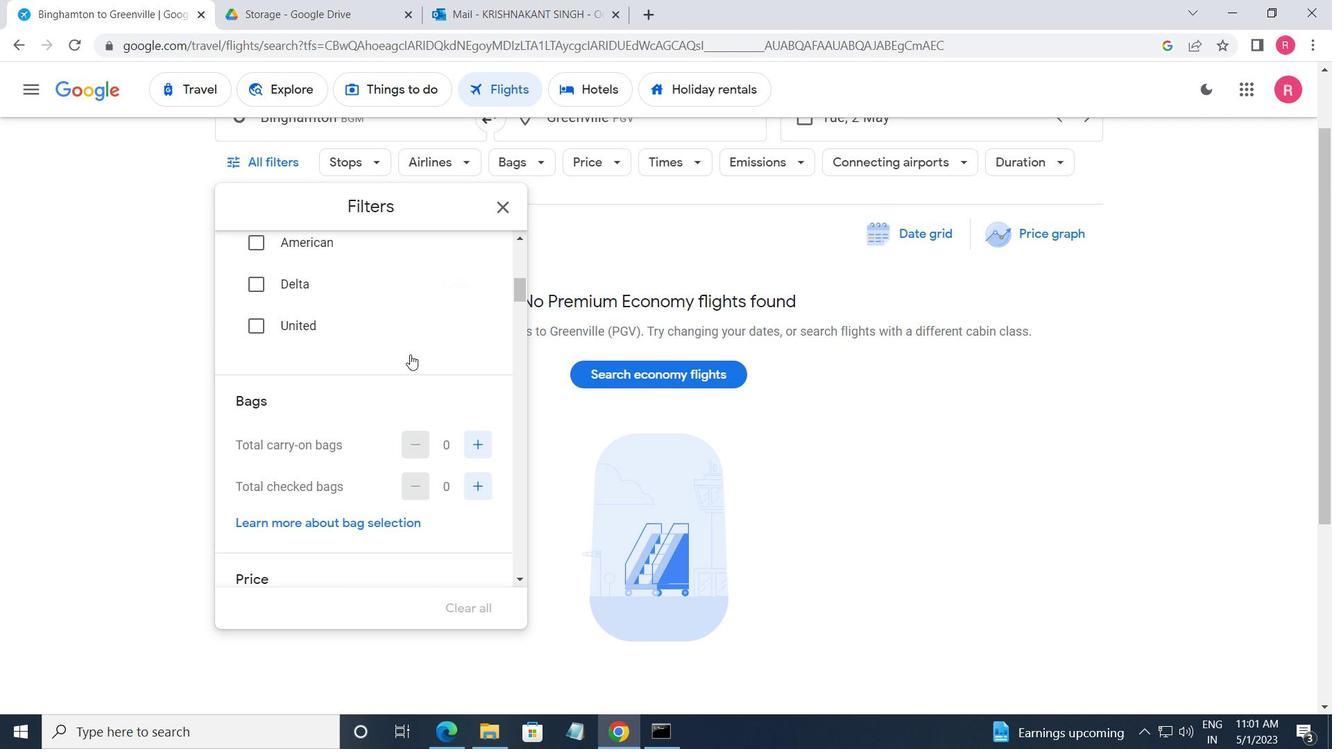 
Action: Mouse scrolled (409, 355) with delta (0, 0)
Screenshot: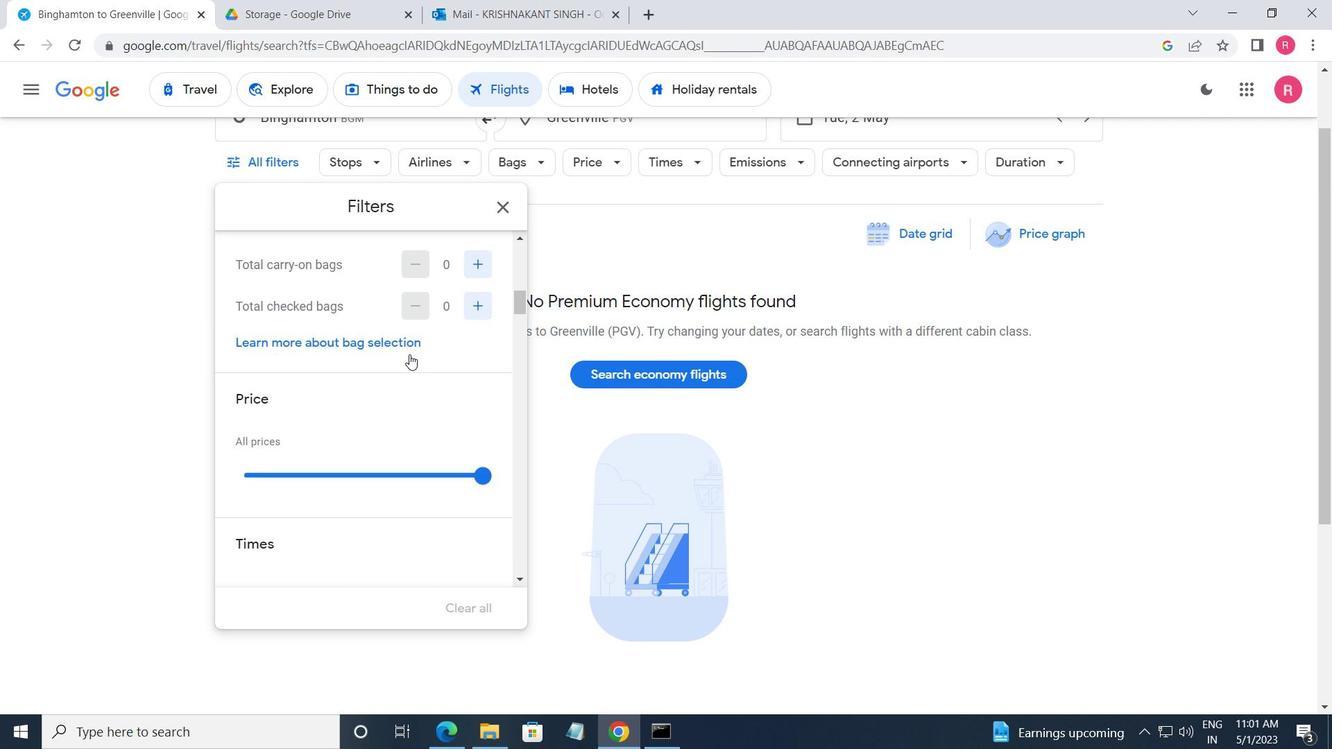 
Action: Mouse moved to (484, 394)
Screenshot: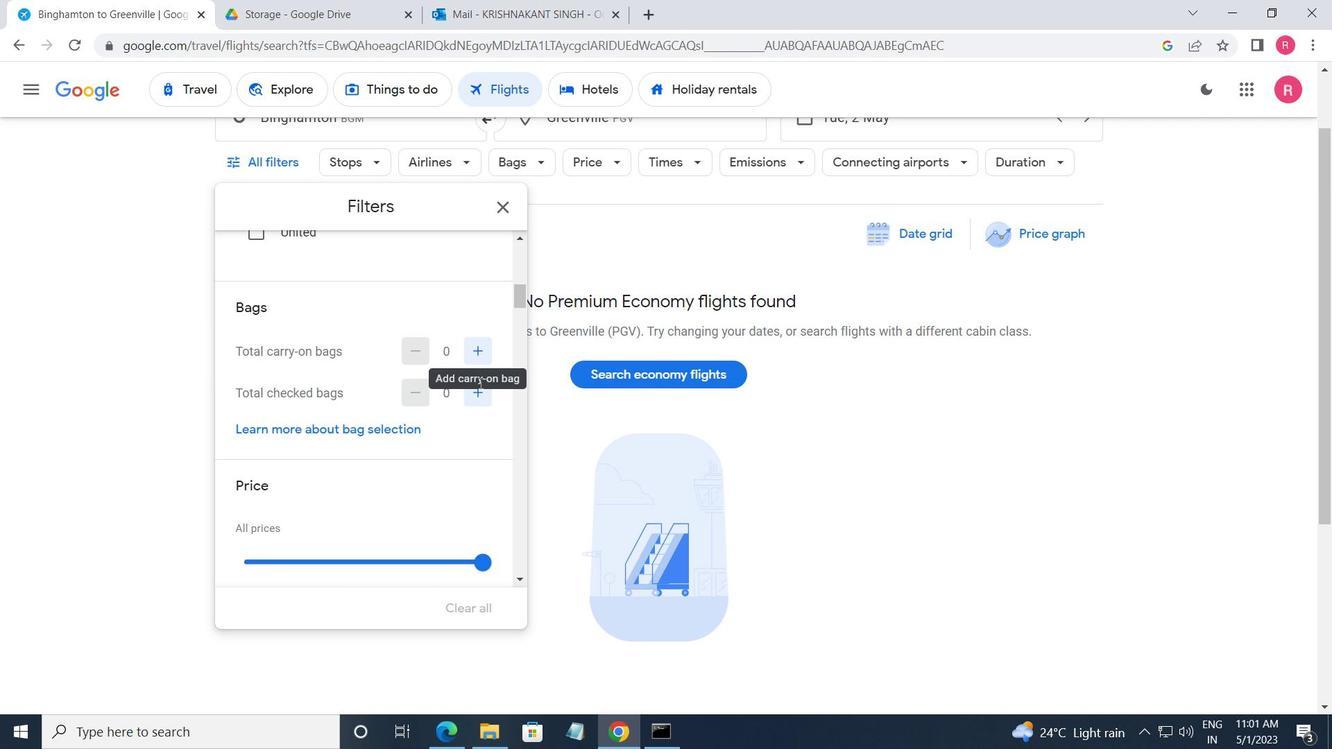 
Action: Mouse pressed left at (484, 394)
Screenshot: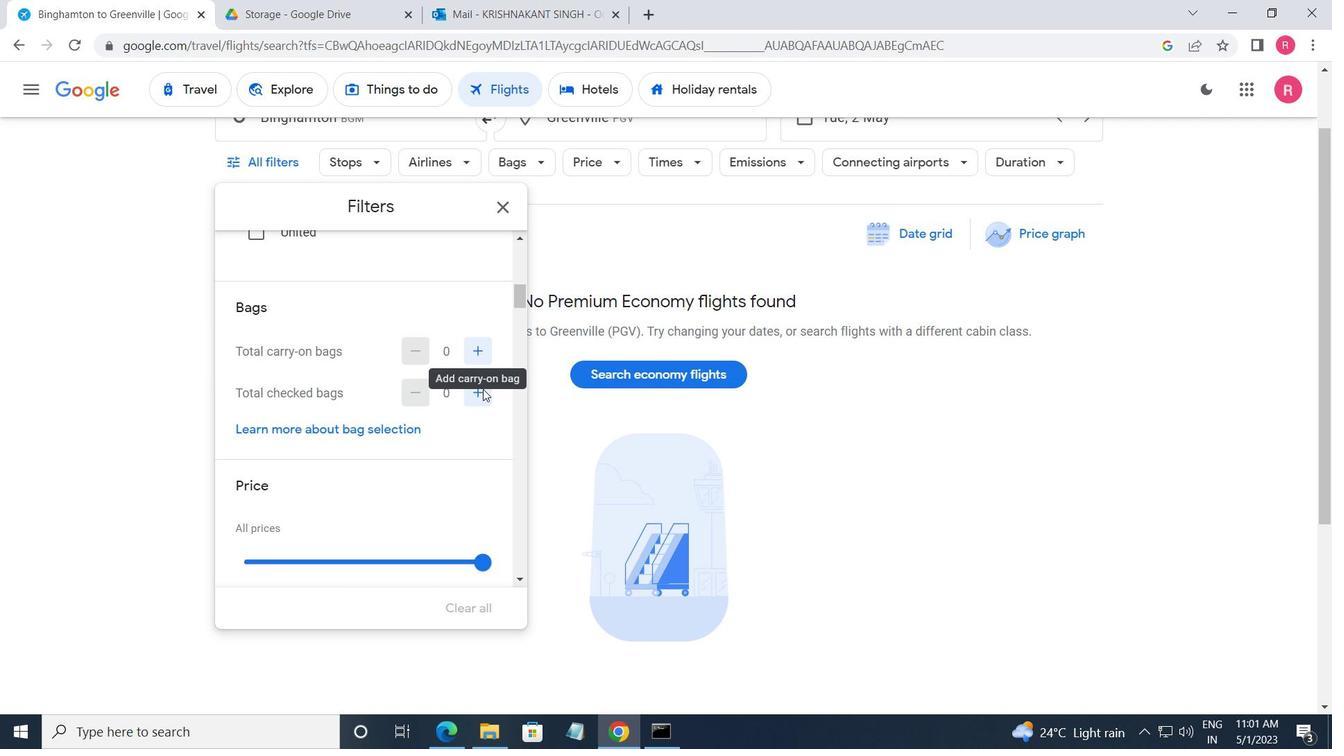 
Action: Mouse moved to (478, 395)
Screenshot: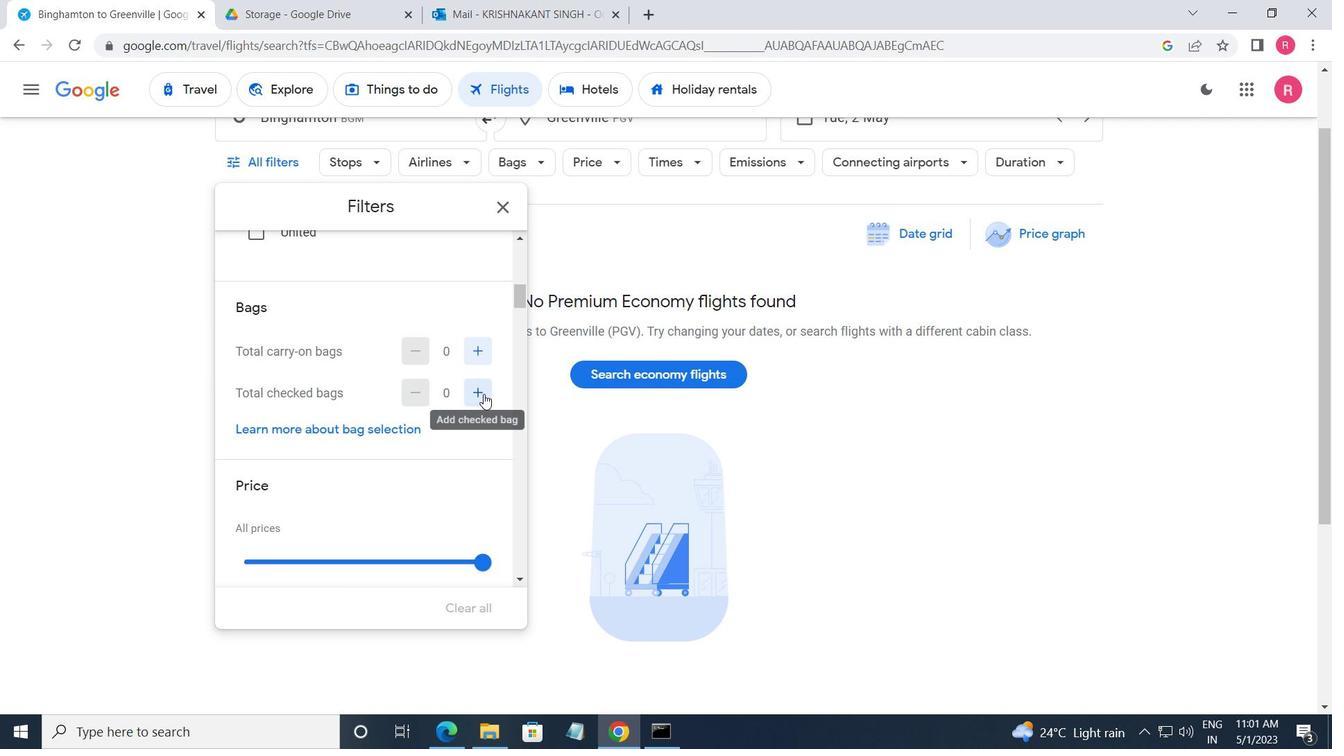 
Action: Mouse pressed left at (478, 395)
Screenshot: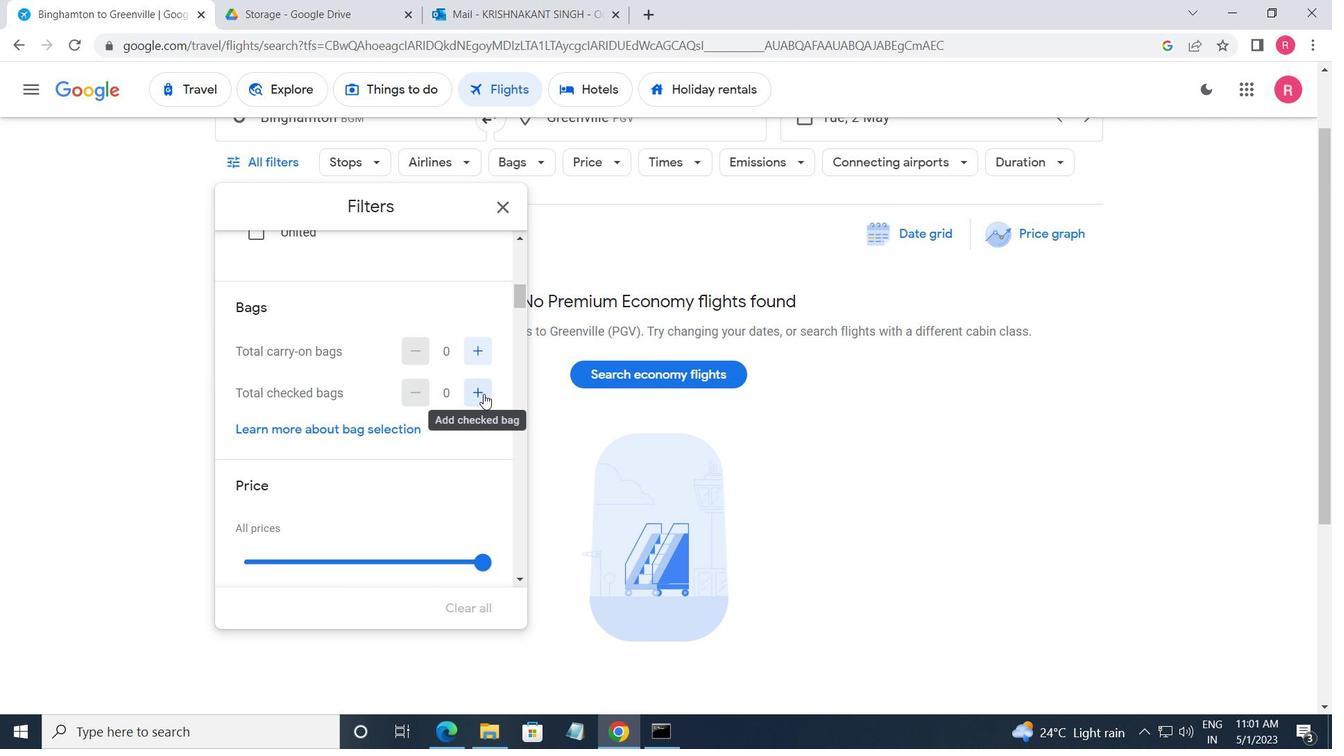 
Action: Mouse moved to (480, 396)
Screenshot: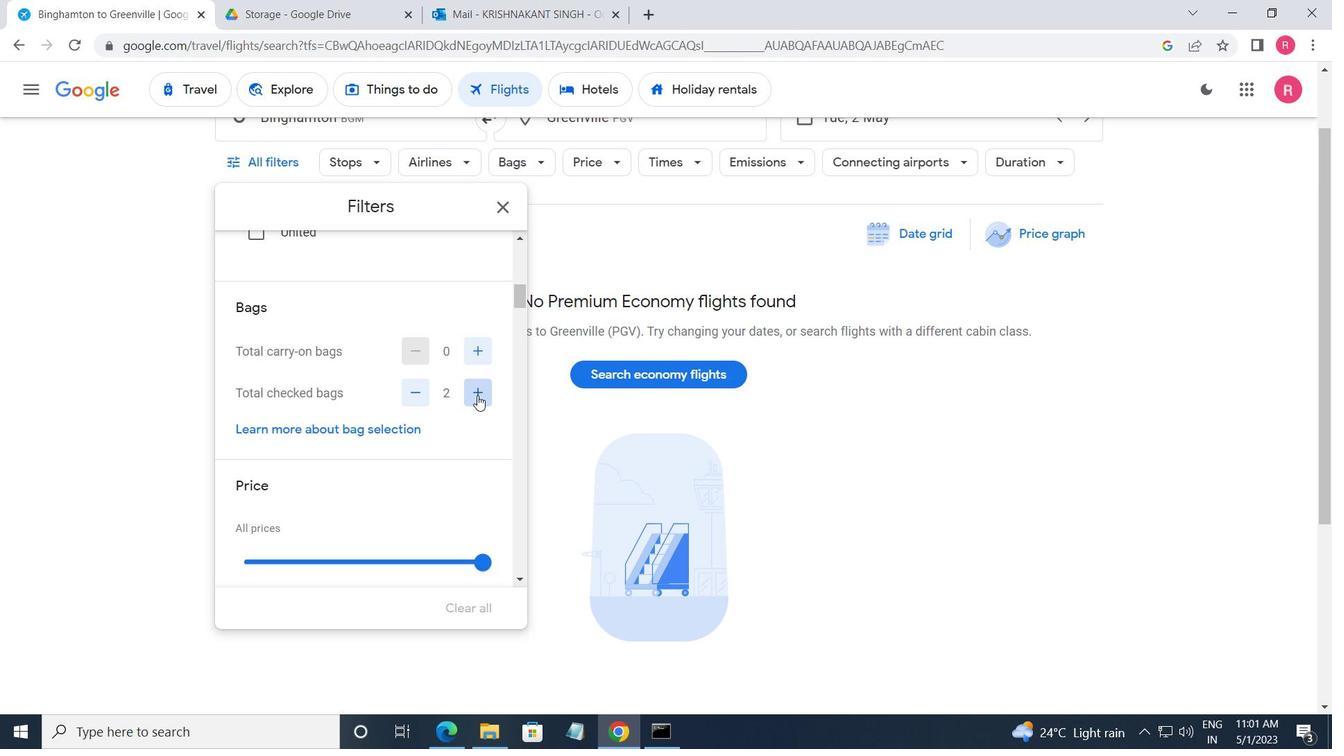 
Action: Mouse pressed left at (480, 396)
Screenshot: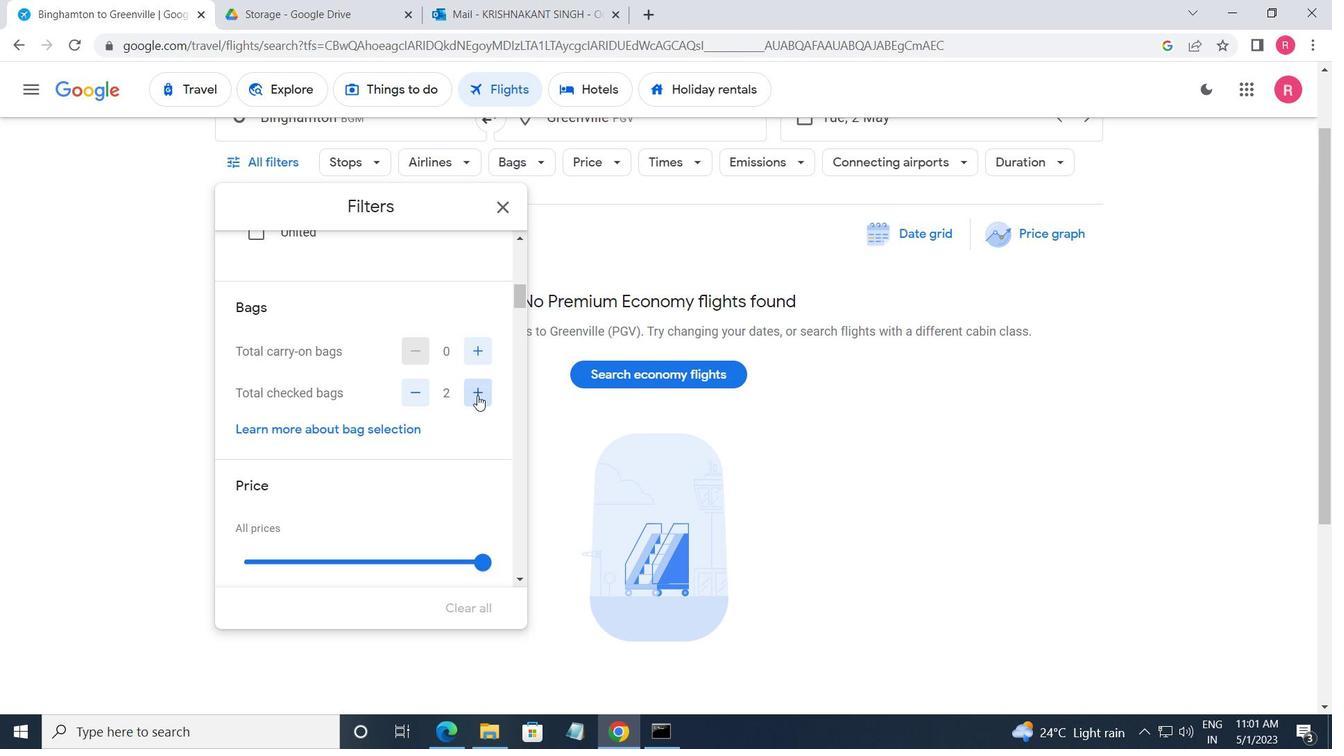 
Action: Mouse moved to (486, 552)
Screenshot: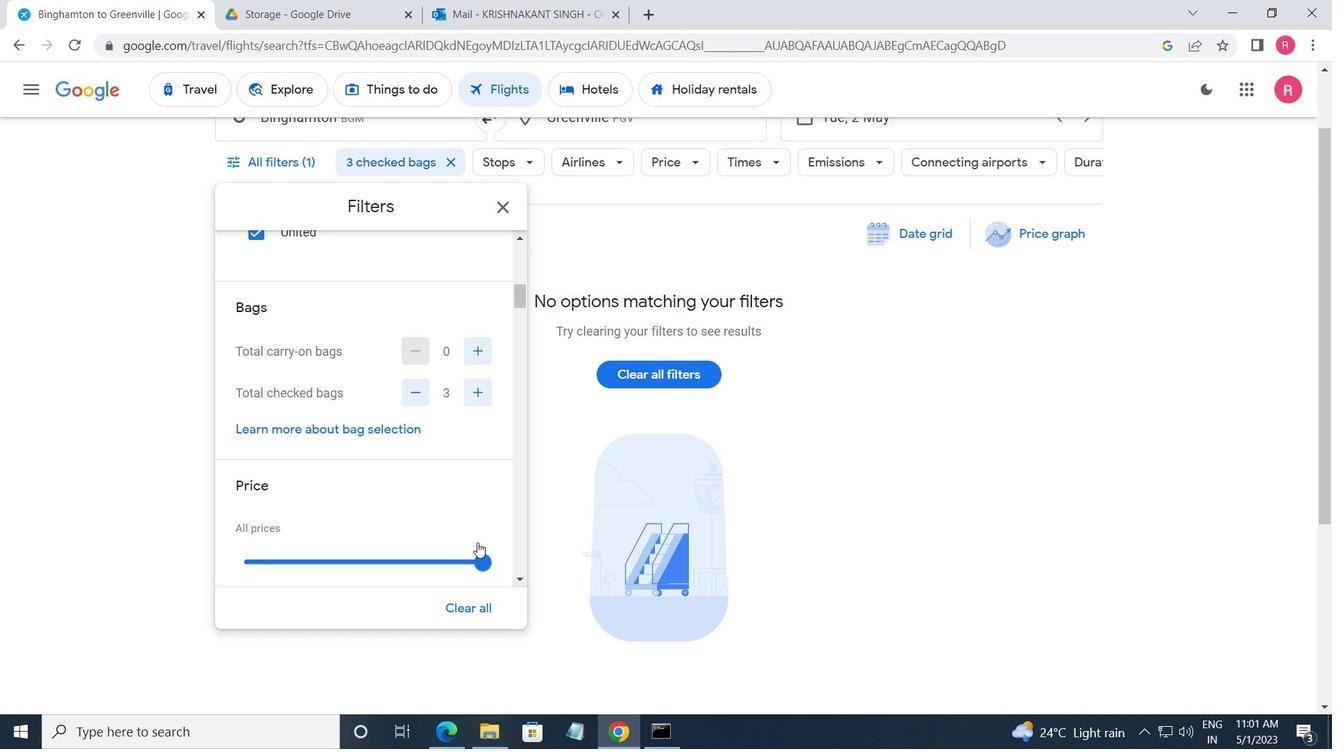 
Action: Mouse pressed left at (486, 552)
Screenshot: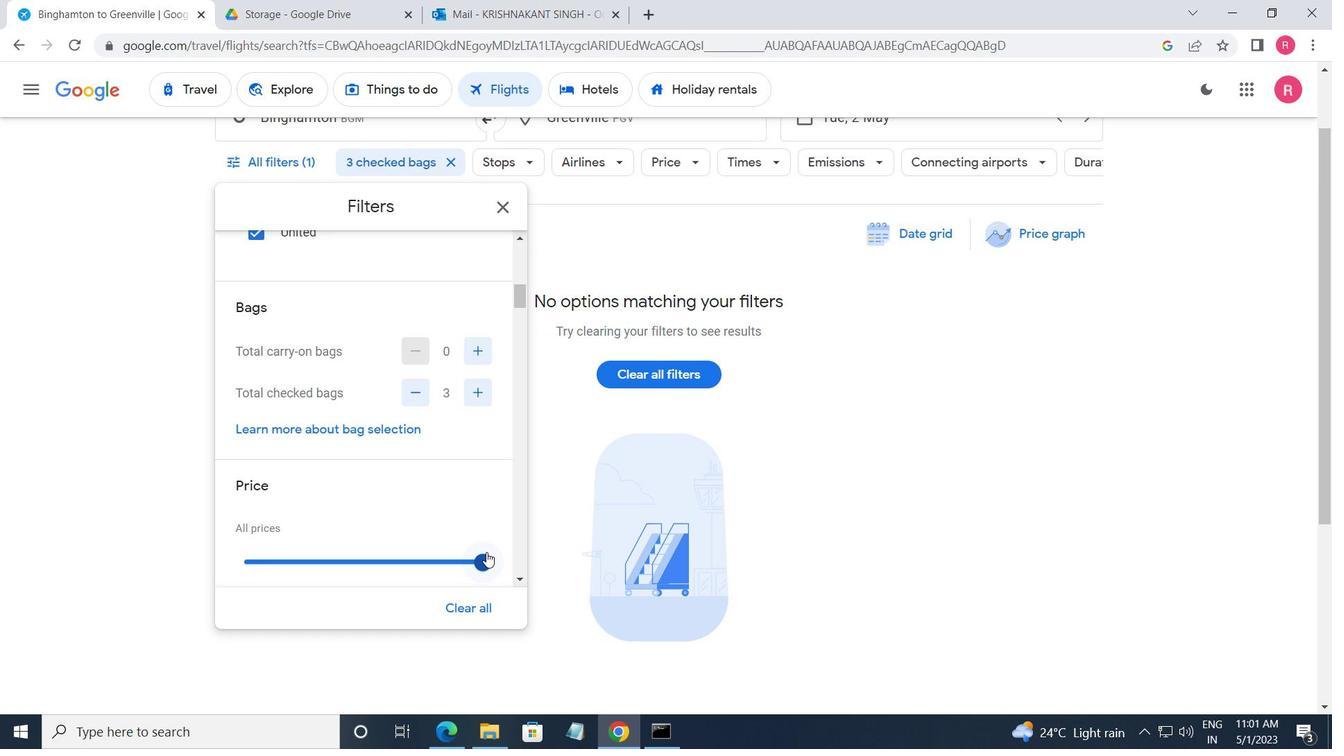
Action: Mouse moved to (480, 448)
Screenshot: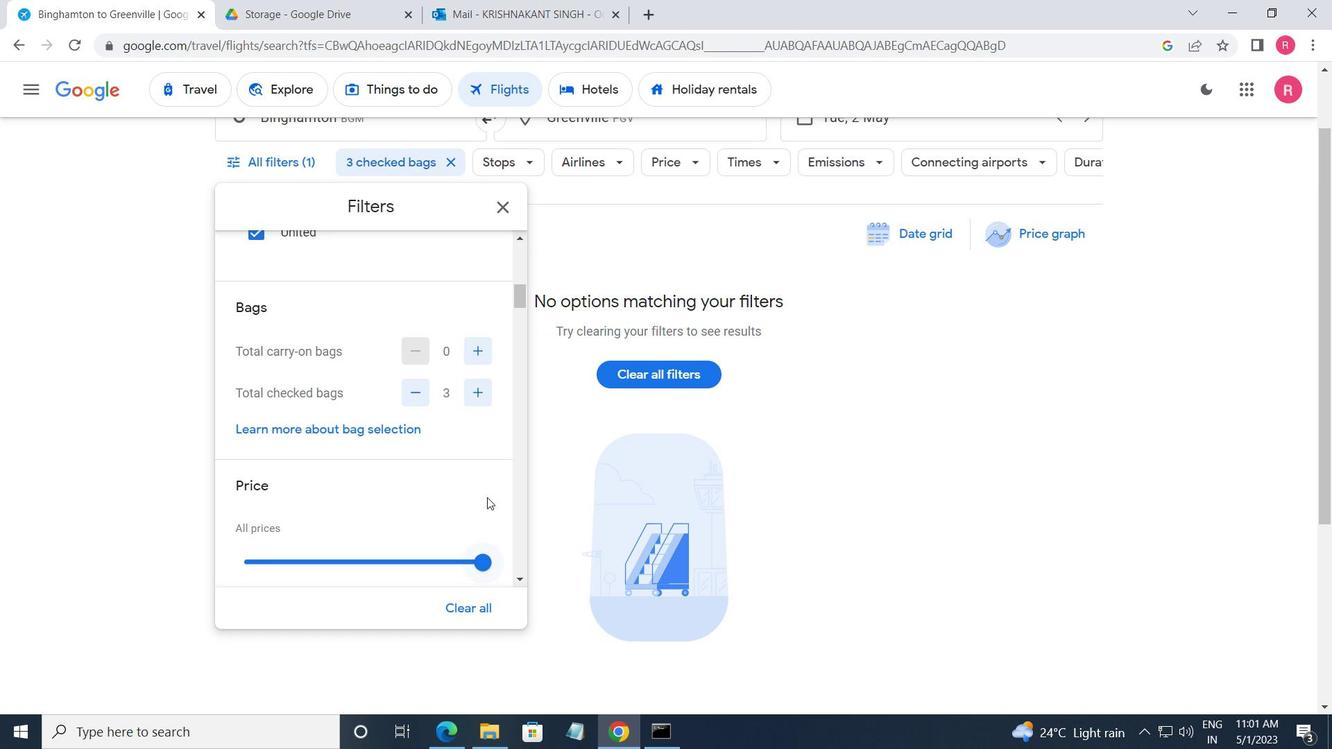 
Action: Mouse scrolled (480, 447) with delta (0, 0)
Screenshot: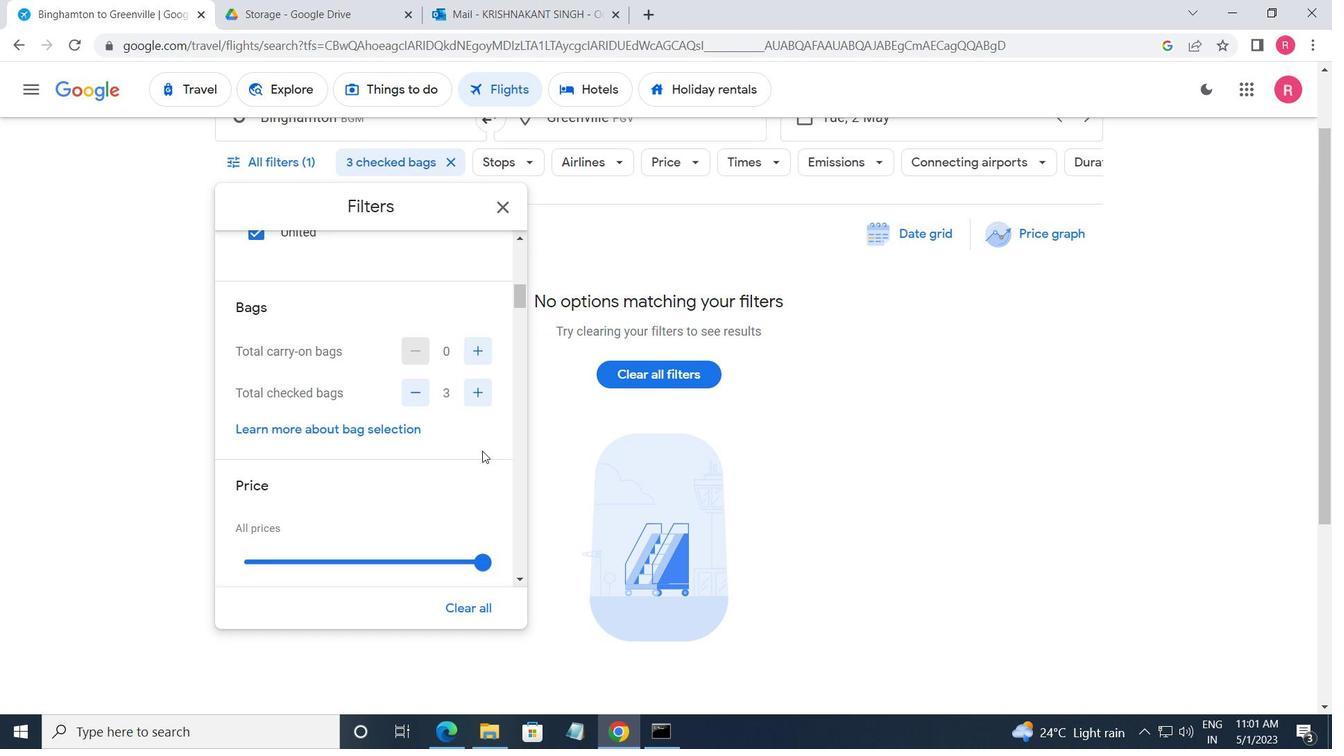 
Action: Mouse scrolled (480, 447) with delta (0, 0)
Screenshot: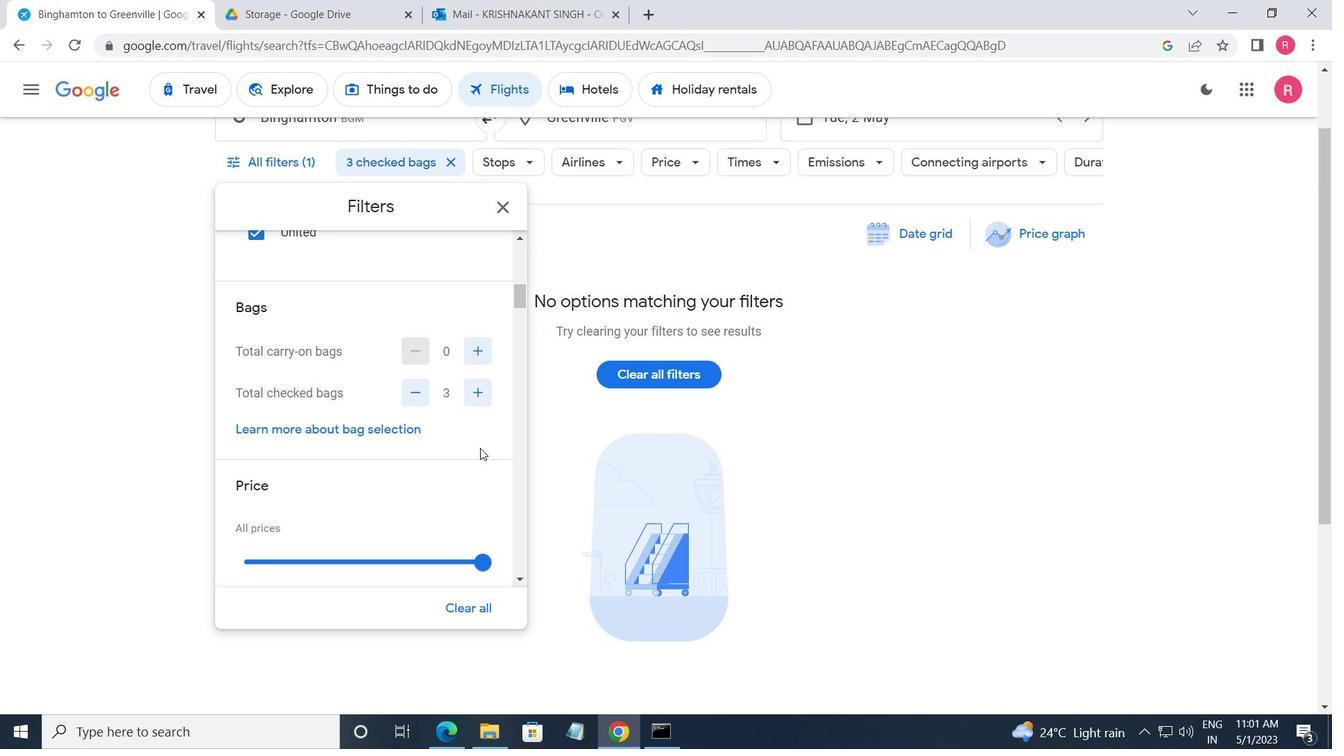 
Action: Mouse scrolled (480, 447) with delta (0, 0)
Screenshot: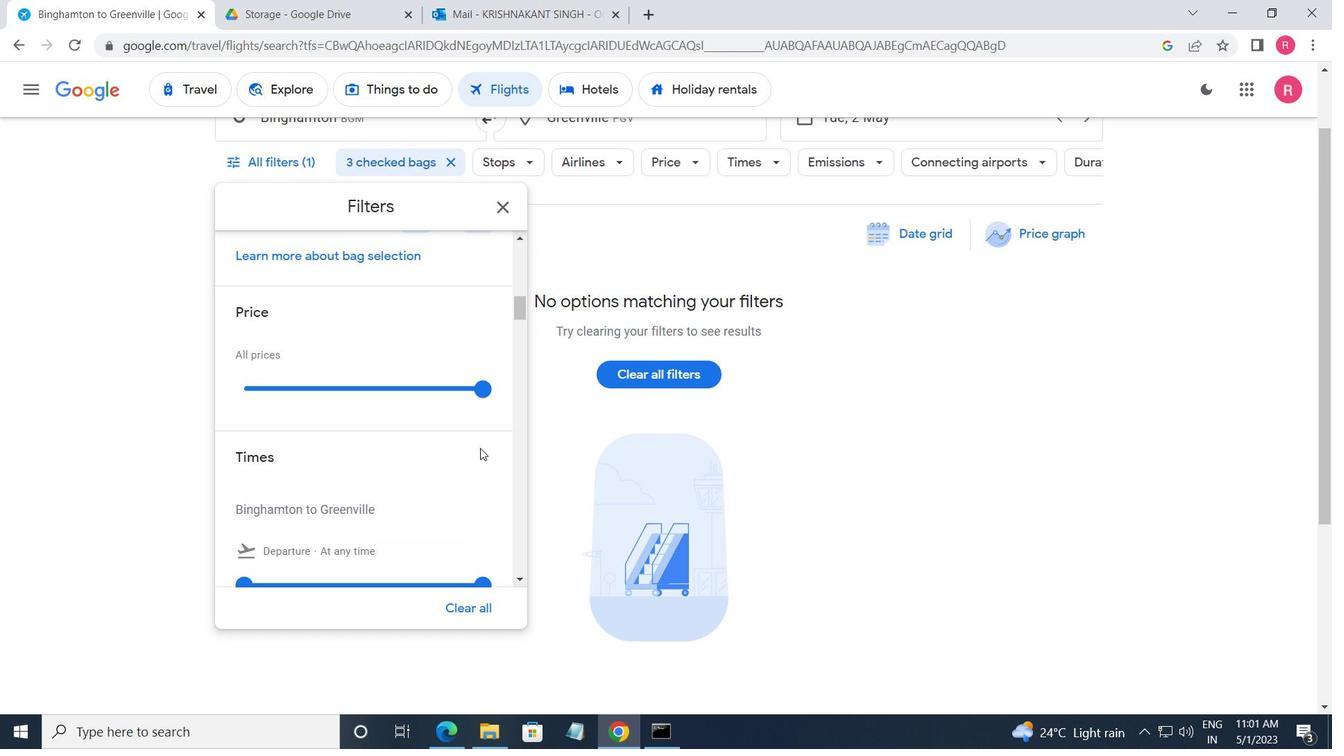 
Action: Mouse scrolled (480, 447) with delta (0, 0)
Screenshot: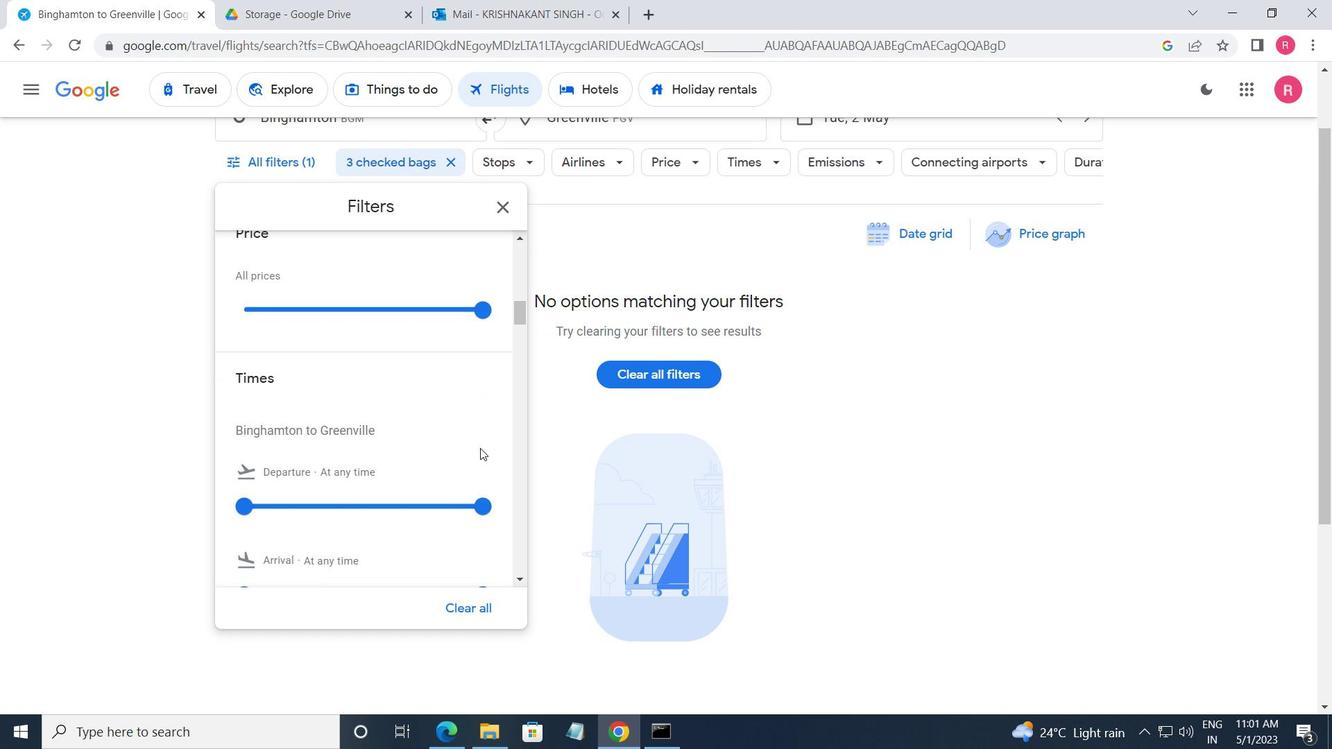 
Action: Mouse scrolled (480, 447) with delta (0, 0)
Screenshot: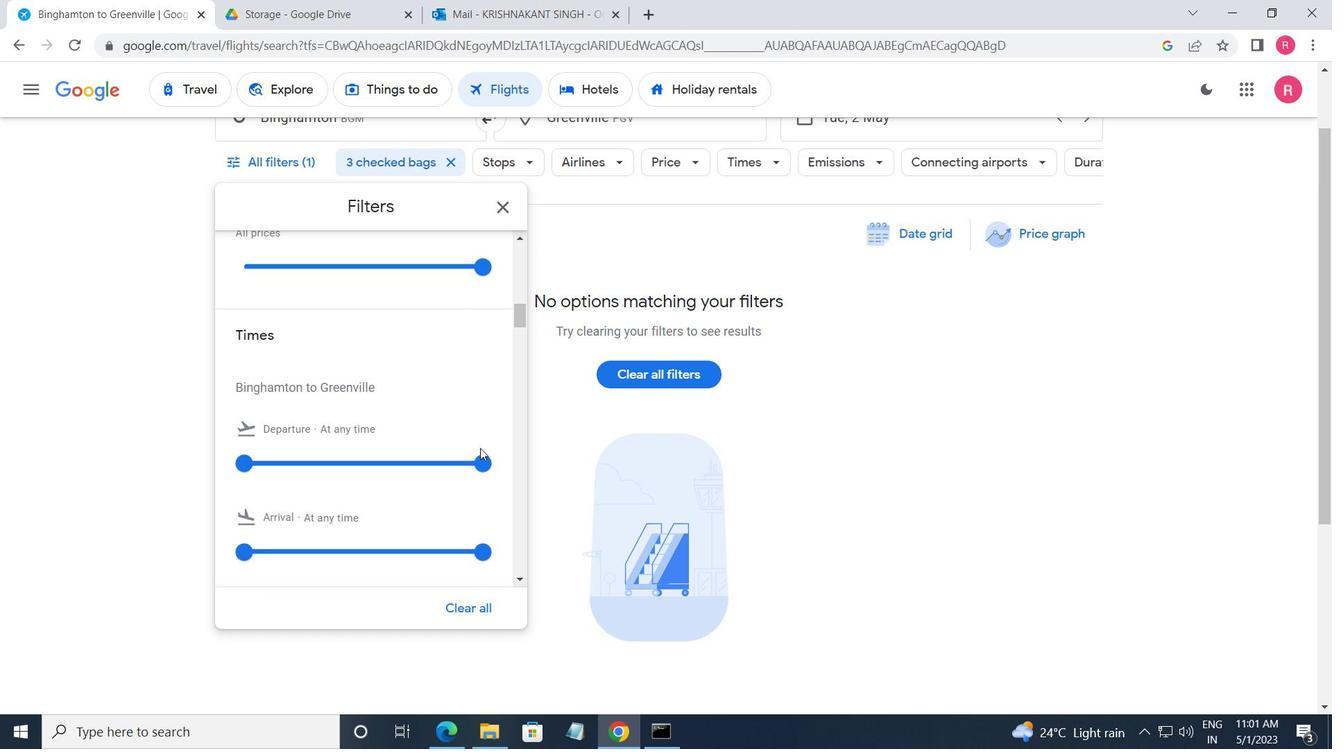 
Action: Mouse moved to (253, 321)
Screenshot: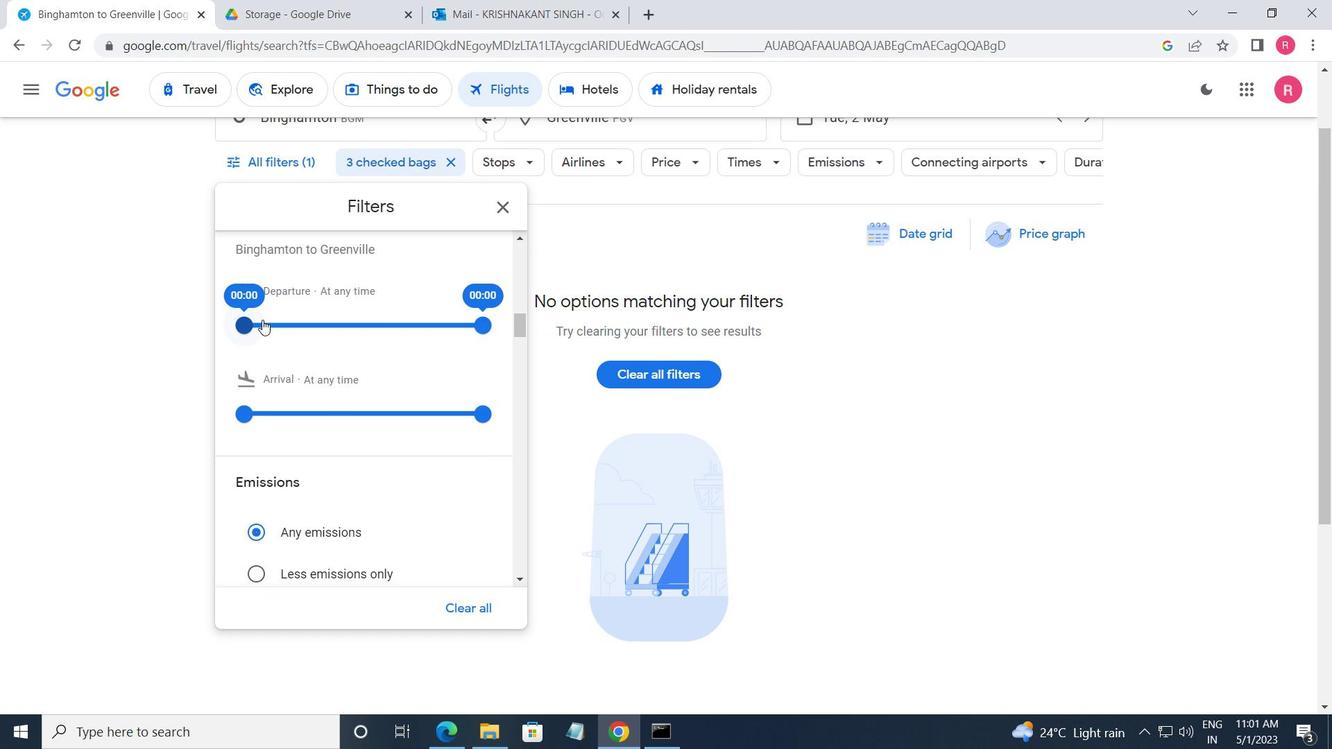 
Action: Mouse pressed left at (253, 321)
Screenshot: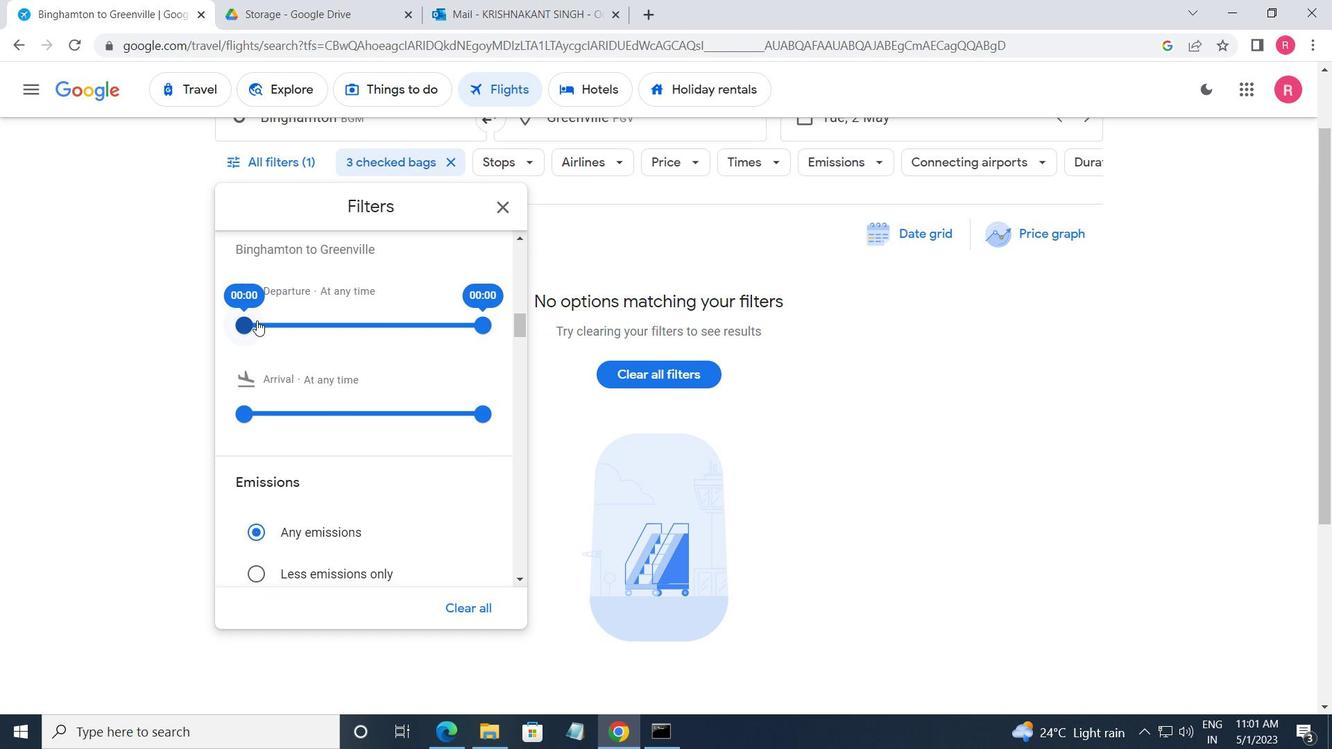 
Action: Mouse moved to (470, 323)
Screenshot: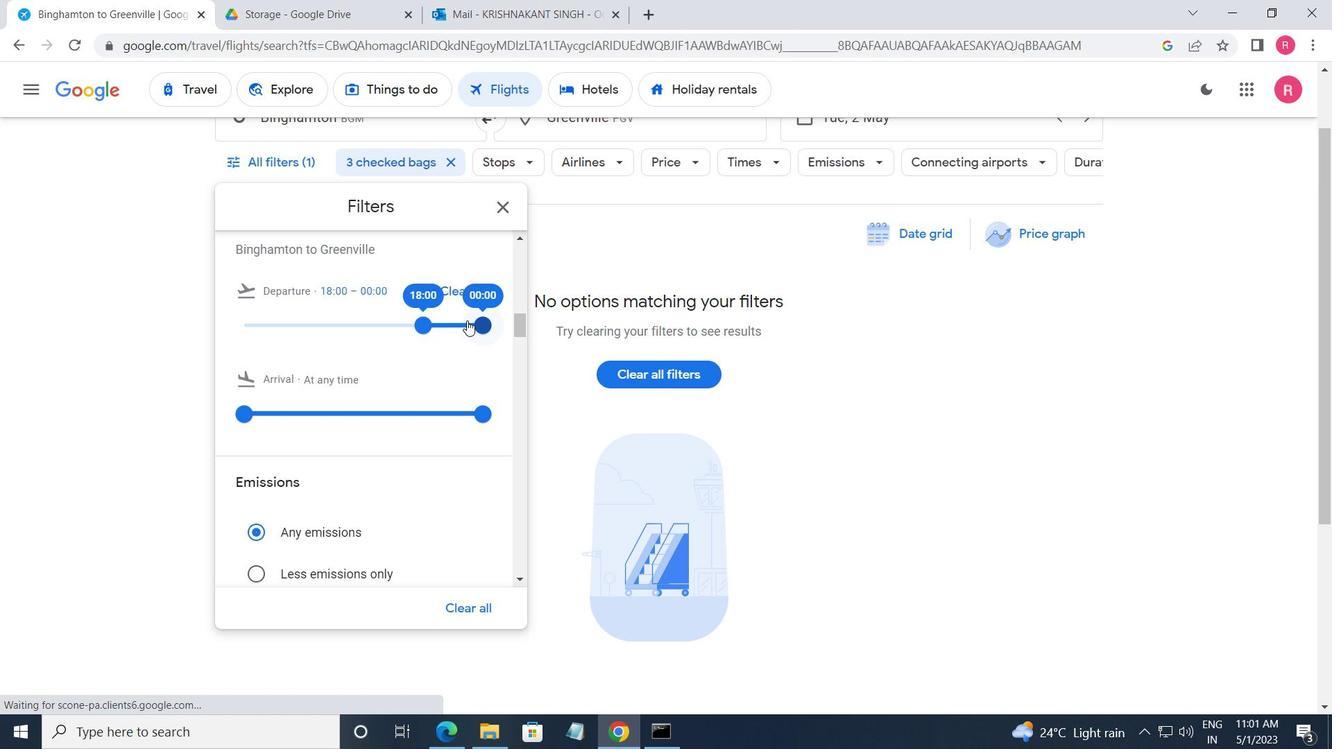 
Action: Mouse pressed left at (470, 323)
Screenshot: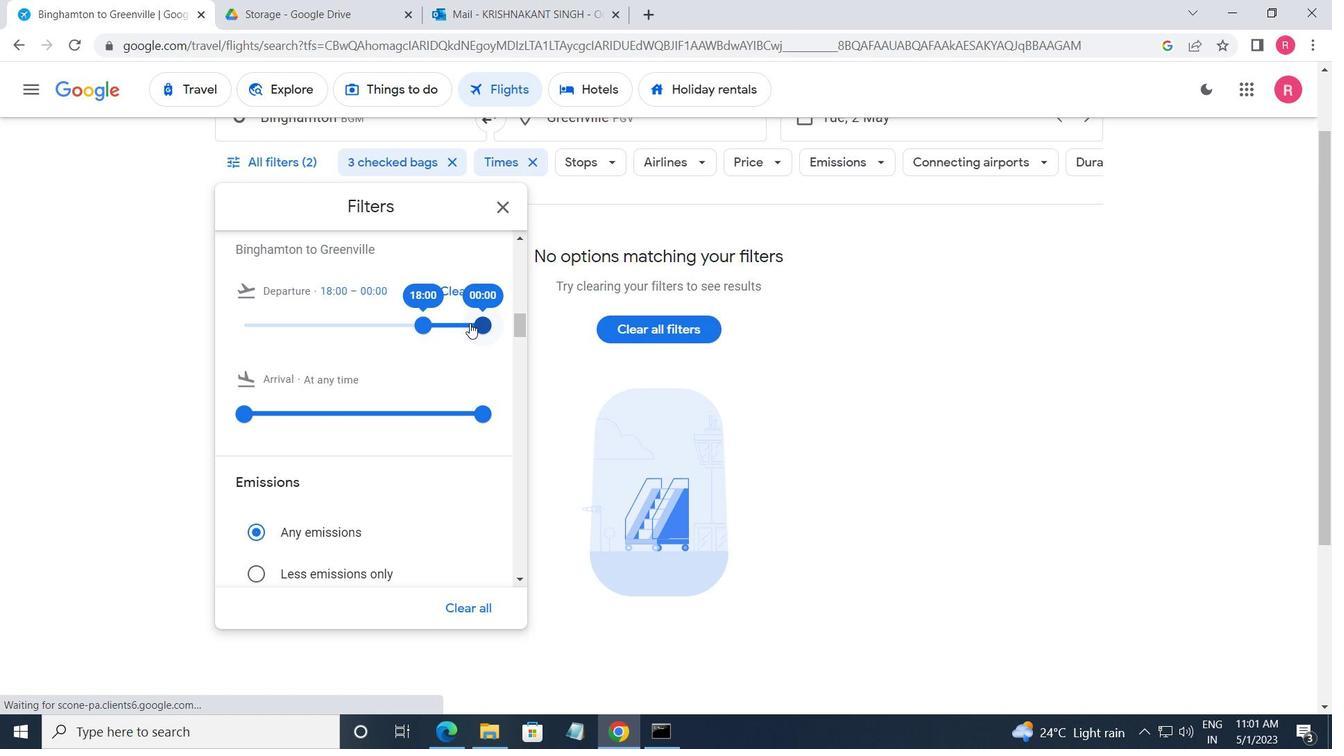 
Action: Mouse moved to (498, 209)
Screenshot: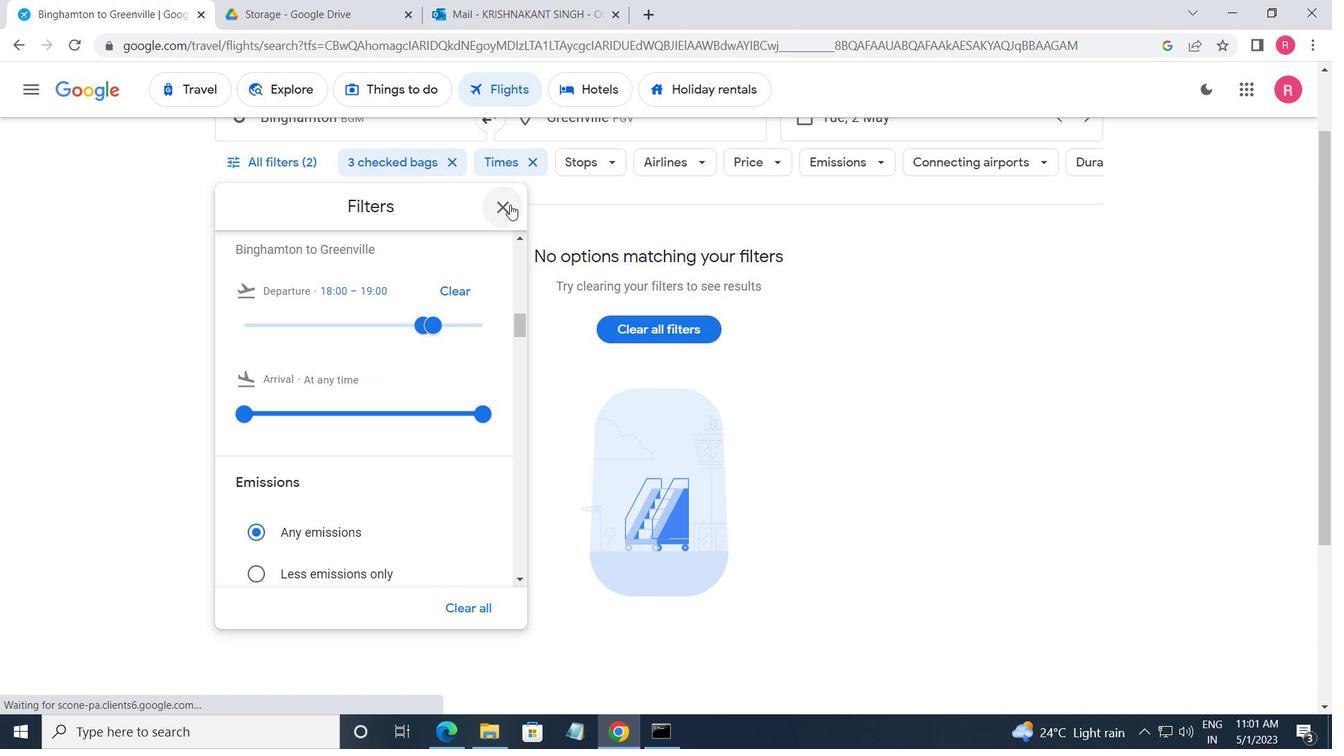 
Action: Mouse pressed left at (498, 209)
Screenshot: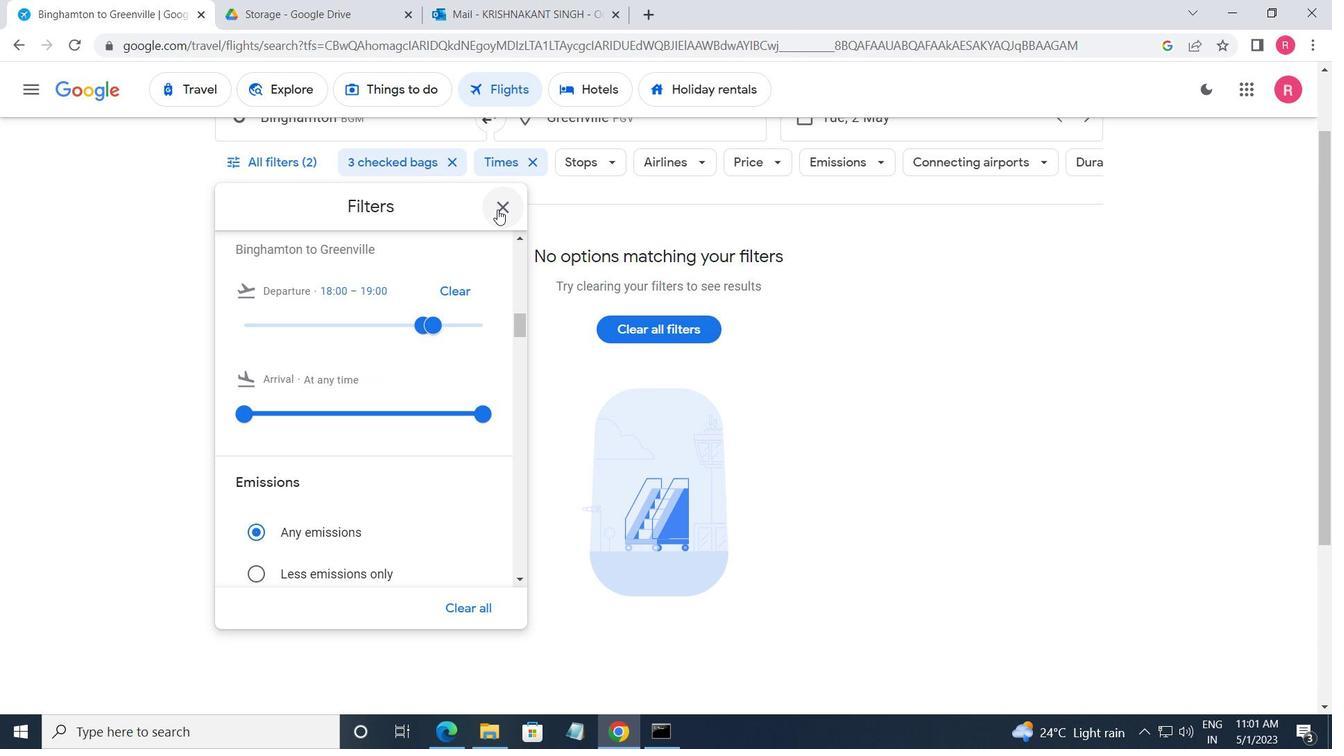 
Action: Mouse moved to (482, 219)
Screenshot: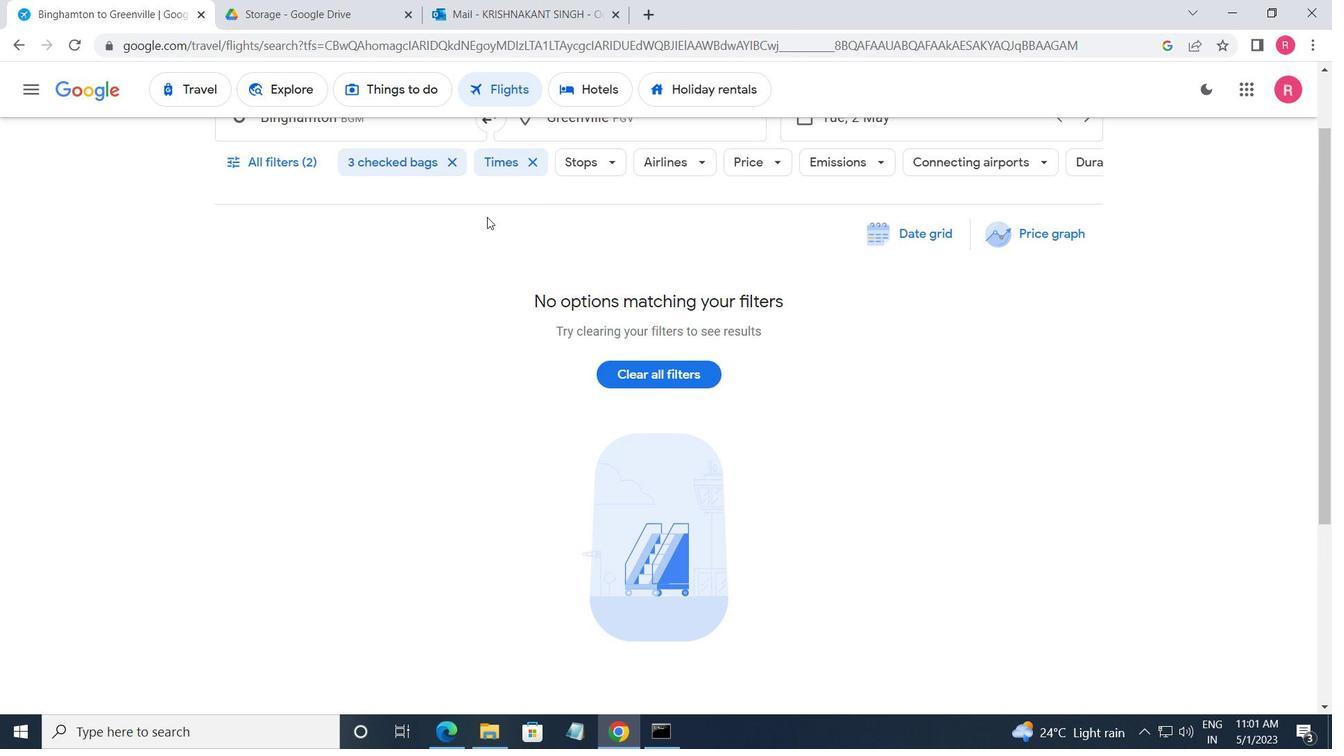 
